 Task: Find connections with filter location La Libertad with filter topic #entrepreneurwith filter profile language Potuguese with filter current company Canada Immigration with filter school Jesus and Mary College with filter industry Dentists with filter service category Date Entry with filter keywords title Mental Health Counselor
Action: Mouse moved to (706, 94)
Screenshot: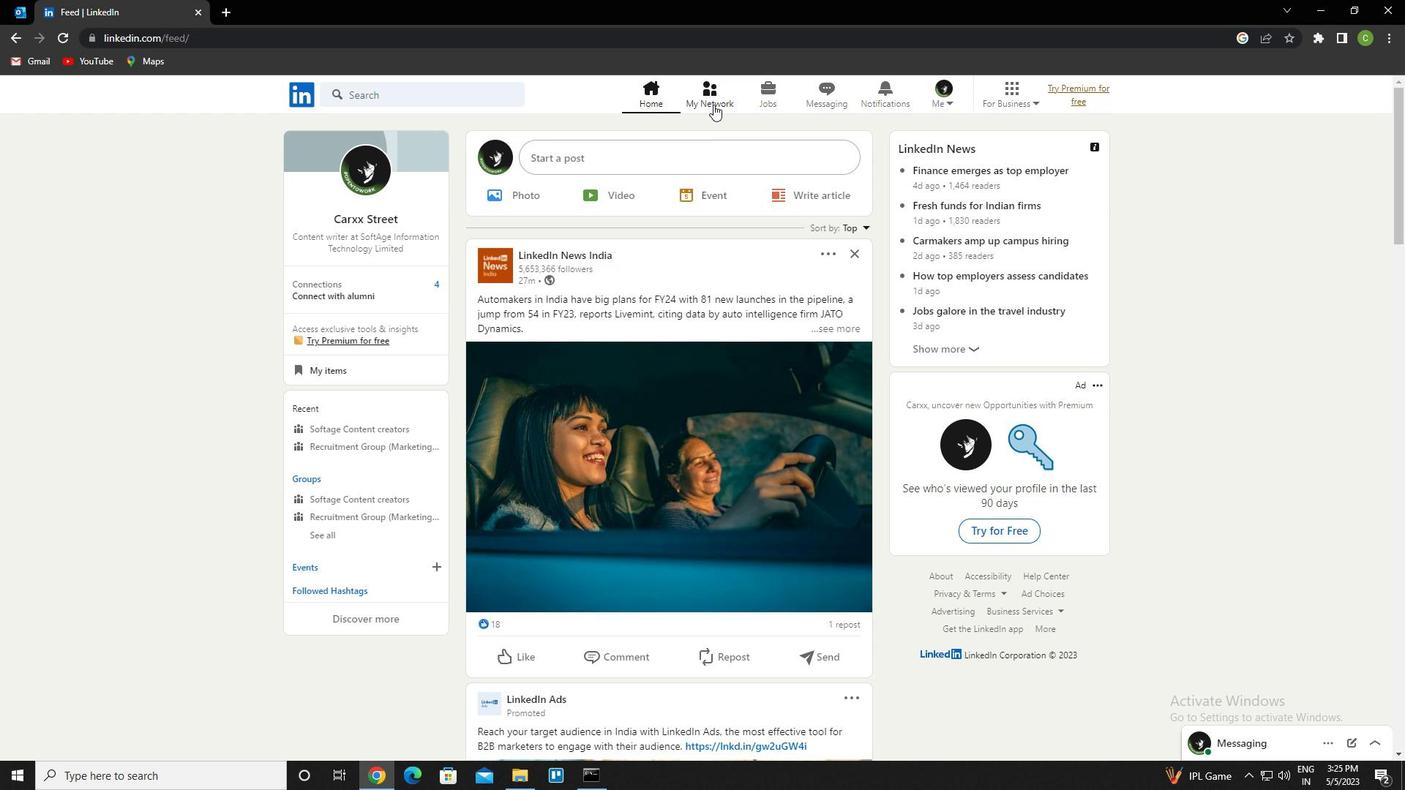 
Action: Mouse pressed left at (706, 94)
Screenshot: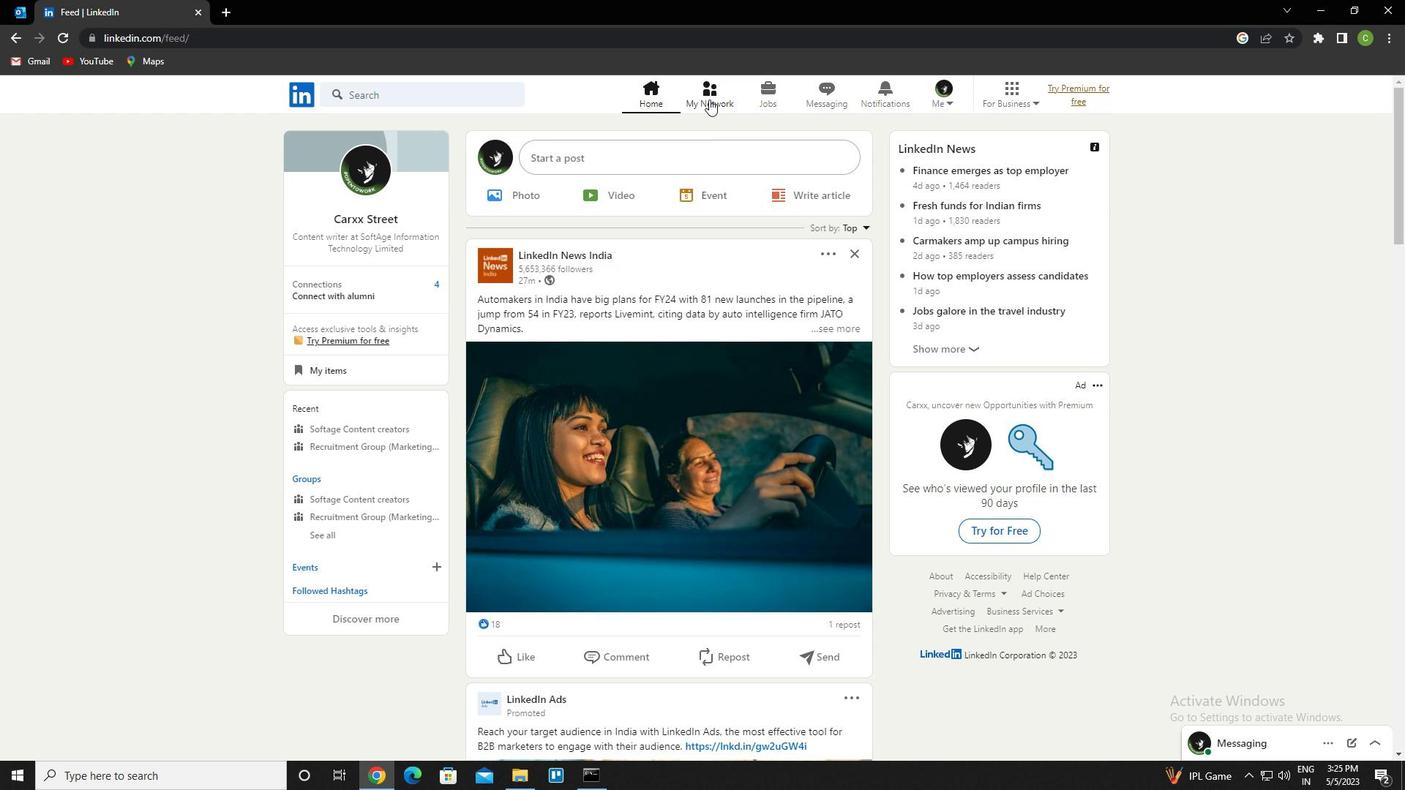 
Action: Mouse moved to (432, 168)
Screenshot: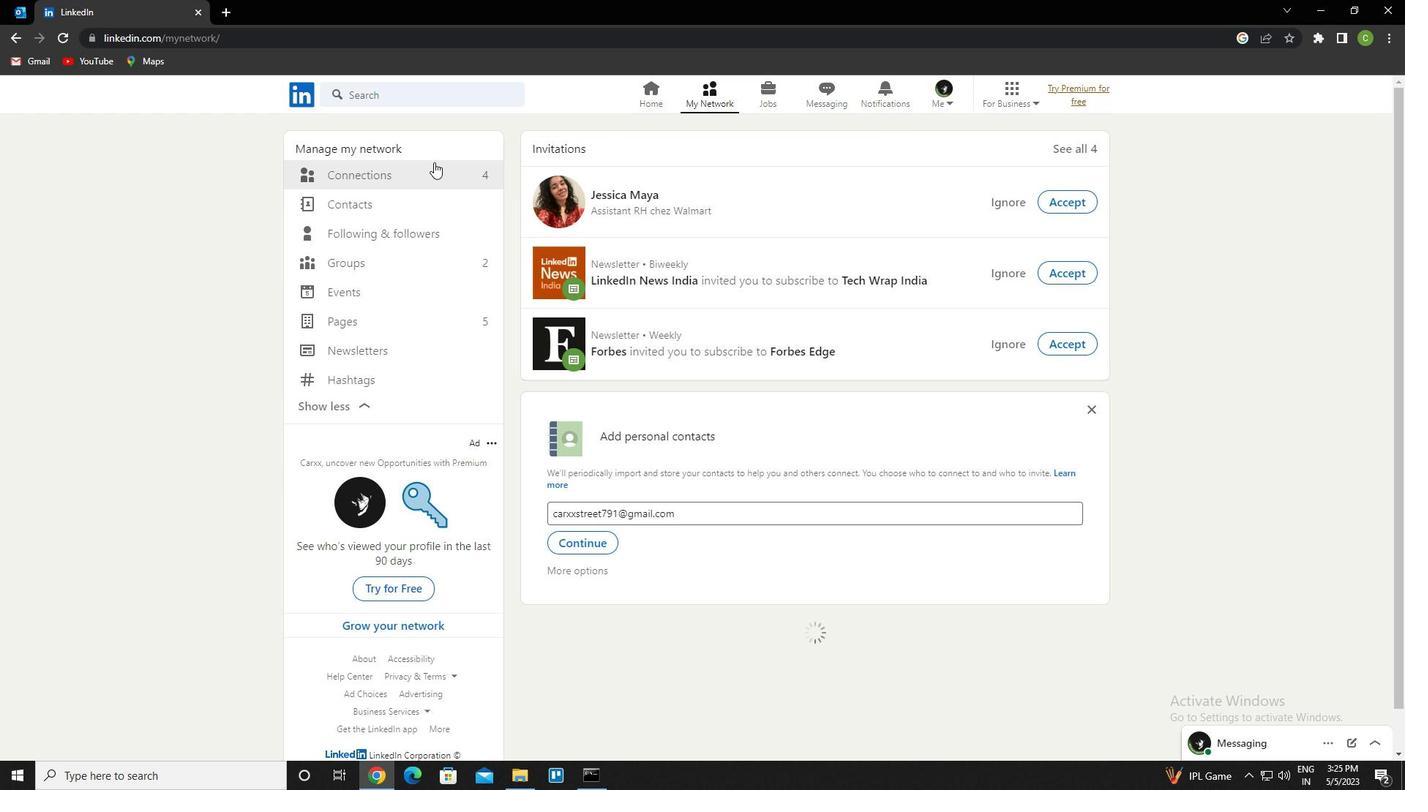 
Action: Mouse pressed left at (432, 168)
Screenshot: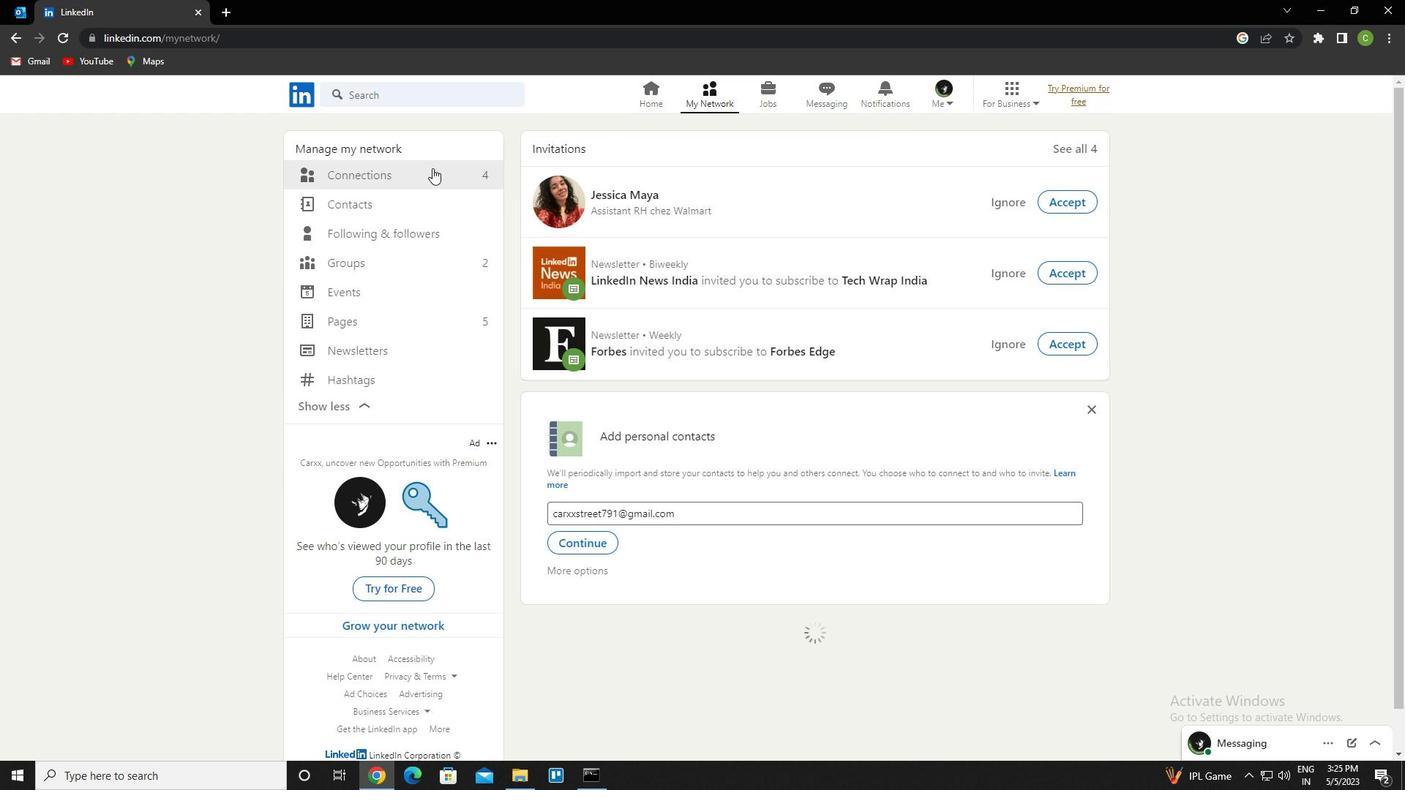 
Action: Mouse moved to (831, 174)
Screenshot: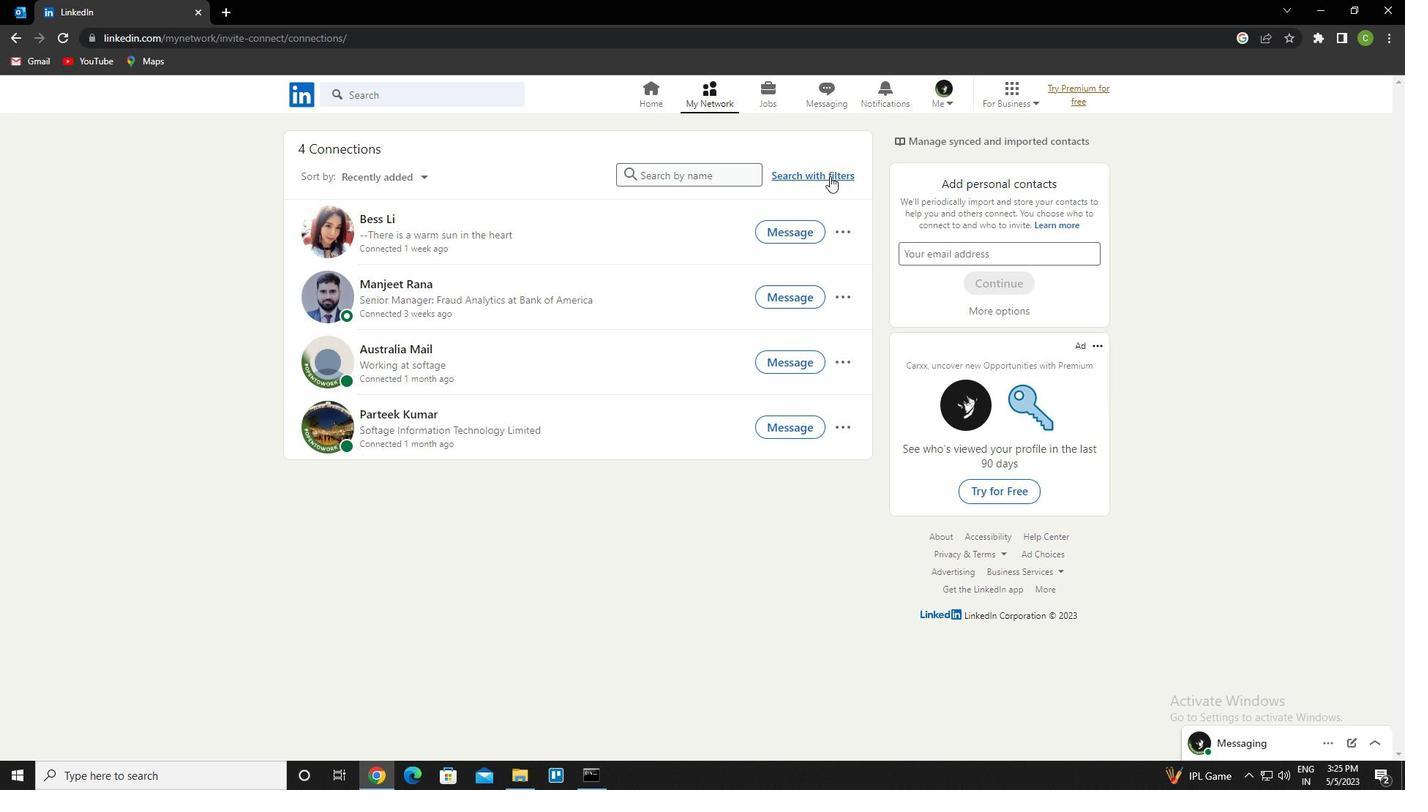 
Action: Mouse pressed left at (831, 174)
Screenshot: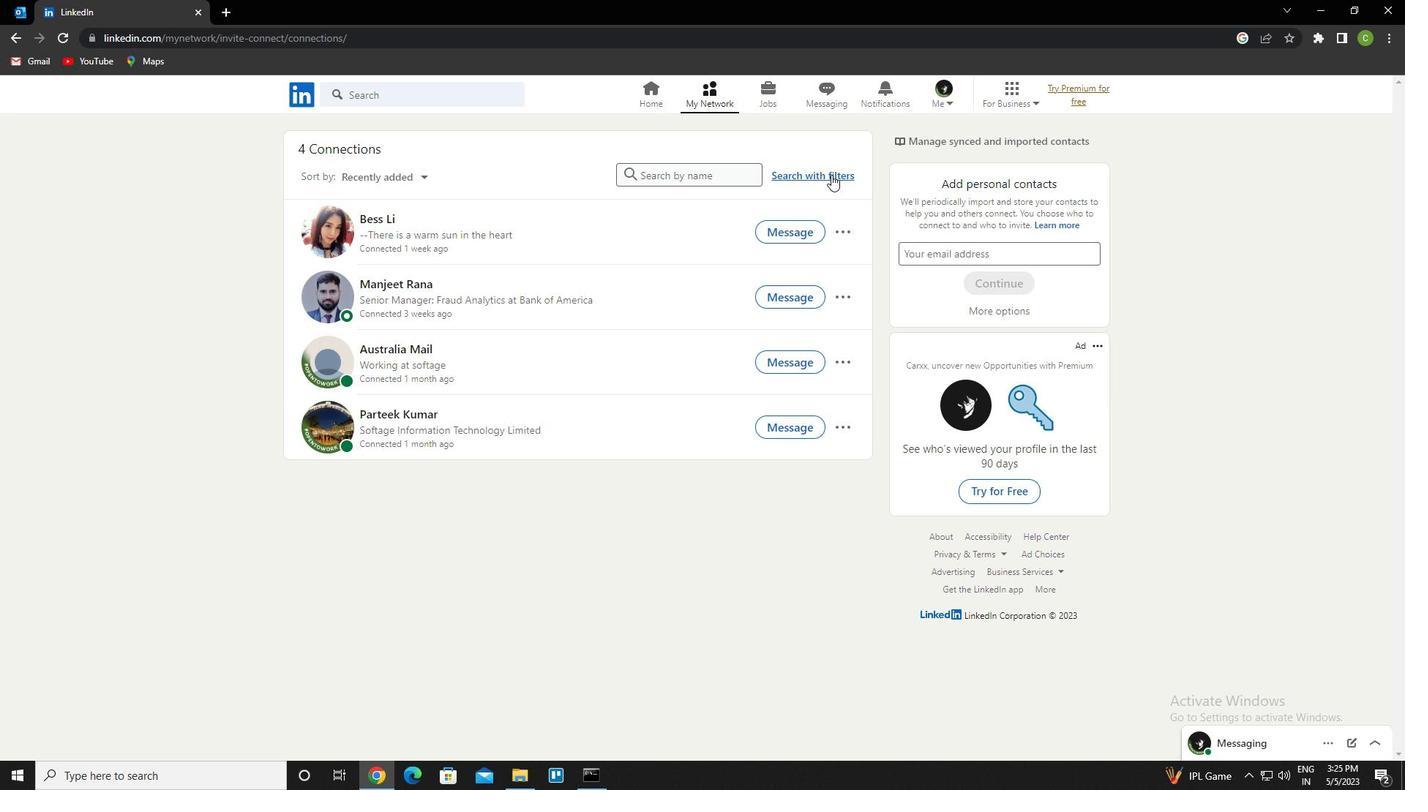 
Action: Mouse moved to (749, 142)
Screenshot: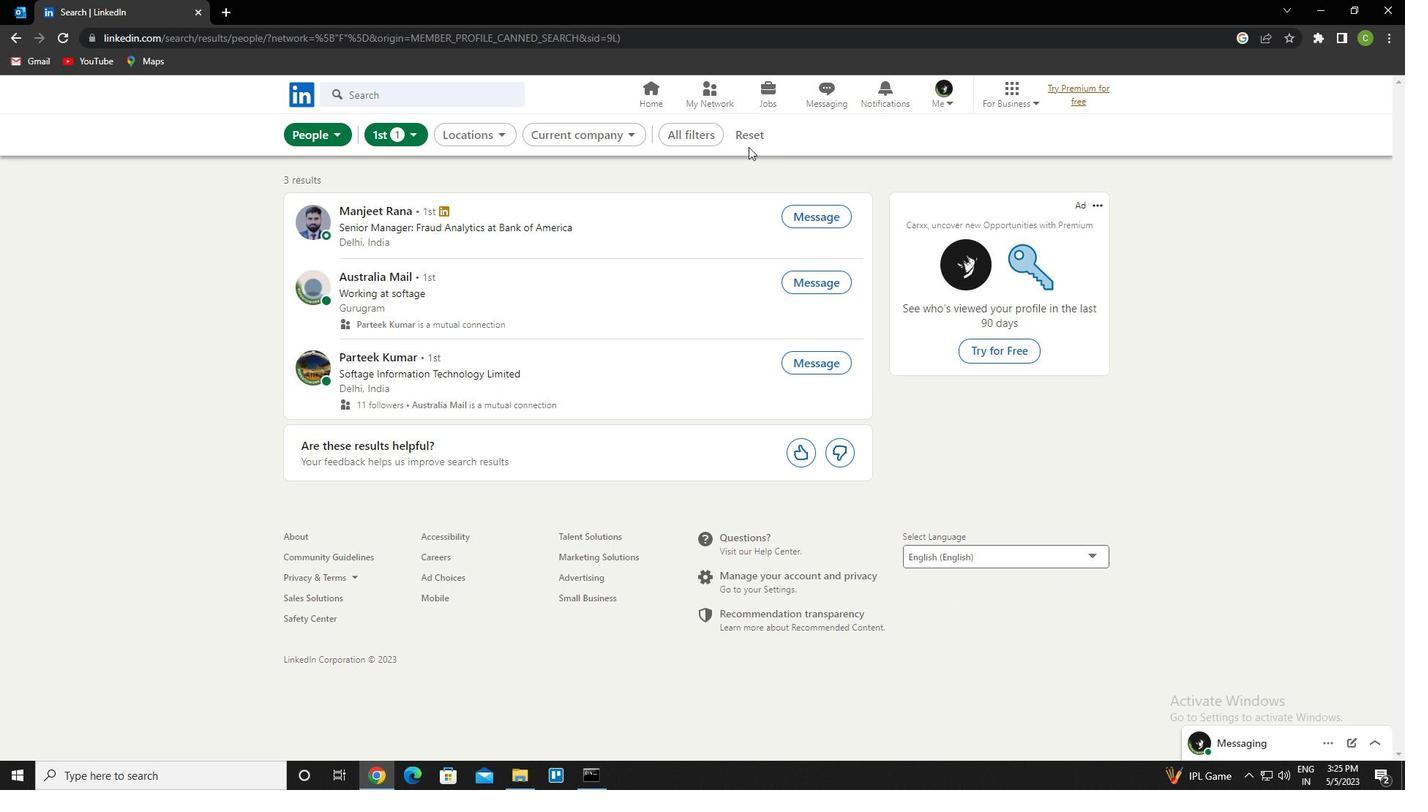 
Action: Mouse pressed left at (749, 142)
Screenshot: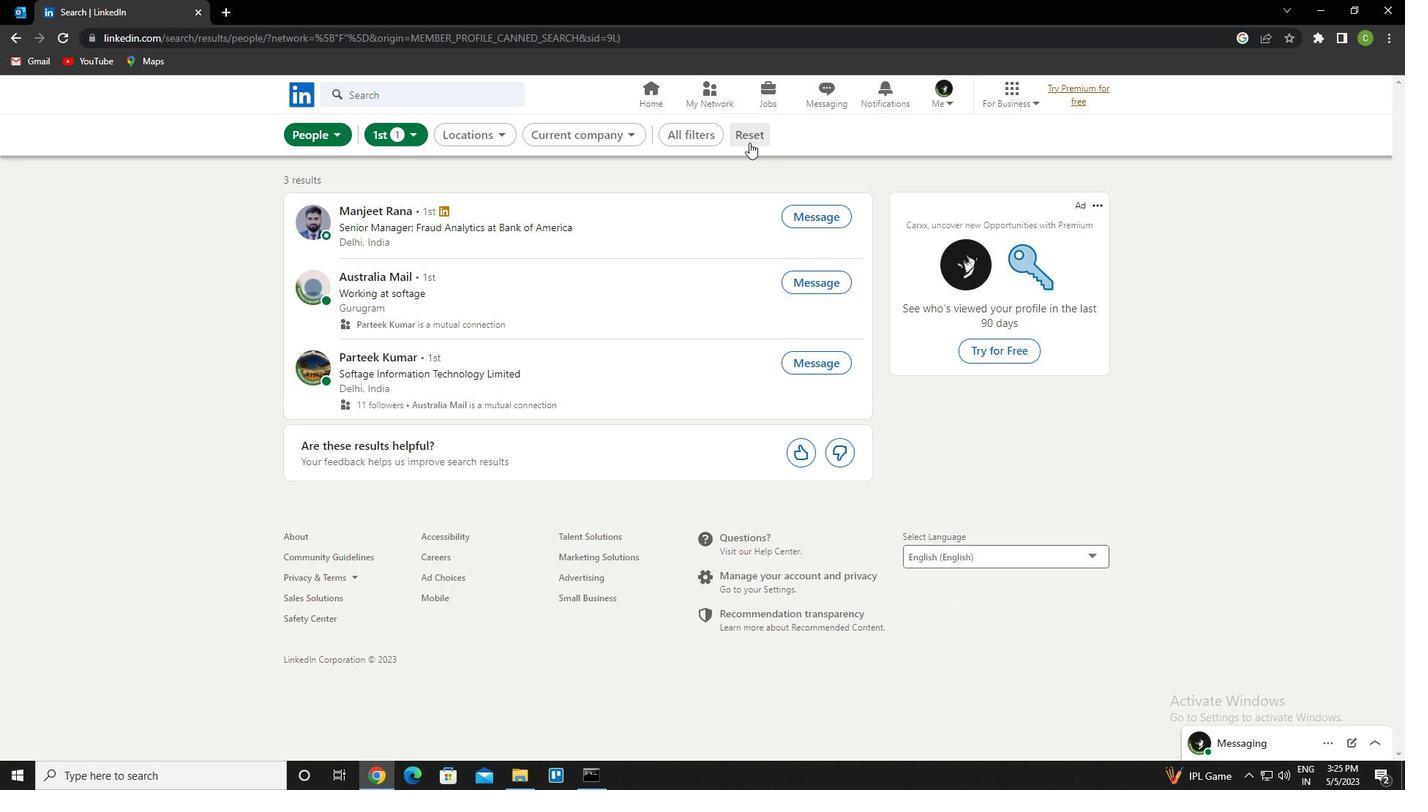 
Action: Mouse moved to (740, 140)
Screenshot: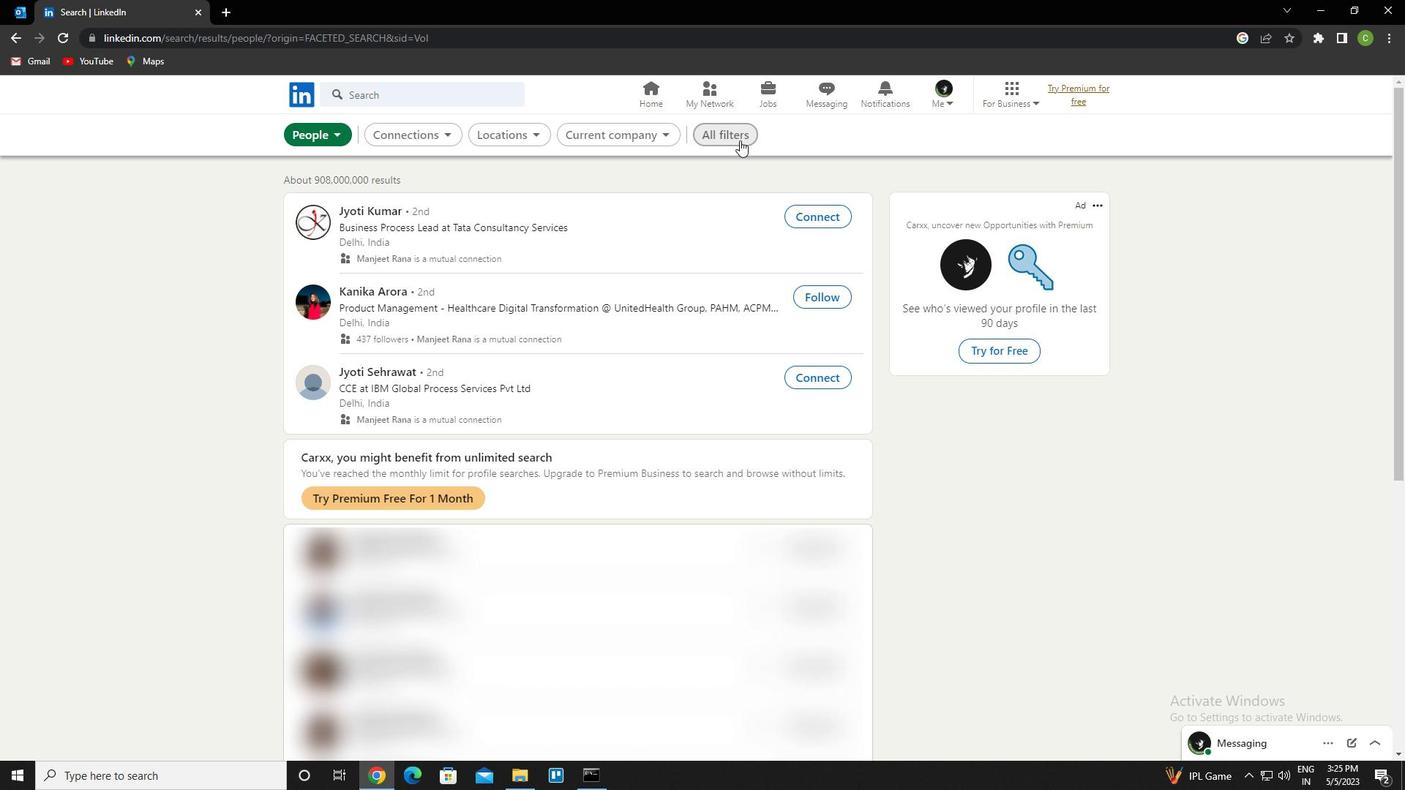 
Action: Mouse pressed left at (740, 140)
Screenshot: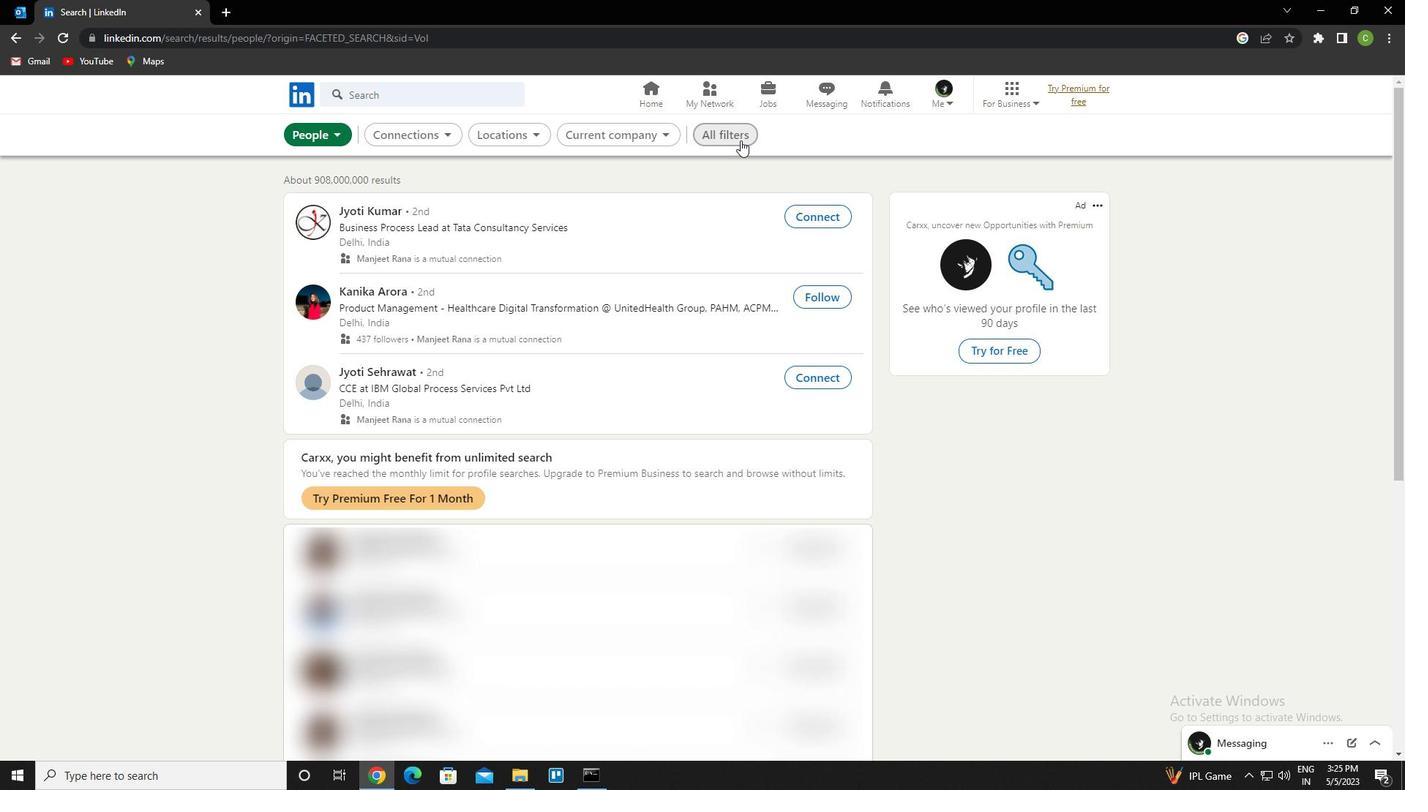
Action: Mouse moved to (1366, 409)
Screenshot: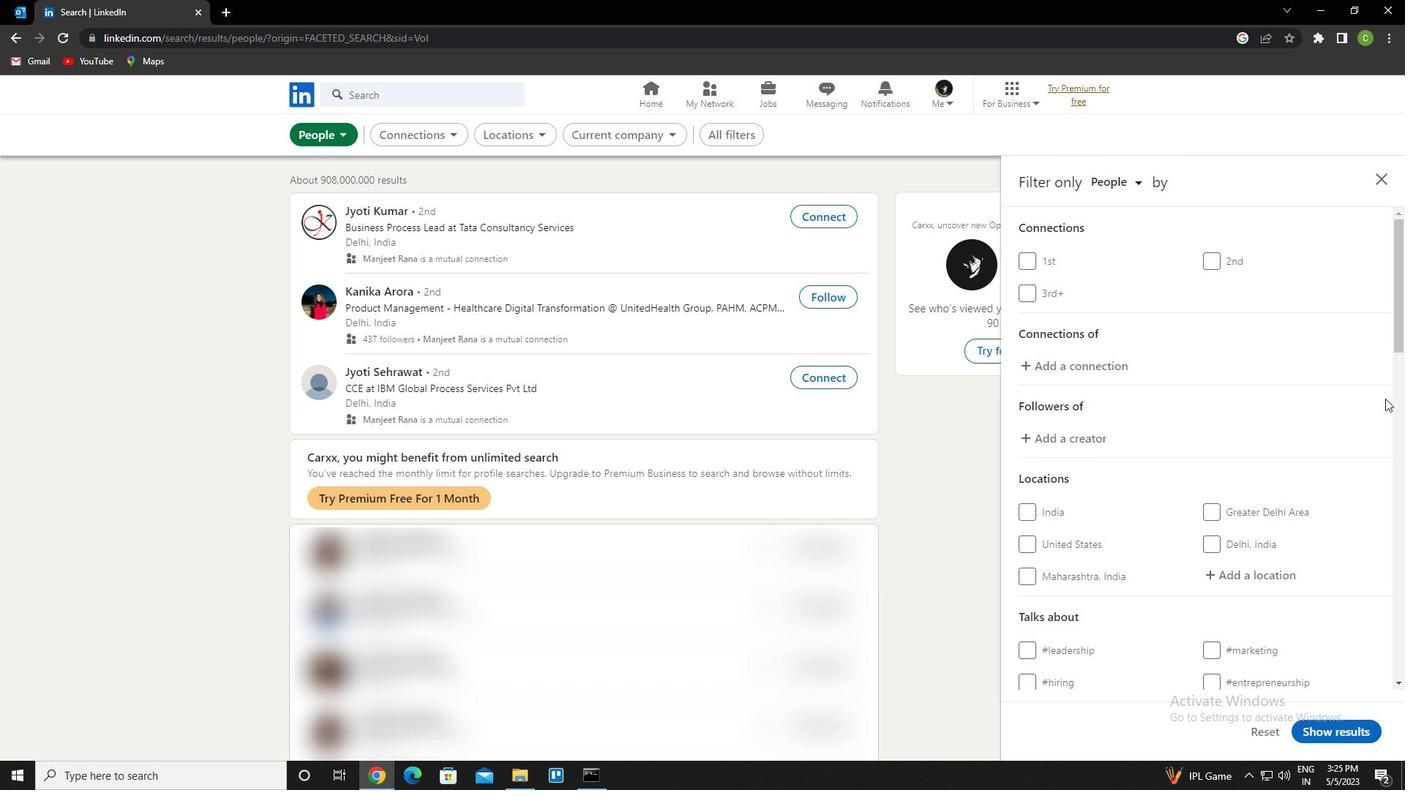 
Action: Mouse scrolled (1366, 408) with delta (0, 0)
Screenshot: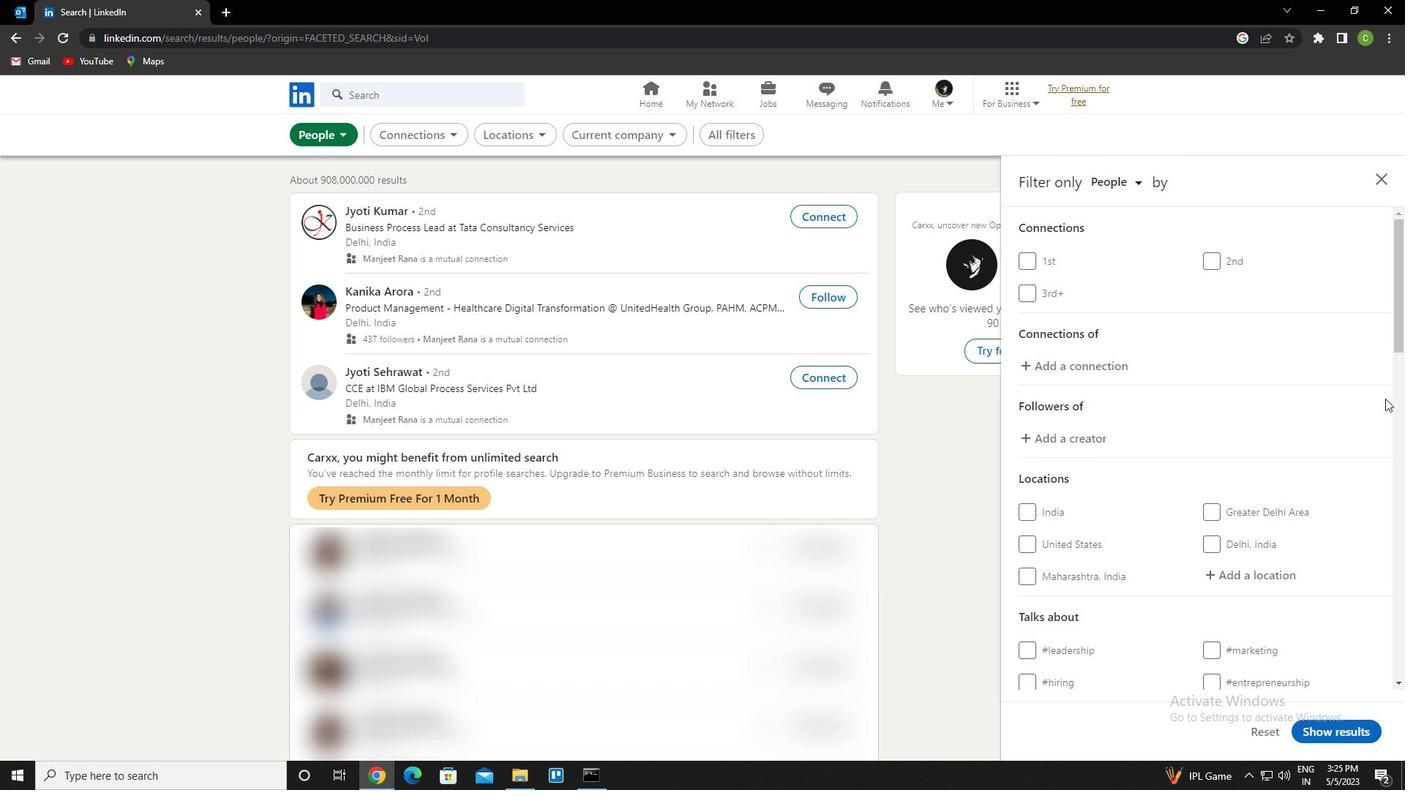 
Action: Mouse moved to (1247, 434)
Screenshot: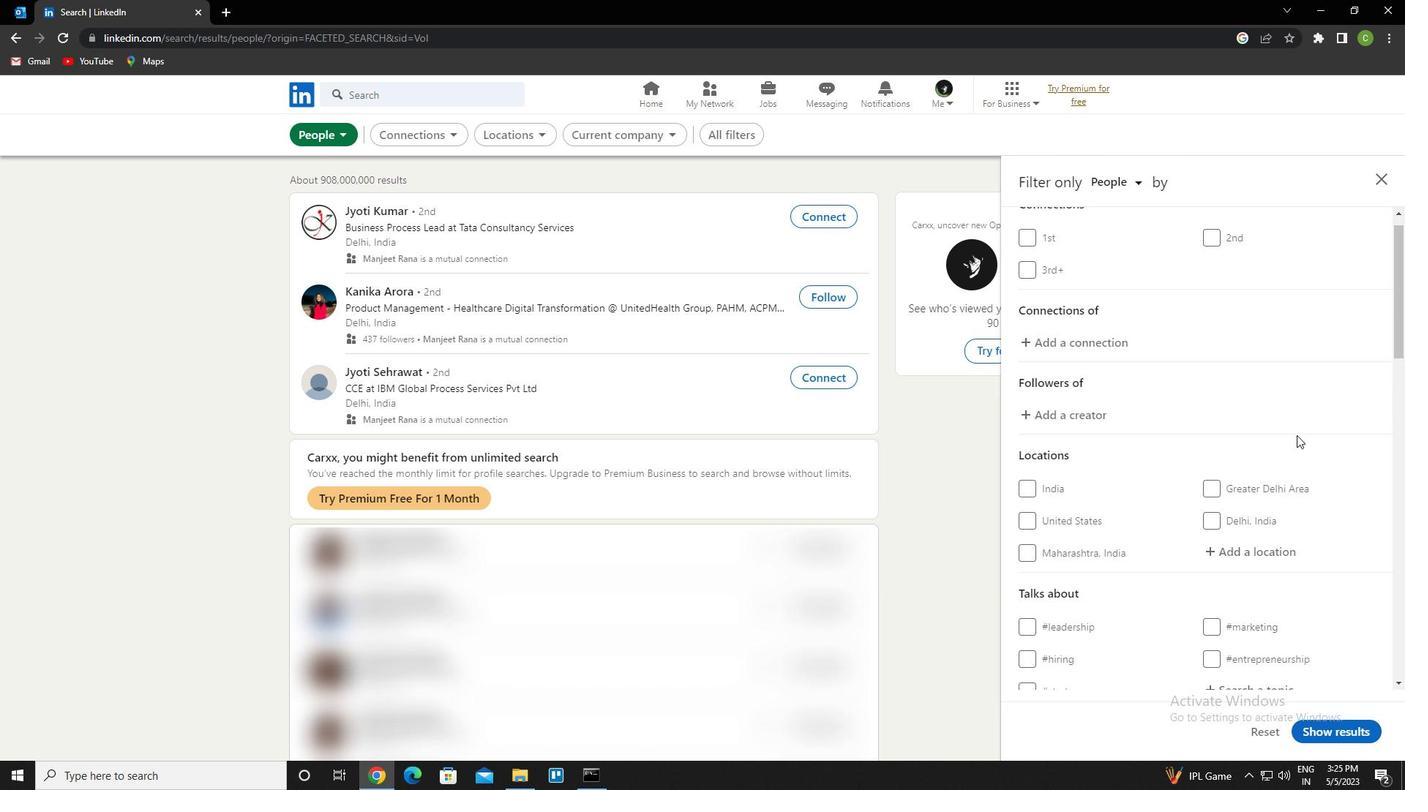 
Action: Mouse scrolled (1247, 433) with delta (0, 0)
Screenshot: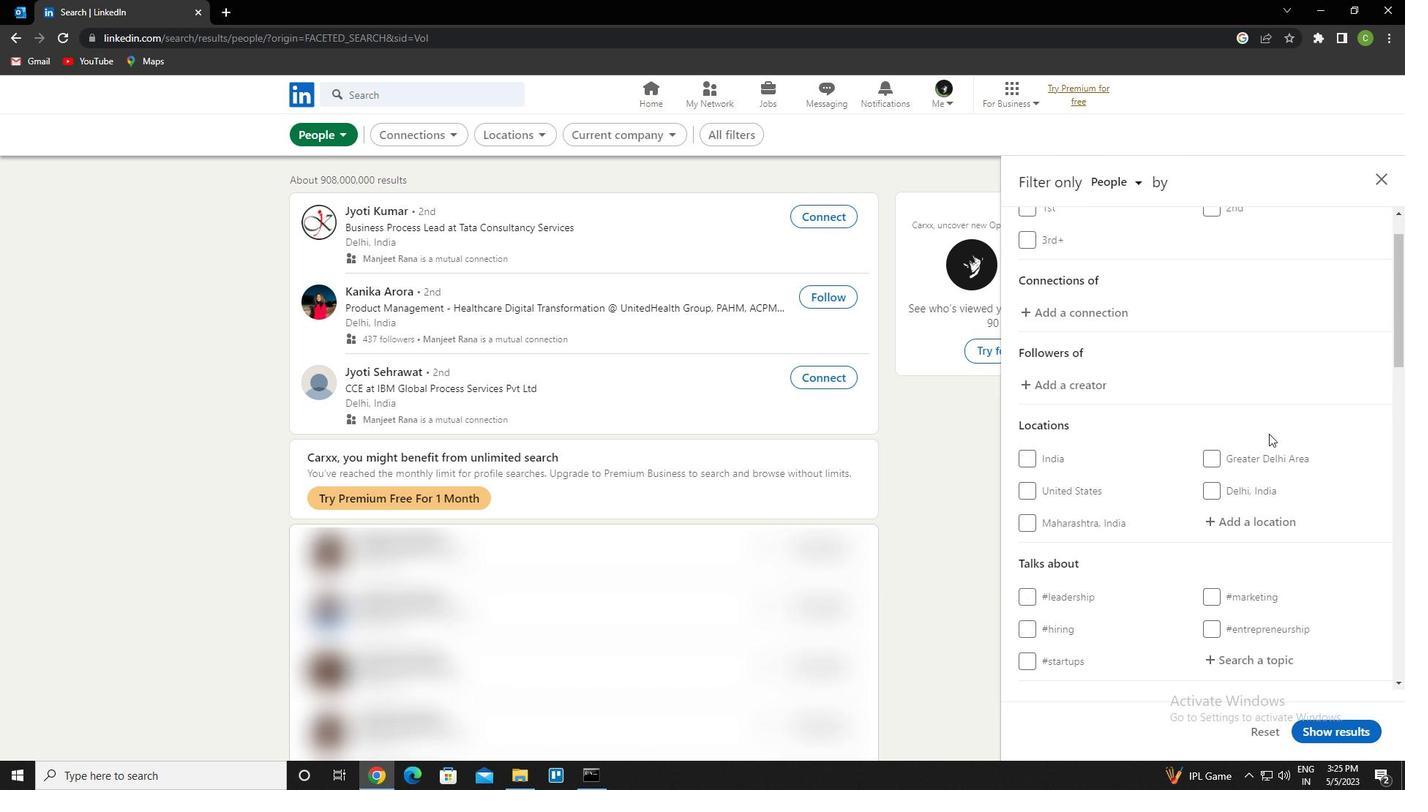 
Action: Mouse moved to (1266, 420)
Screenshot: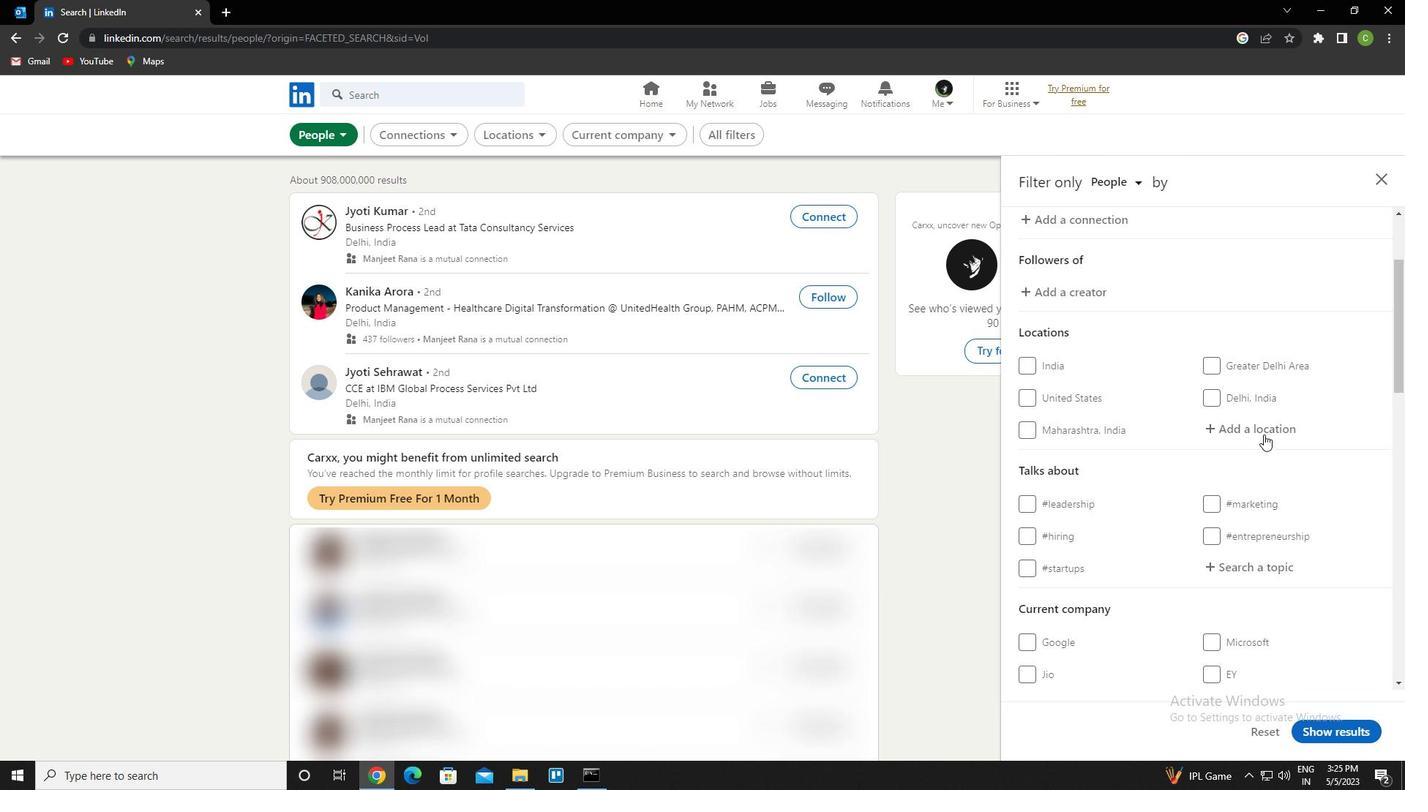 
Action: Mouse pressed left at (1266, 420)
Screenshot: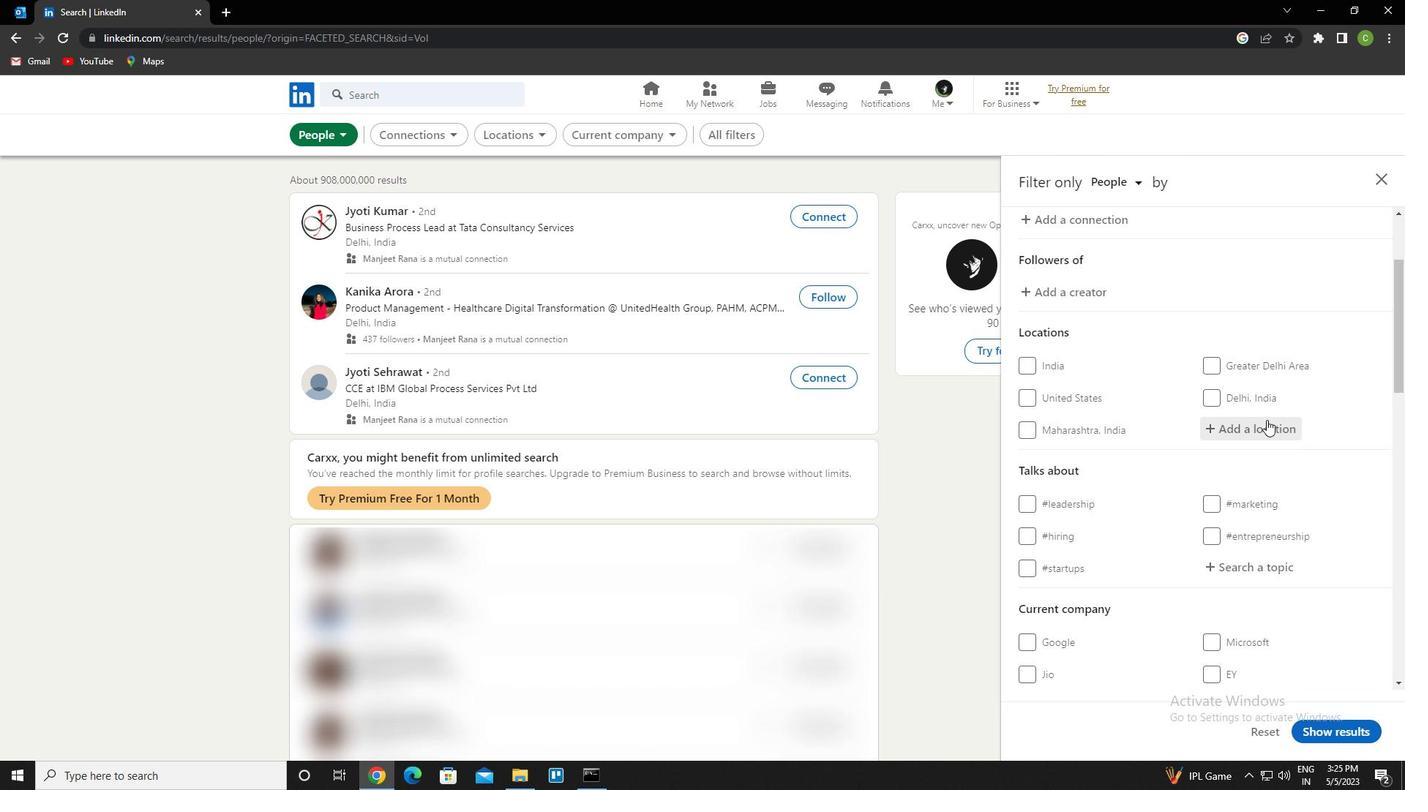 
Action: Key pressed <Key.caps_lock>l<Key.caps_lock>a<Key.space>libertad<Key.down><Key.enter>
Screenshot: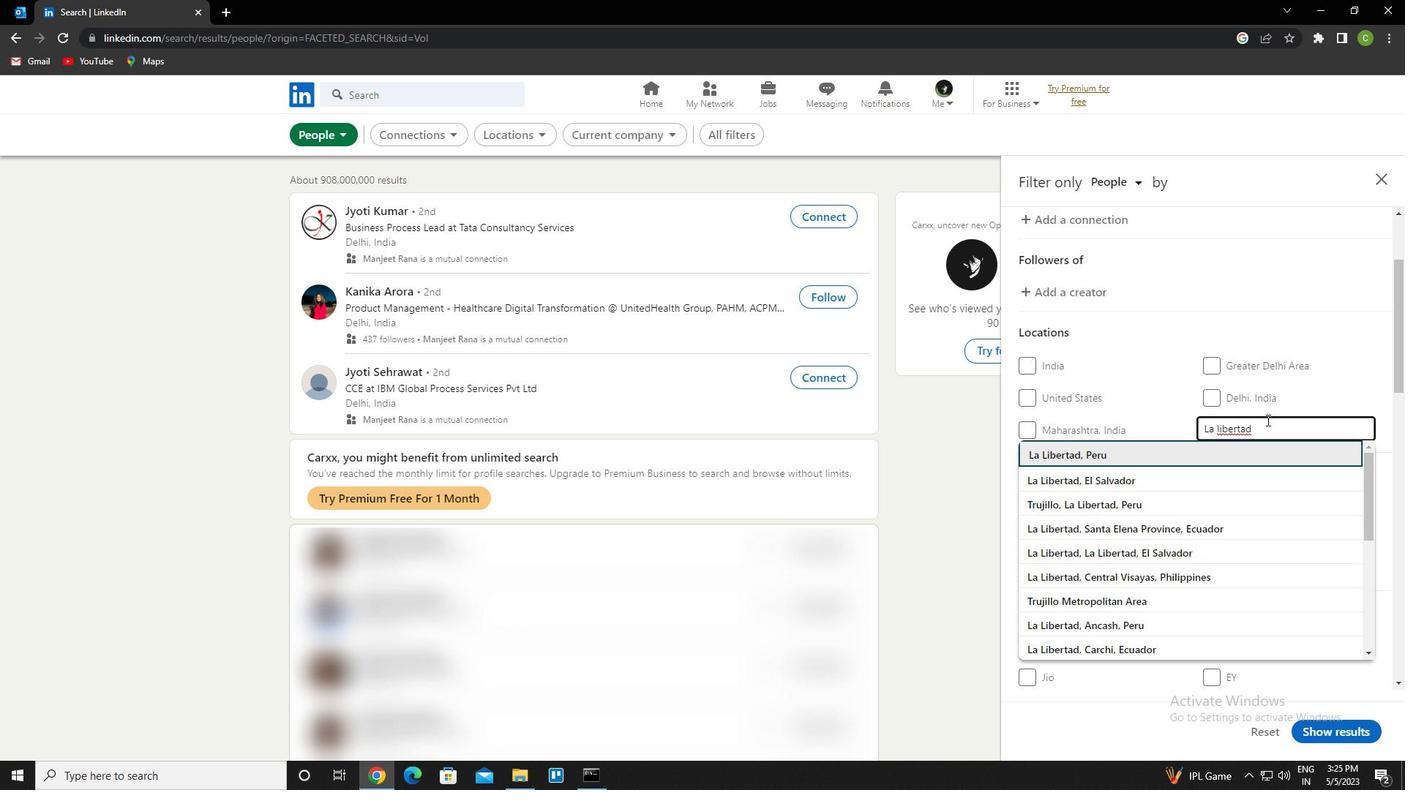 
Action: Mouse scrolled (1266, 419) with delta (0, 0)
Screenshot: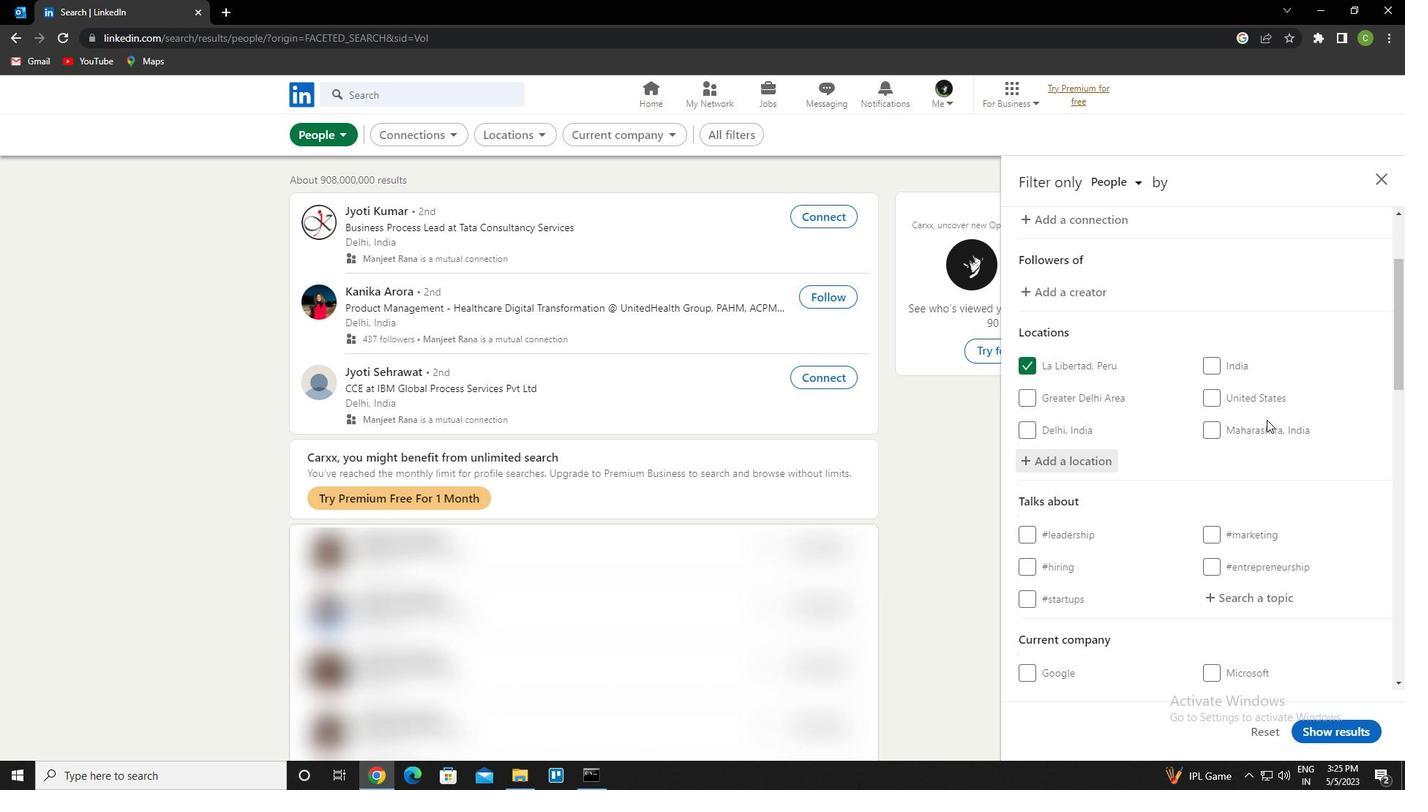 
Action: Mouse scrolled (1266, 419) with delta (0, 0)
Screenshot: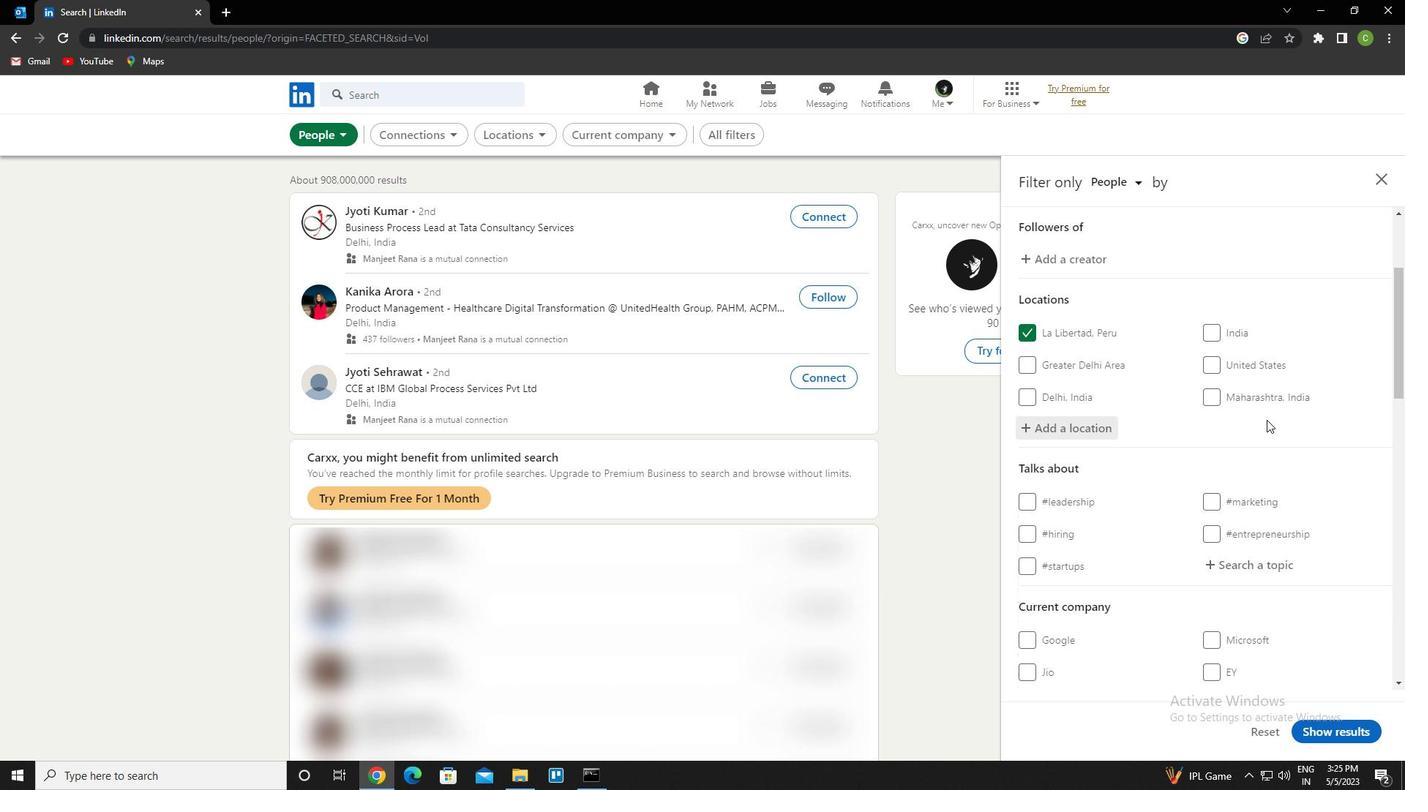 
Action: Mouse moved to (1240, 454)
Screenshot: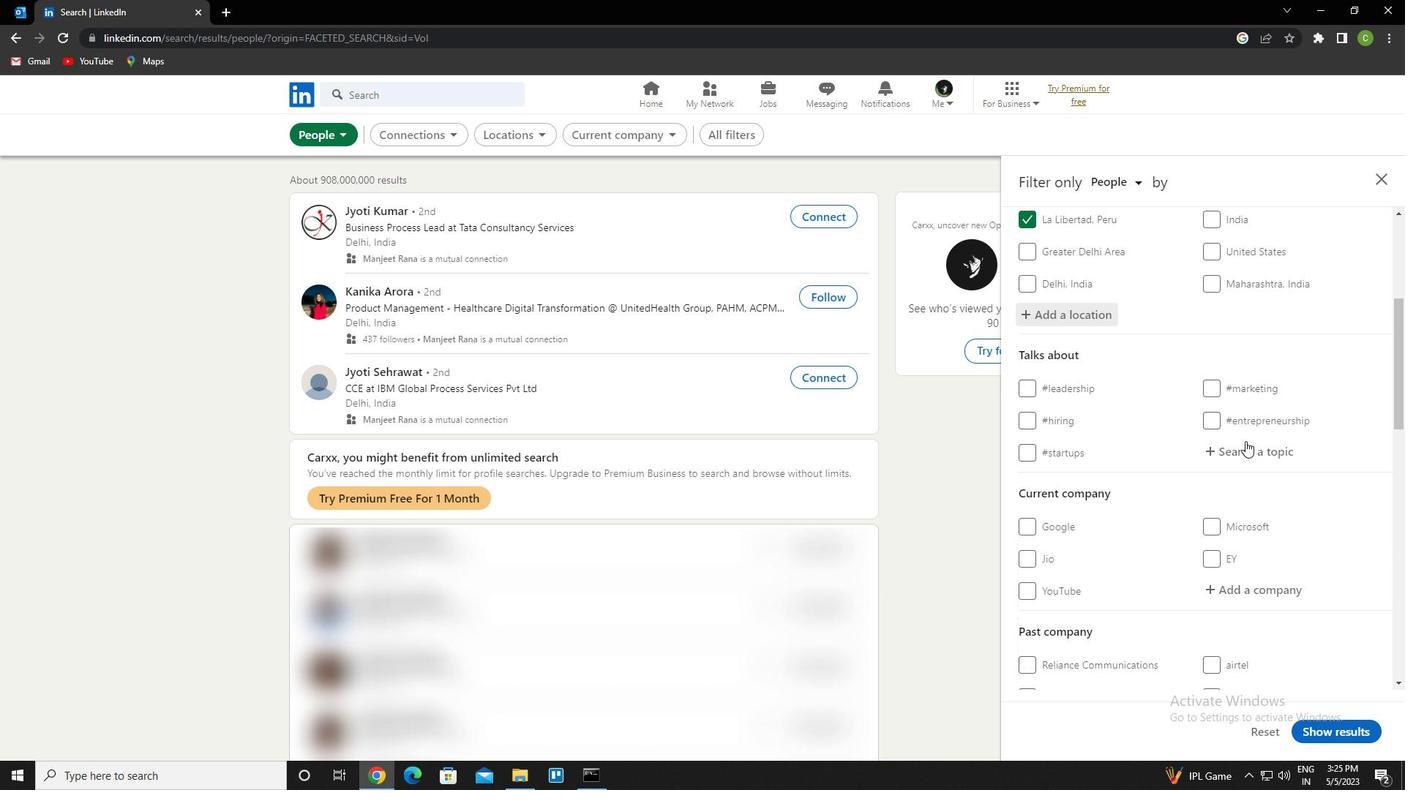 
Action: Mouse pressed left at (1240, 454)
Screenshot: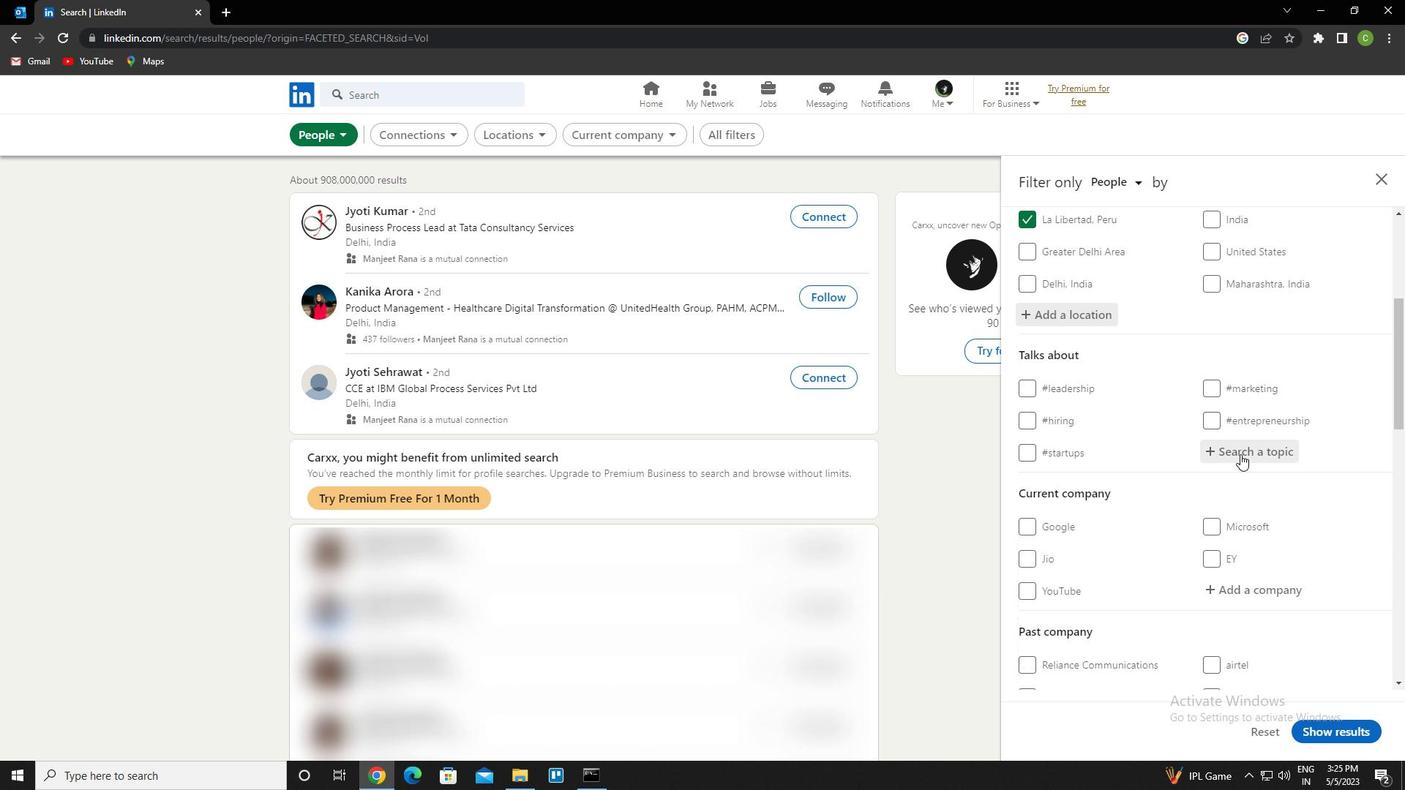 
Action: Key pressed entrepreneur<Key.down><Key.enter>
Screenshot: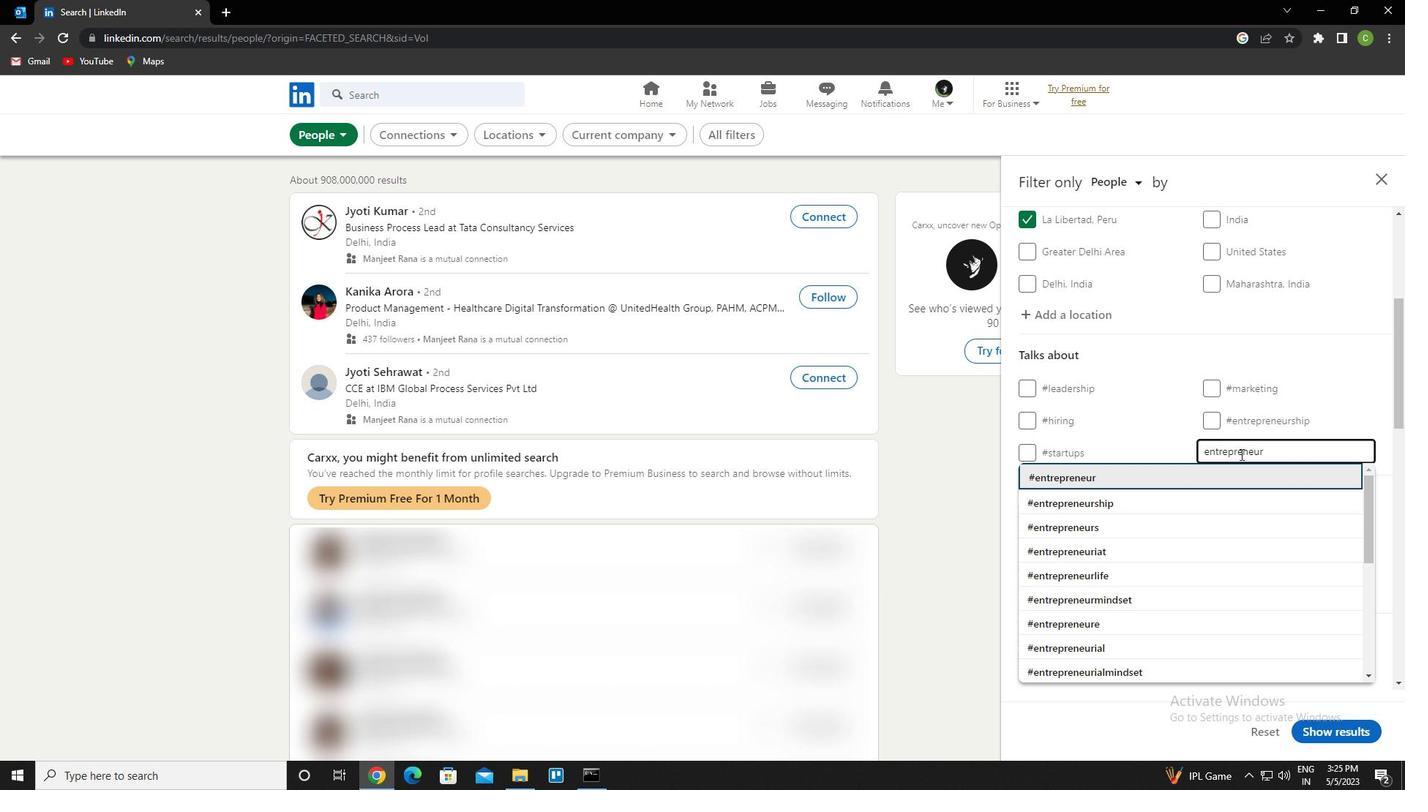 
Action: Mouse moved to (1225, 463)
Screenshot: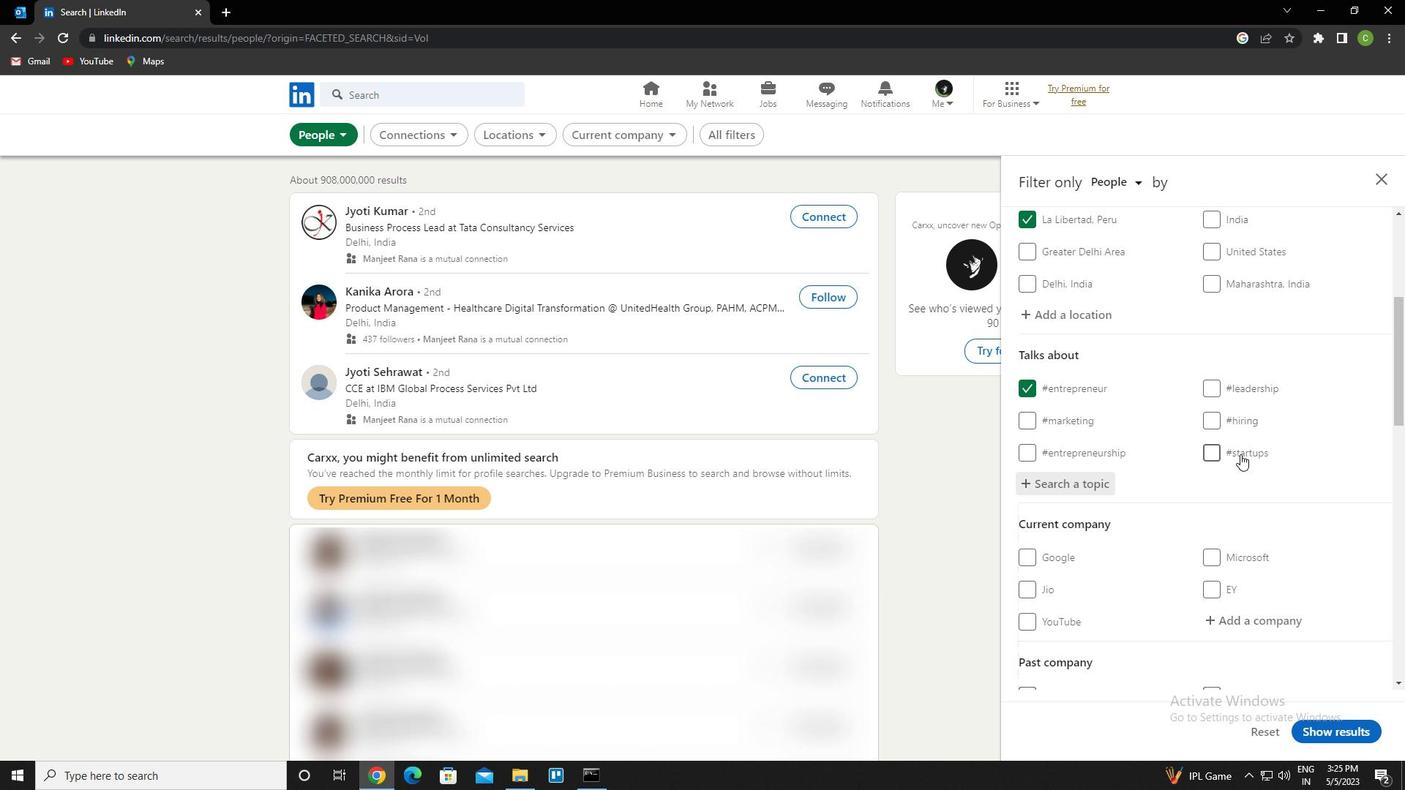 
Action: Mouse scrolled (1225, 463) with delta (0, 0)
Screenshot: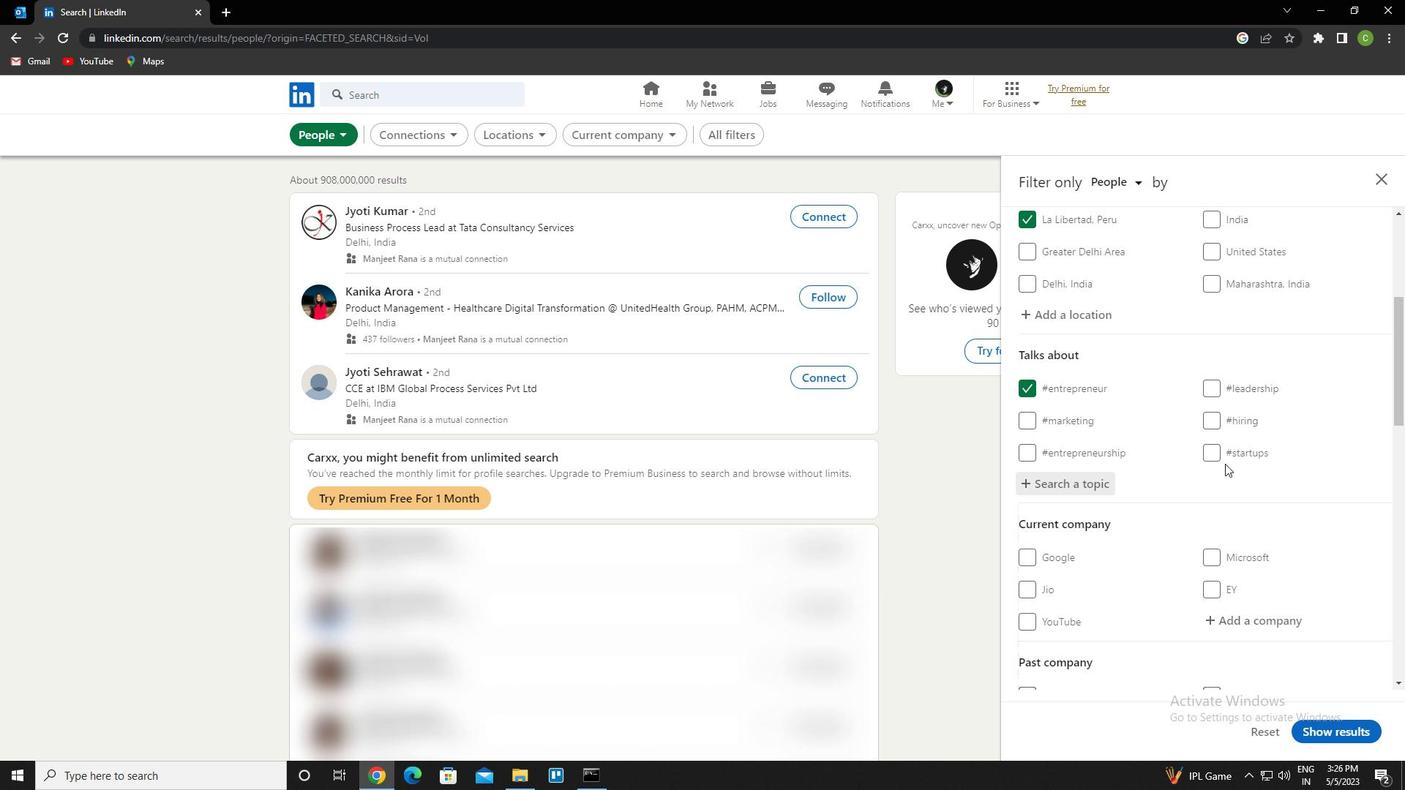 
Action: Mouse moved to (1225, 463)
Screenshot: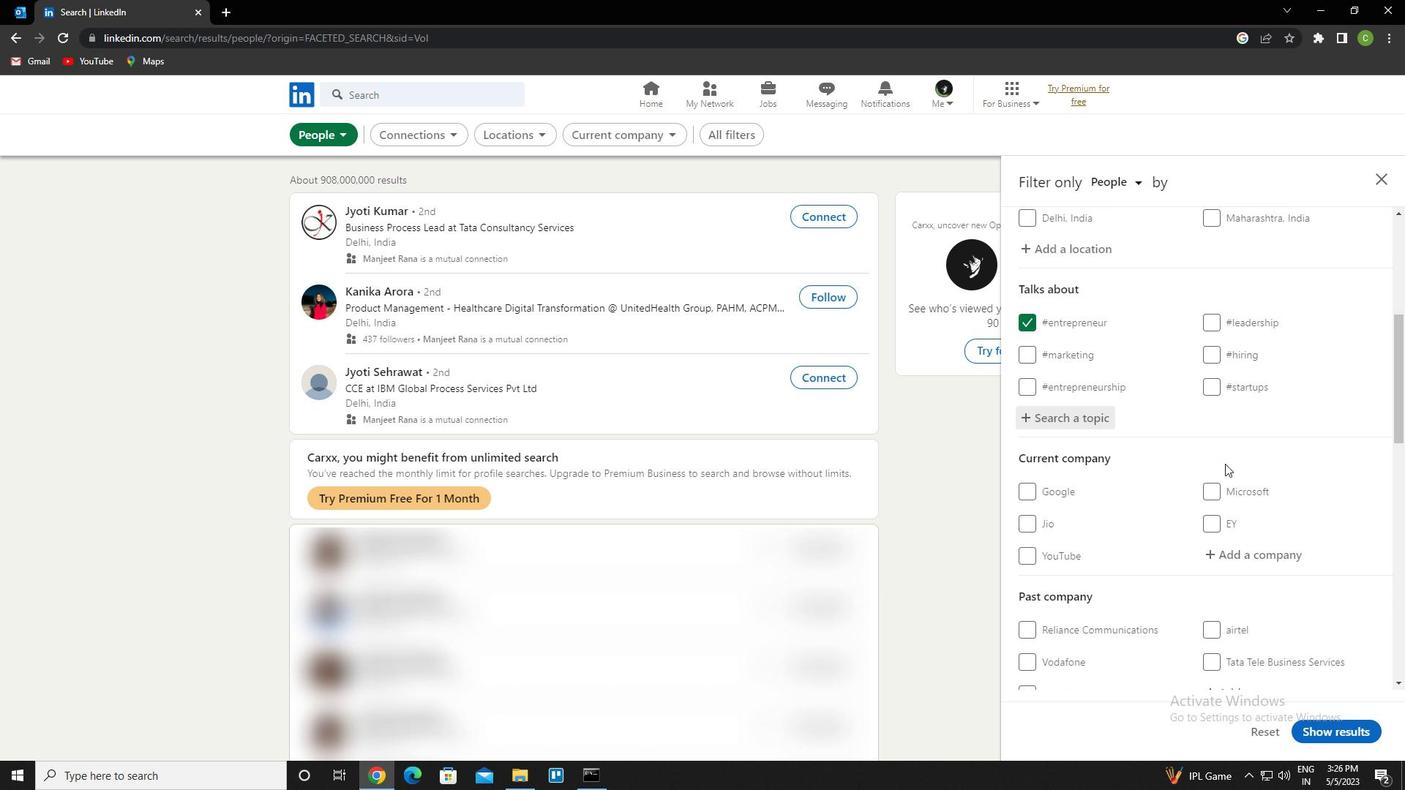 
Action: Mouse scrolled (1225, 463) with delta (0, 0)
Screenshot: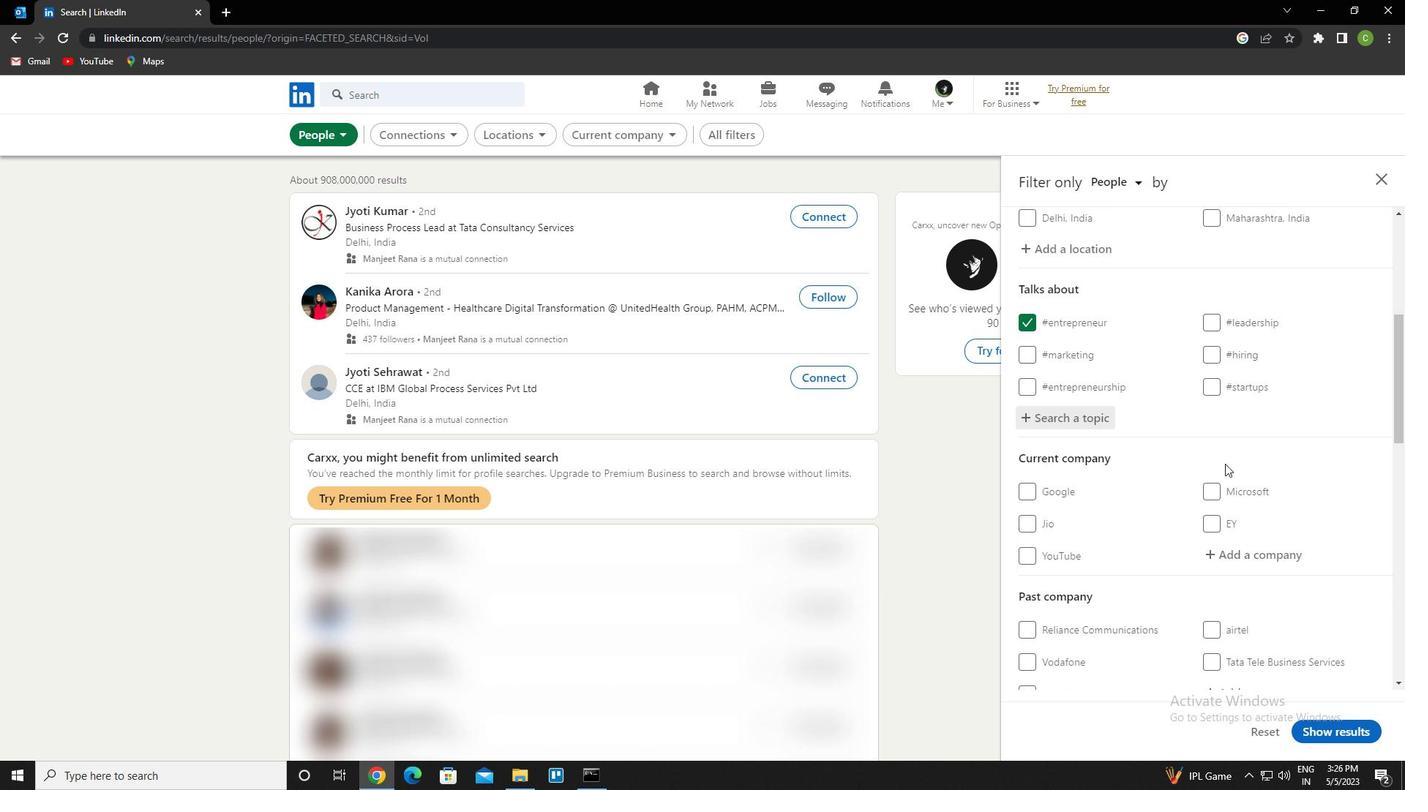 
Action: Mouse scrolled (1225, 463) with delta (0, 0)
Screenshot: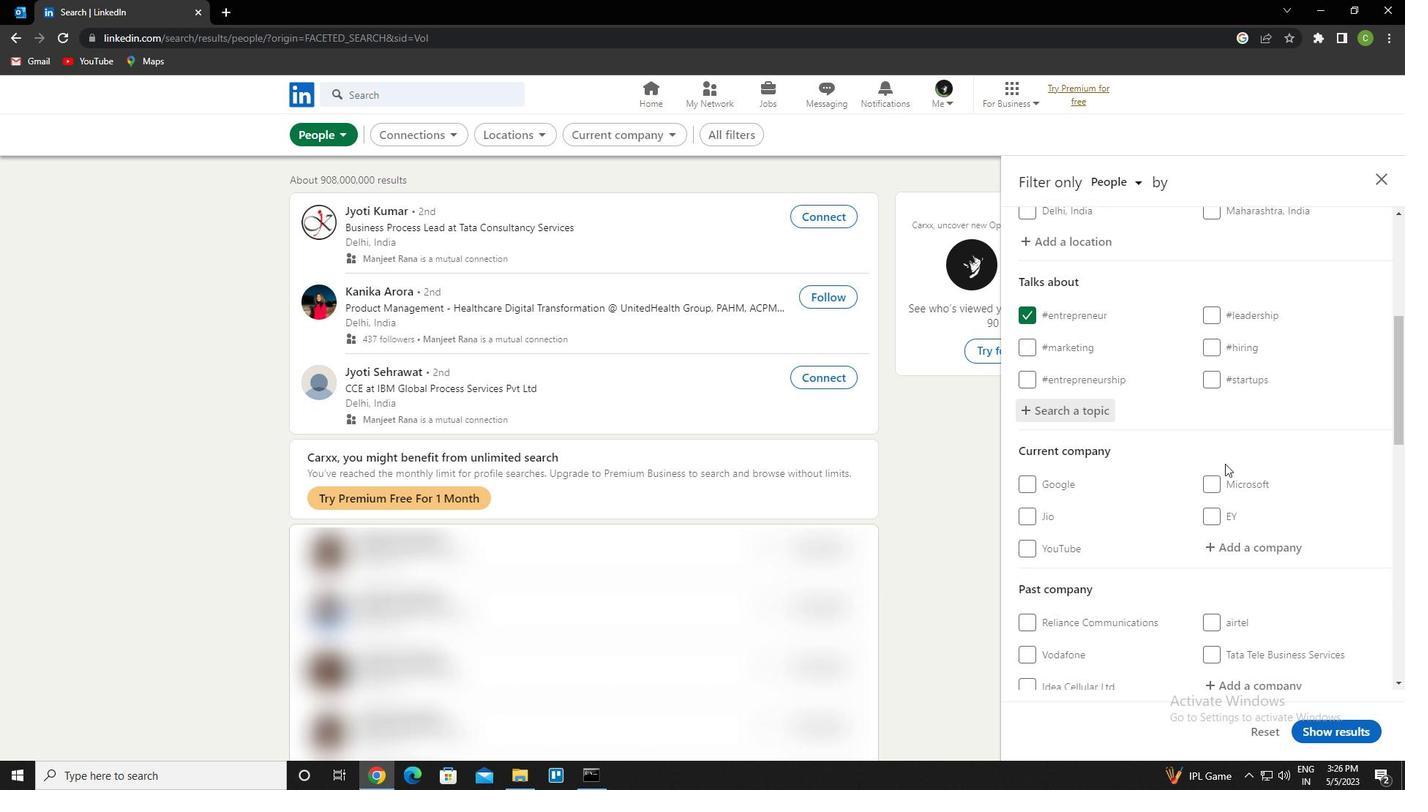 
Action: Mouse scrolled (1225, 463) with delta (0, 0)
Screenshot: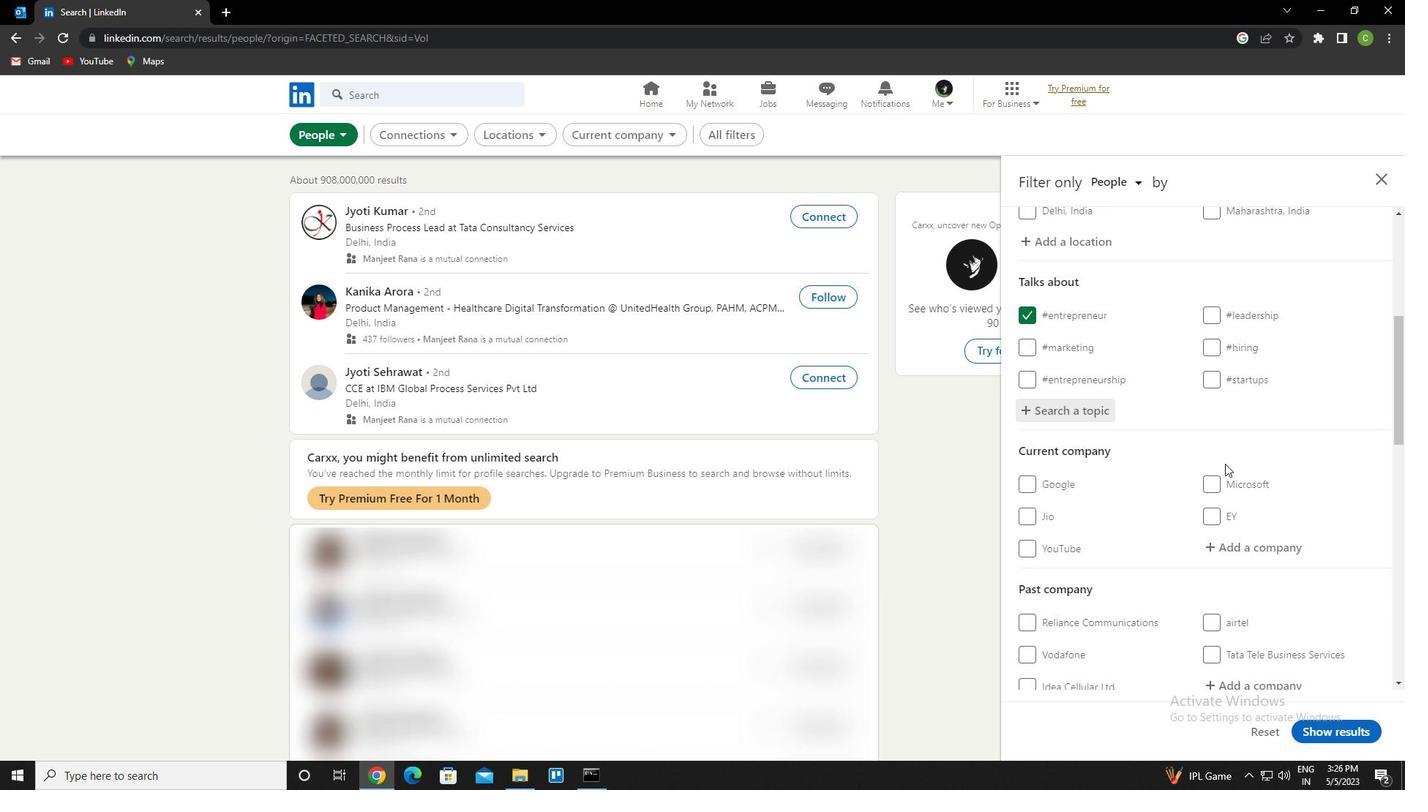 
Action: Mouse scrolled (1225, 463) with delta (0, 0)
Screenshot: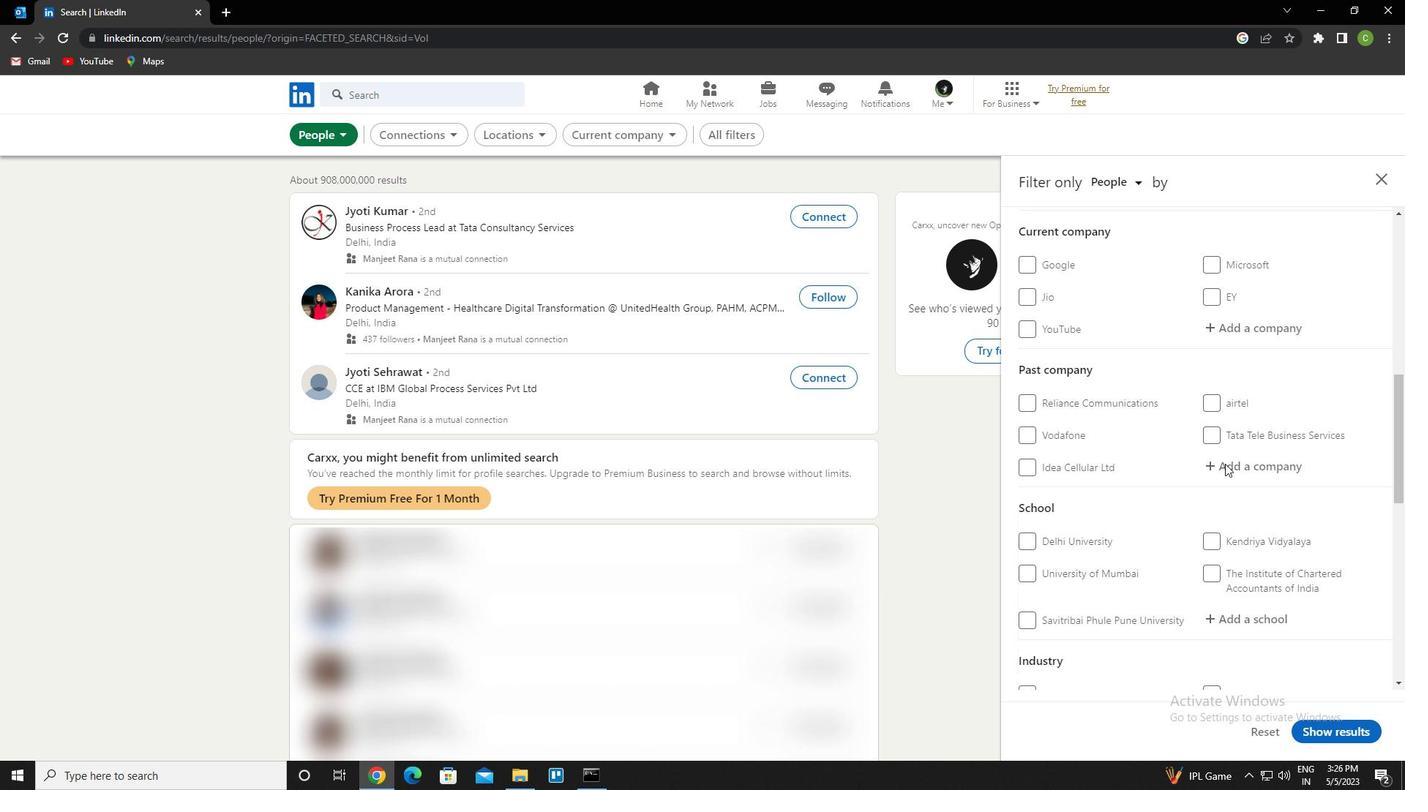 
Action: Mouse scrolled (1225, 463) with delta (0, 0)
Screenshot: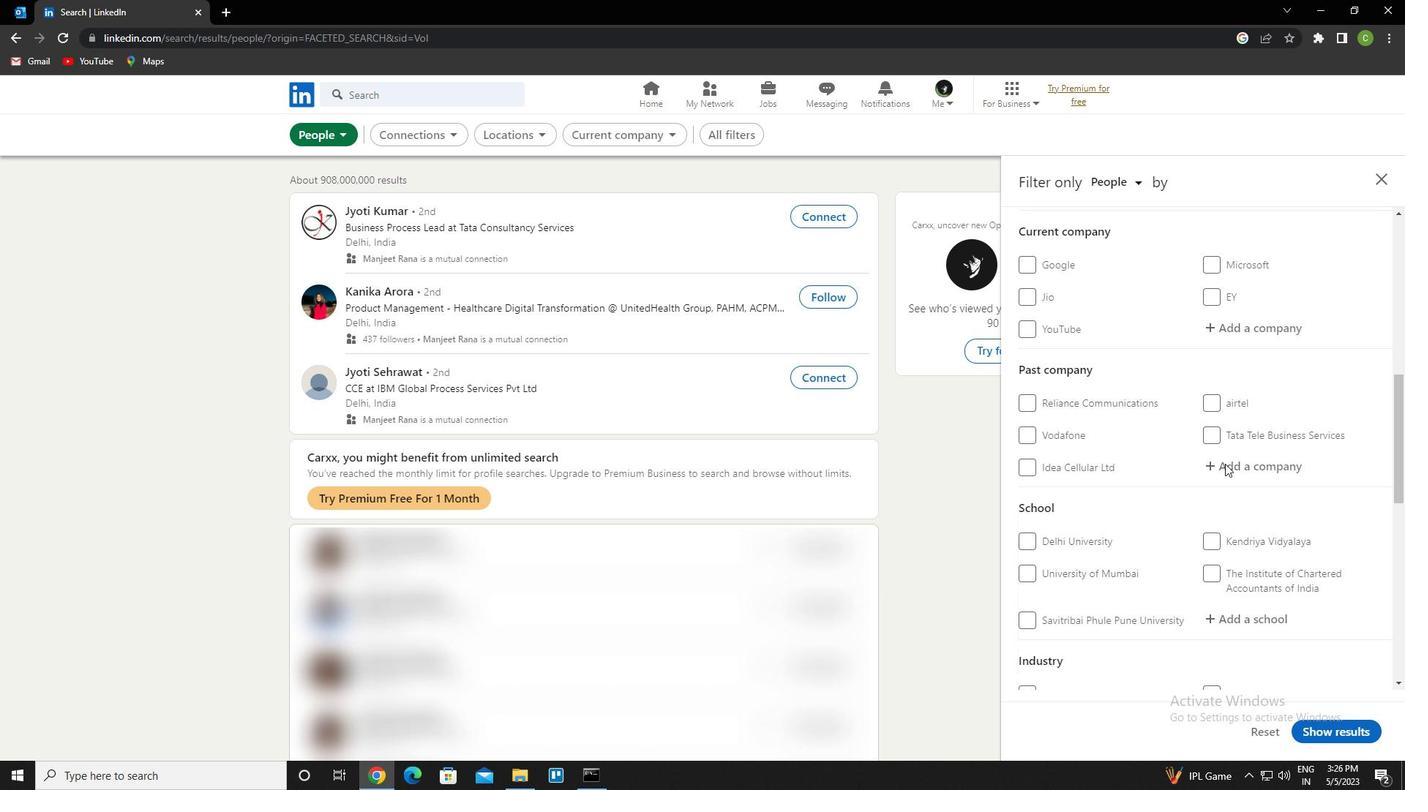 
Action: Mouse moved to (1224, 469)
Screenshot: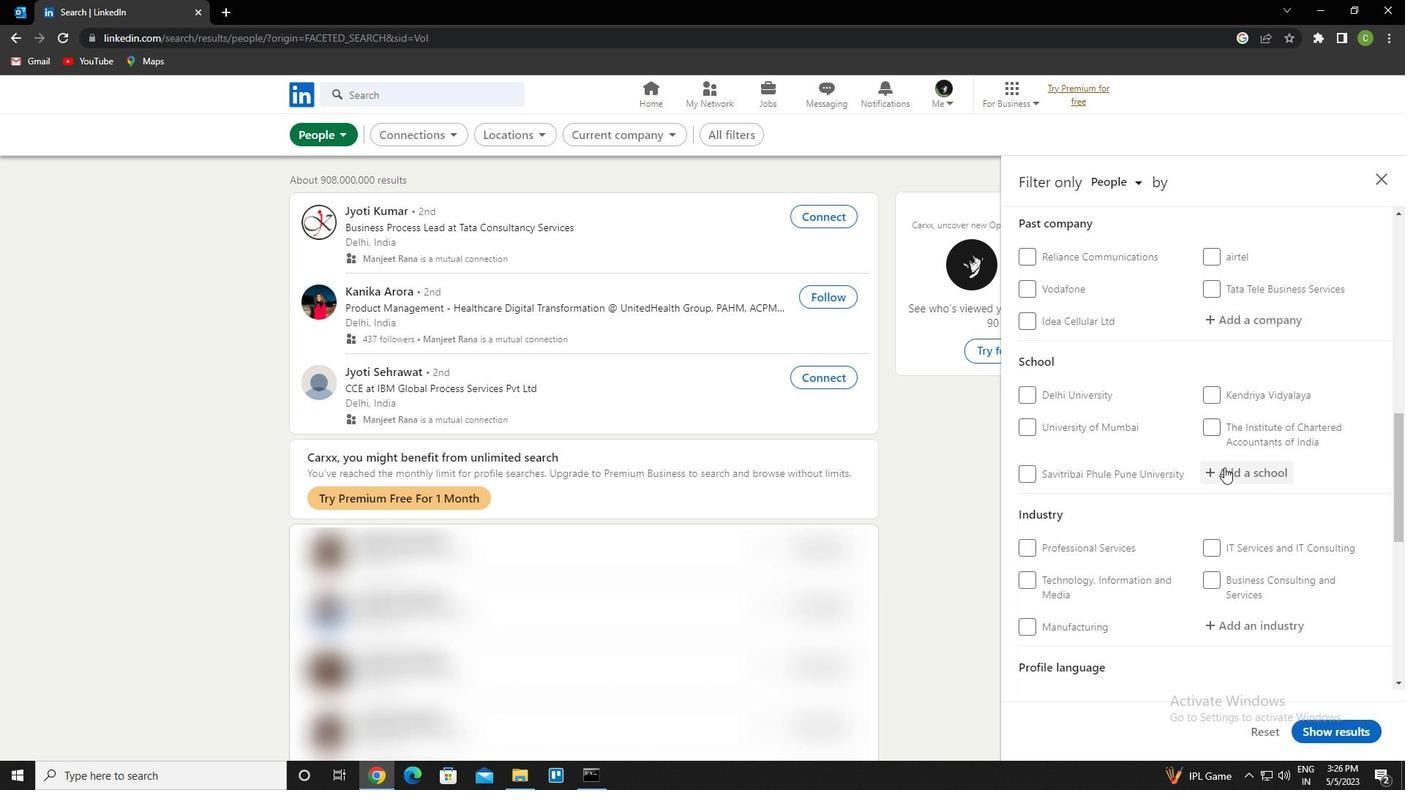 
Action: Mouse scrolled (1224, 468) with delta (0, 0)
Screenshot: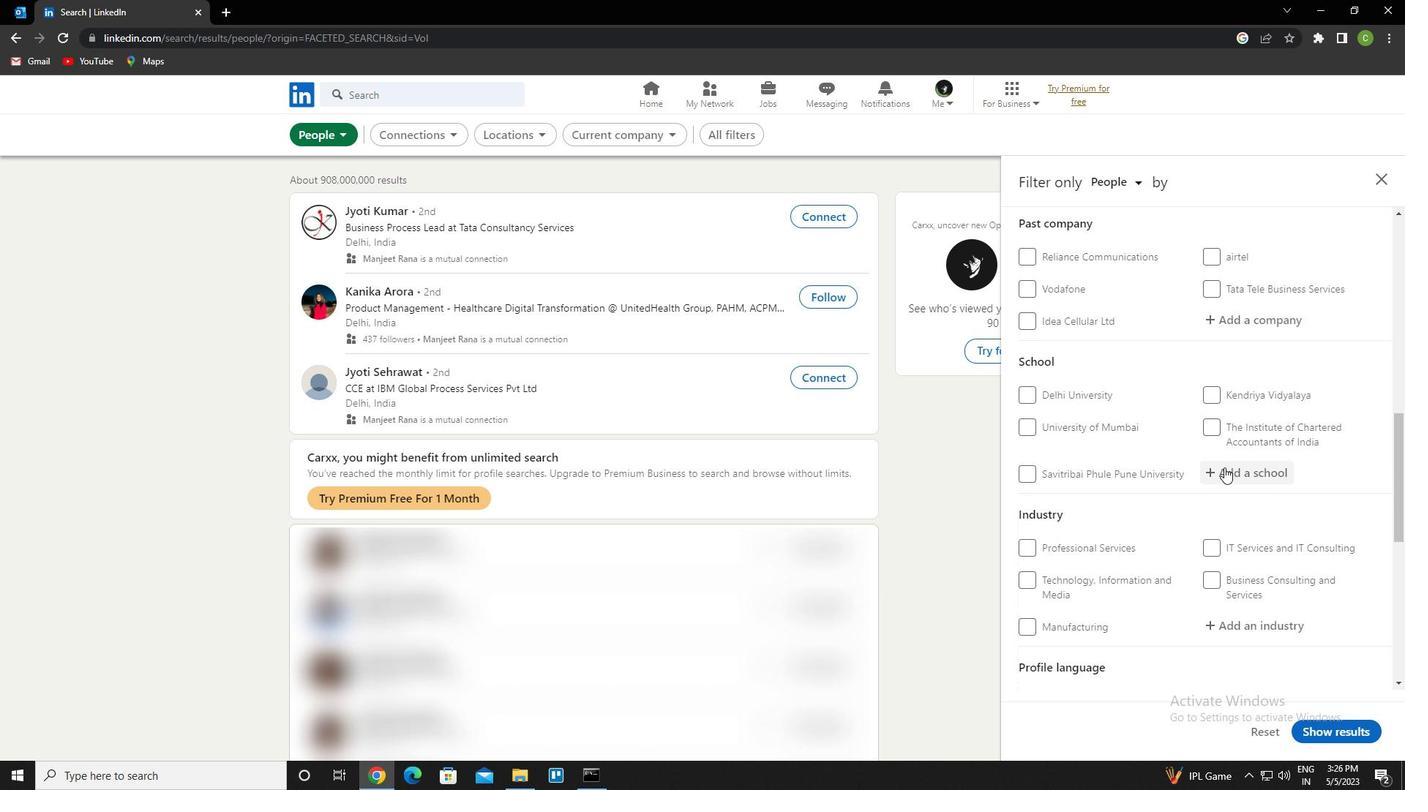 
Action: Mouse moved to (1224, 469)
Screenshot: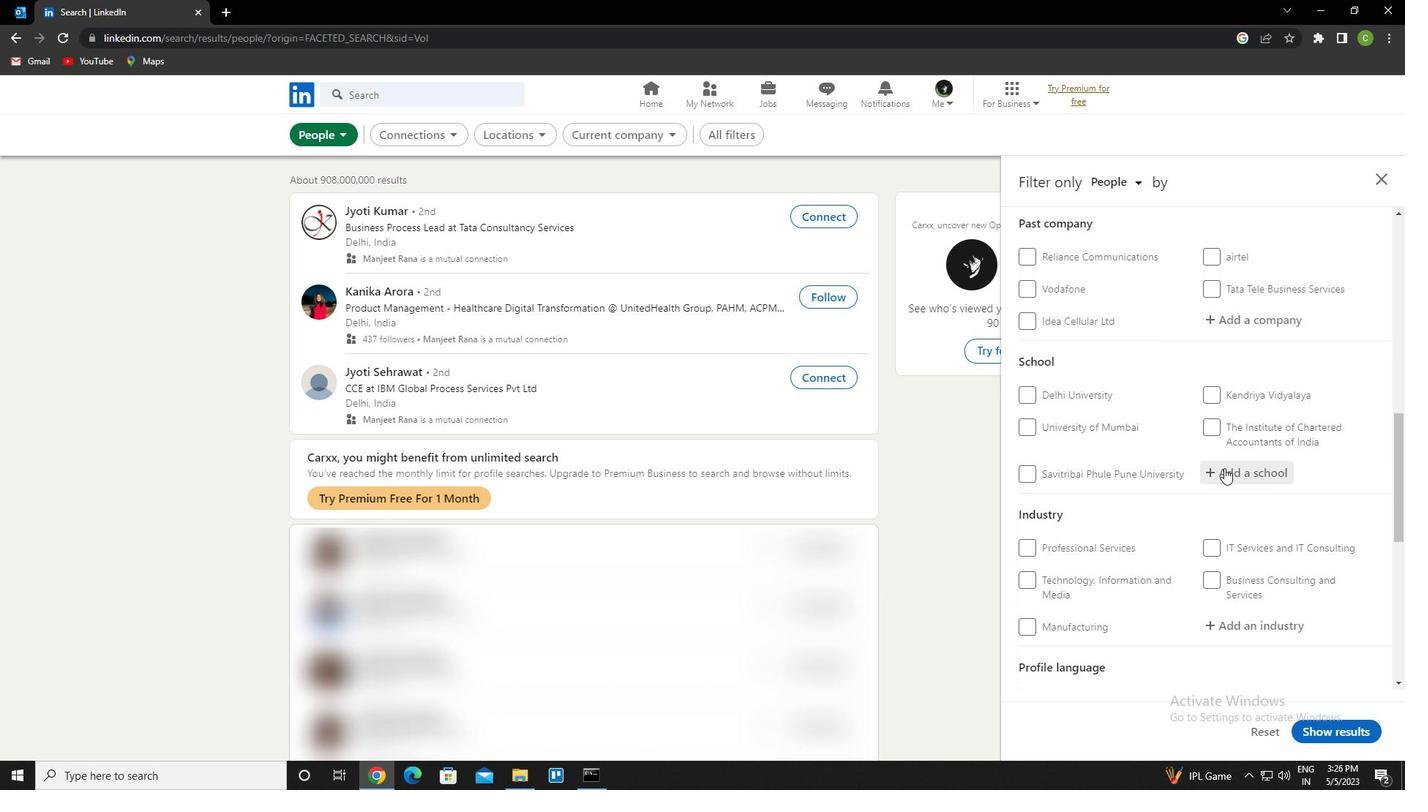 
Action: Mouse scrolled (1224, 468) with delta (0, 0)
Screenshot: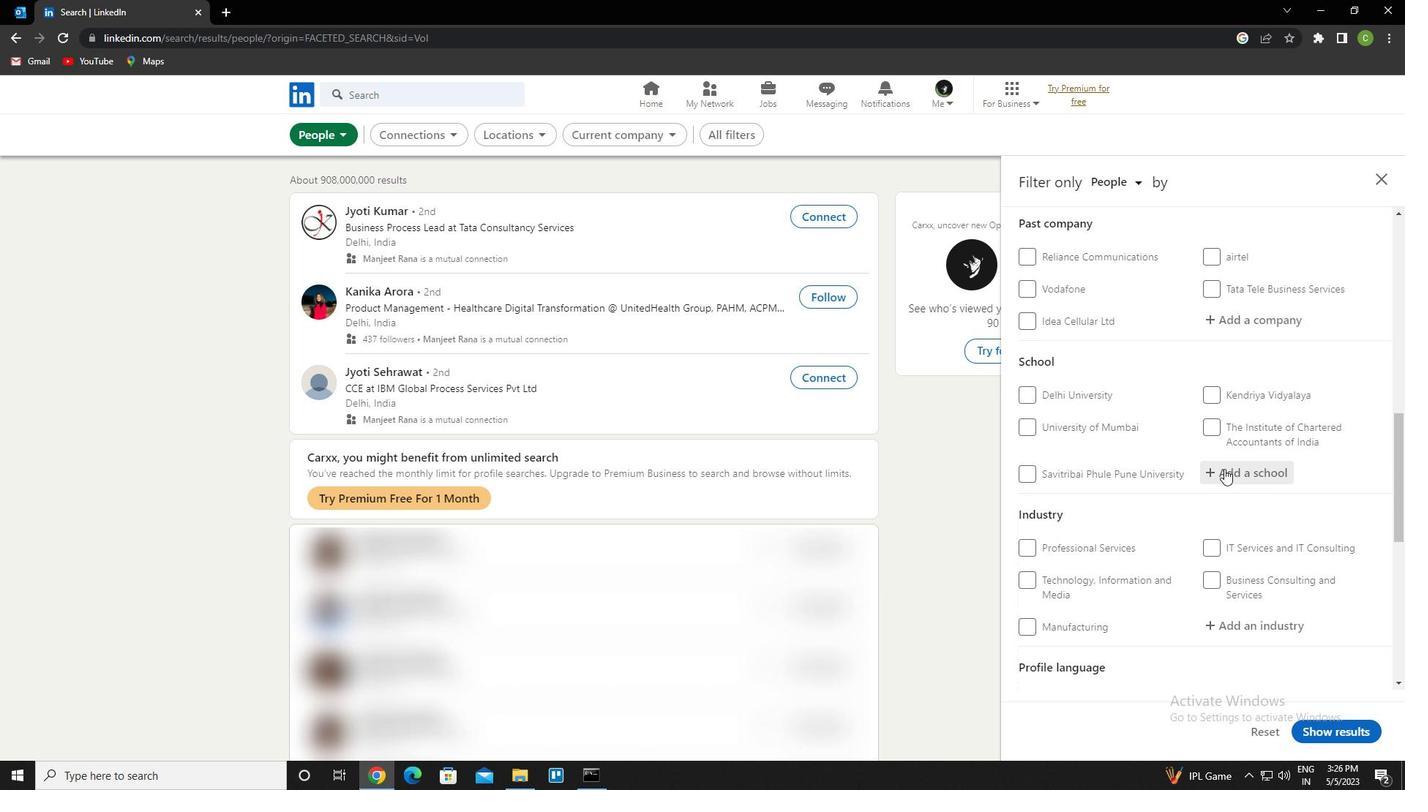 
Action: Mouse scrolled (1224, 468) with delta (0, 0)
Screenshot: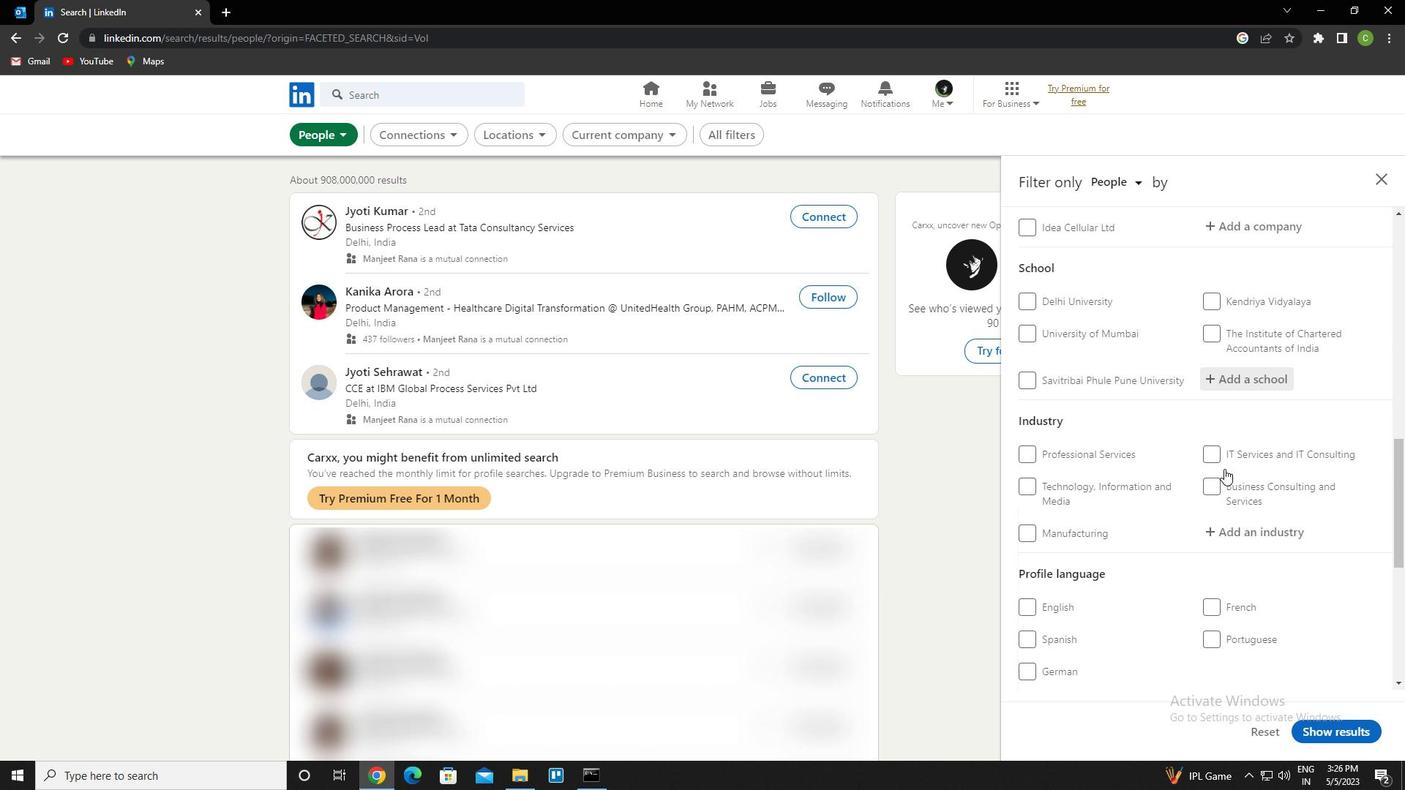 
Action: Mouse scrolled (1224, 468) with delta (0, 0)
Screenshot: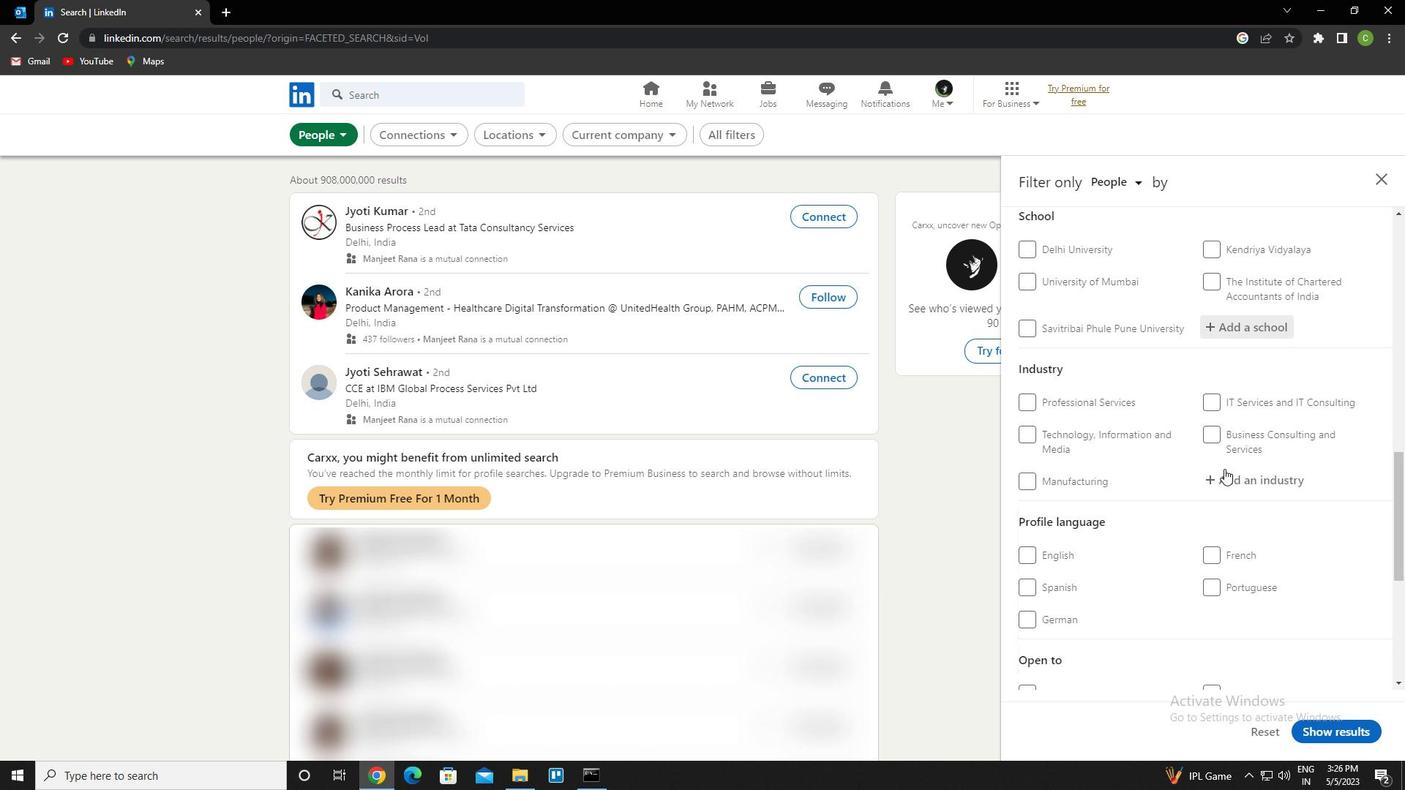 
Action: Mouse moved to (1215, 447)
Screenshot: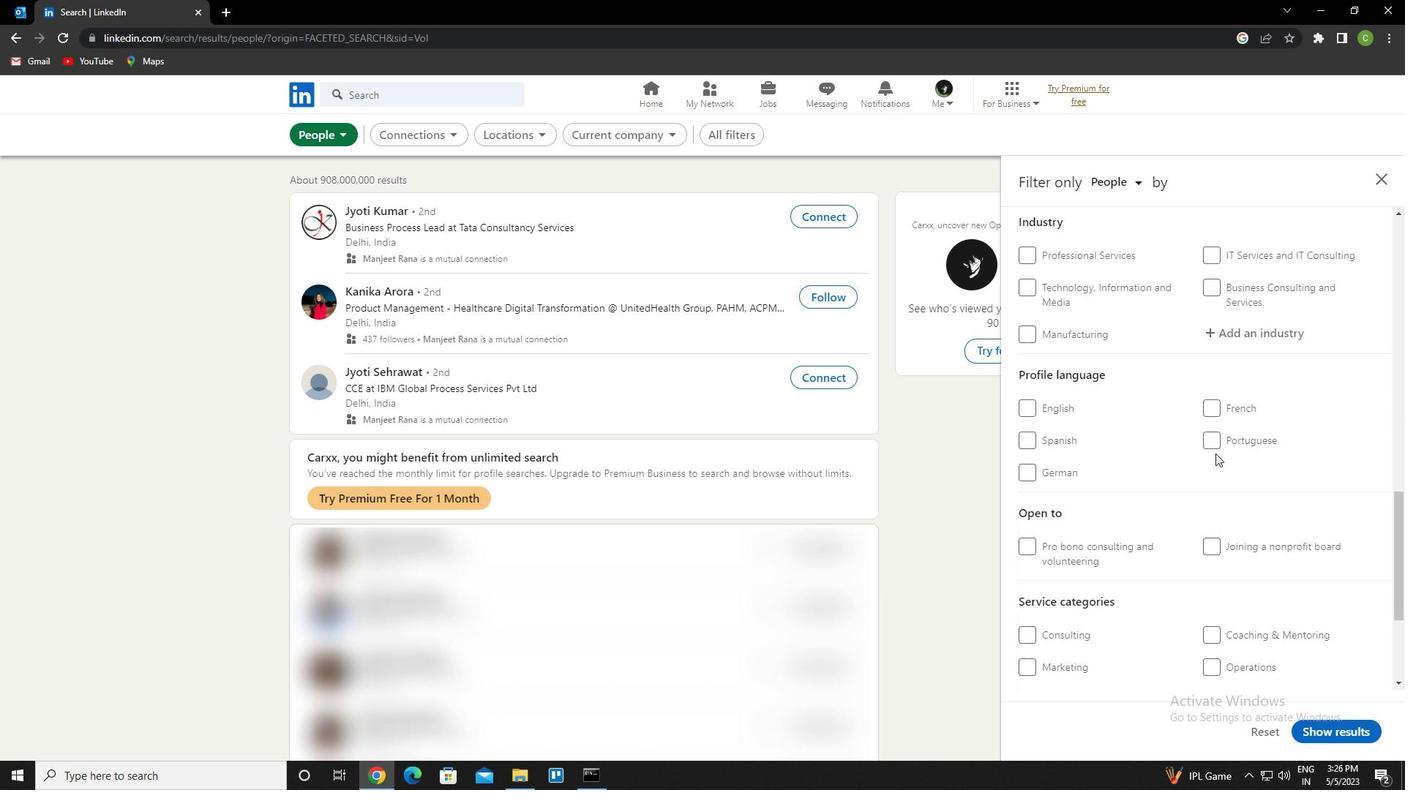
Action: Mouse pressed left at (1215, 447)
Screenshot: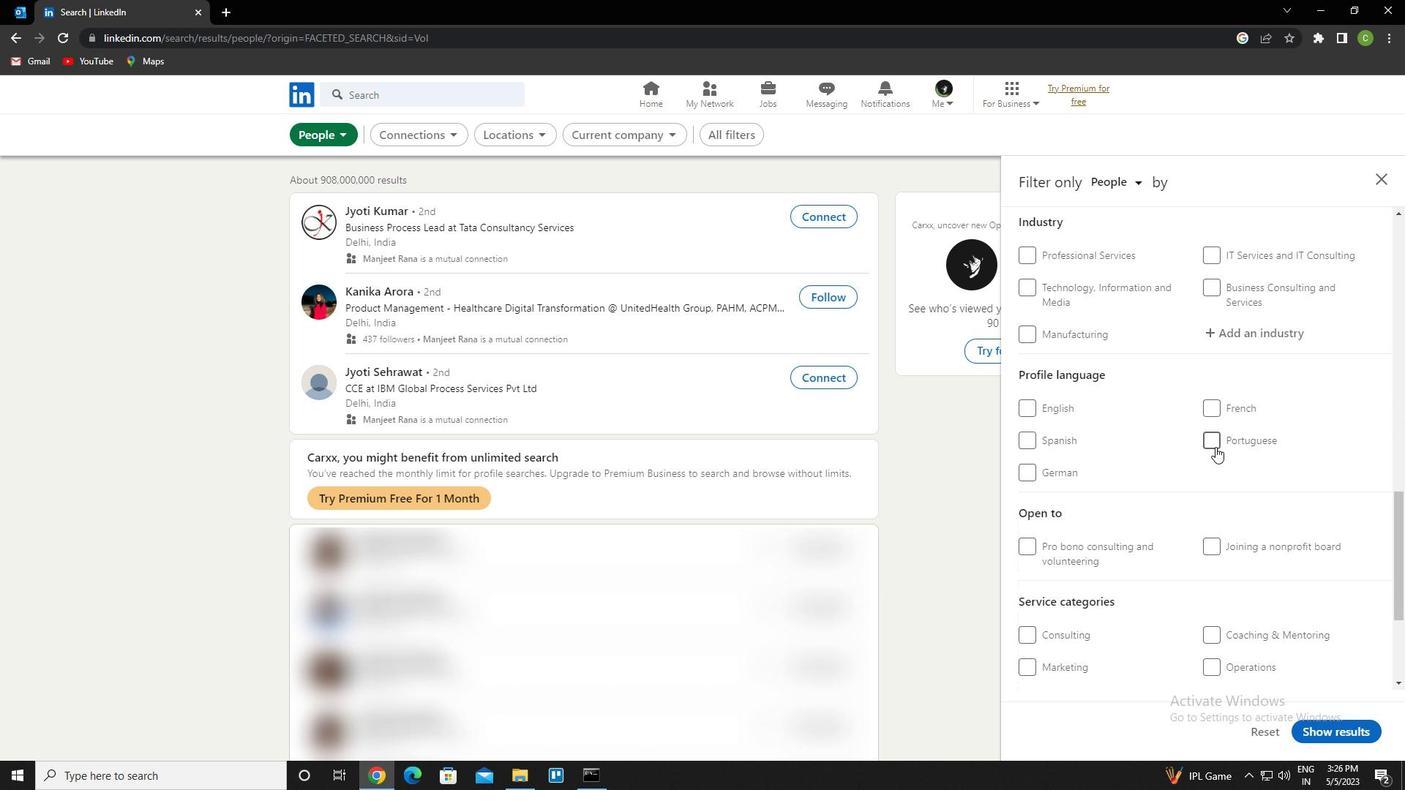 
Action: Mouse moved to (1166, 439)
Screenshot: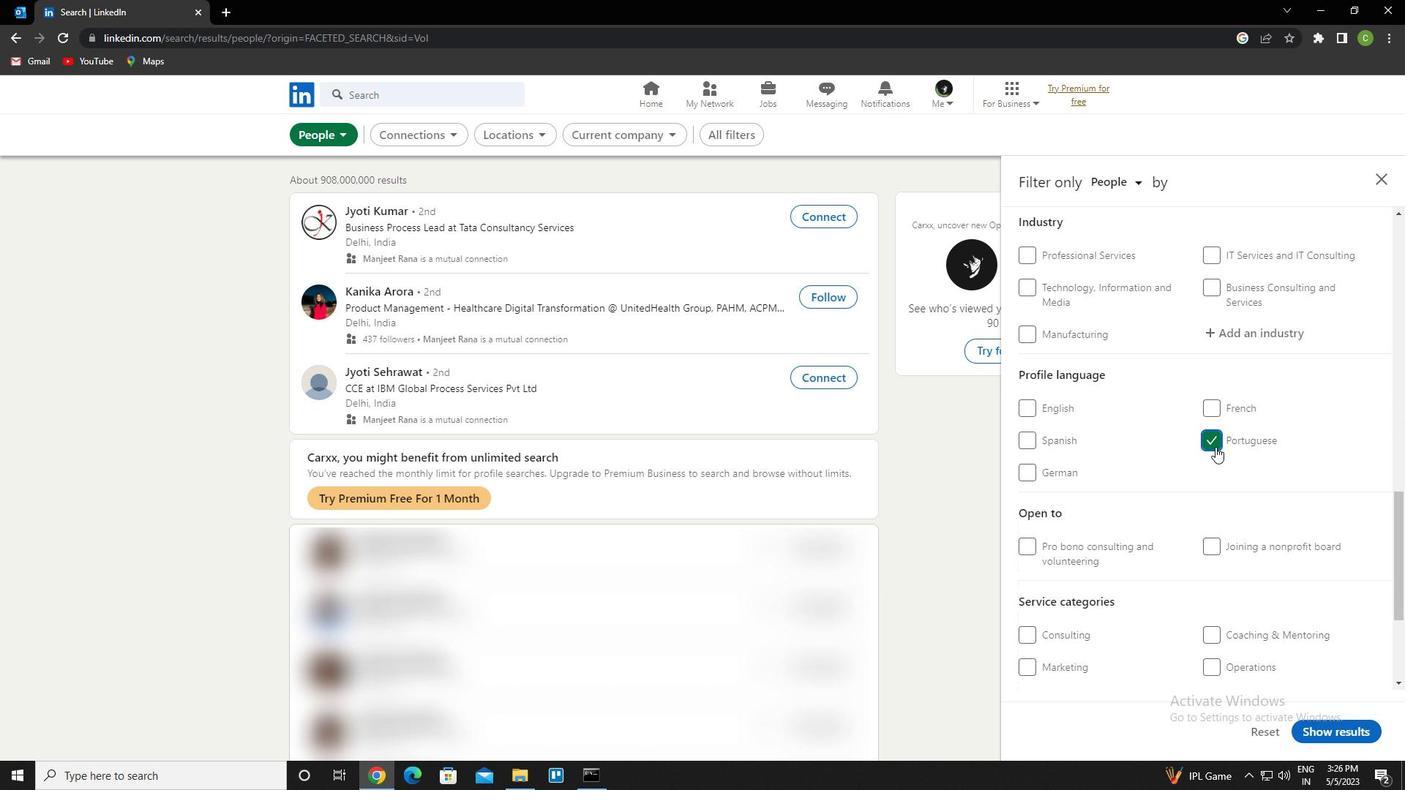 
Action: Mouse scrolled (1166, 440) with delta (0, 0)
Screenshot: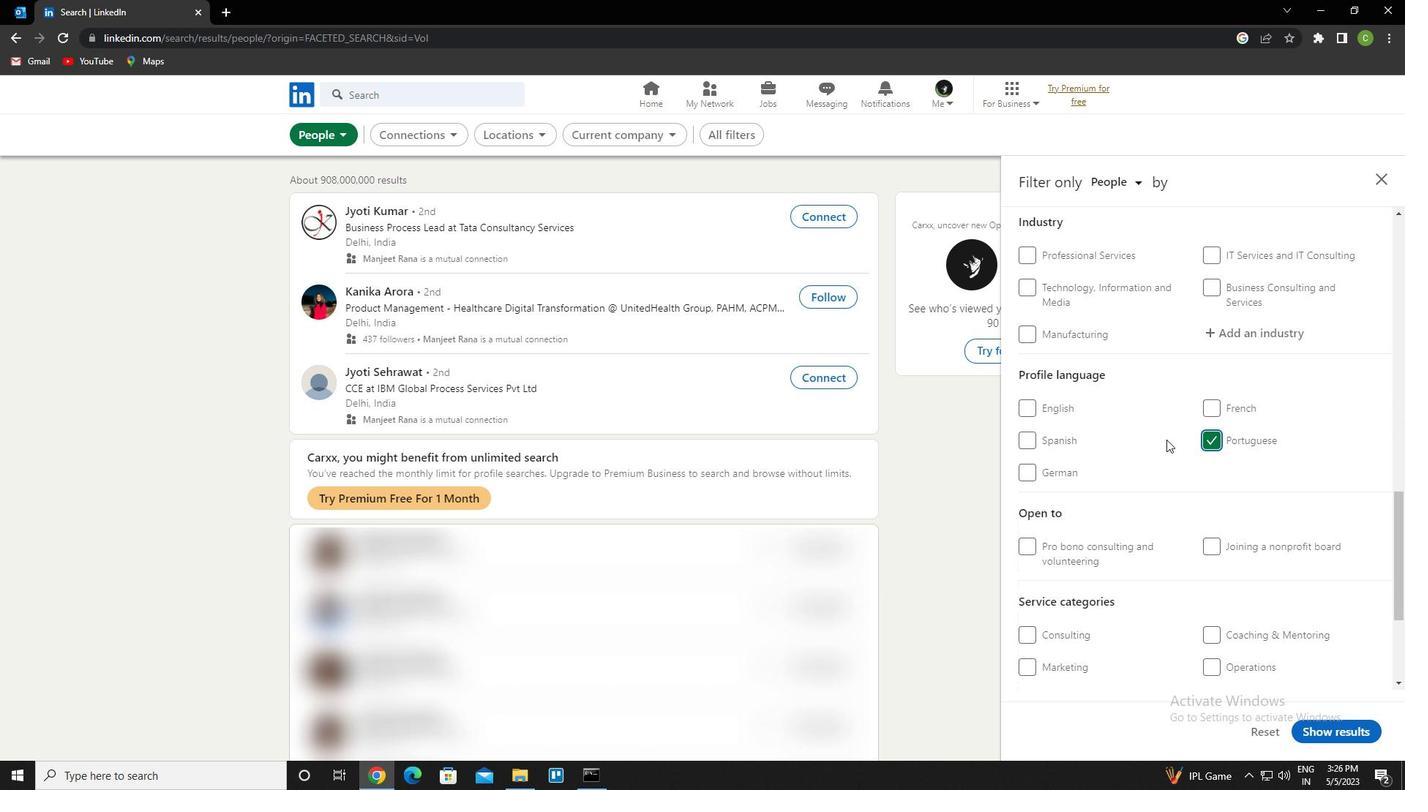 
Action: Mouse scrolled (1166, 440) with delta (0, 0)
Screenshot: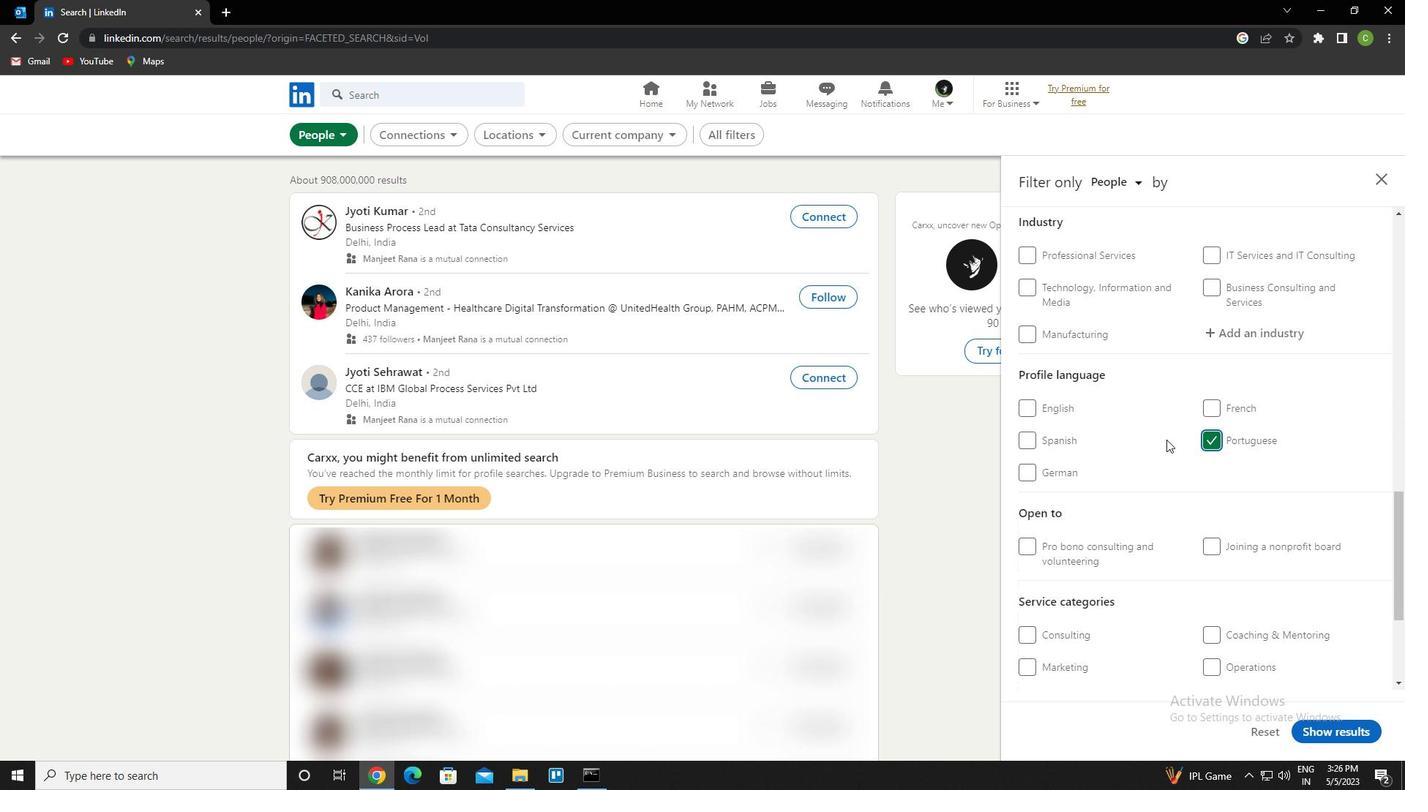 
Action: Mouse scrolled (1166, 440) with delta (0, 0)
Screenshot: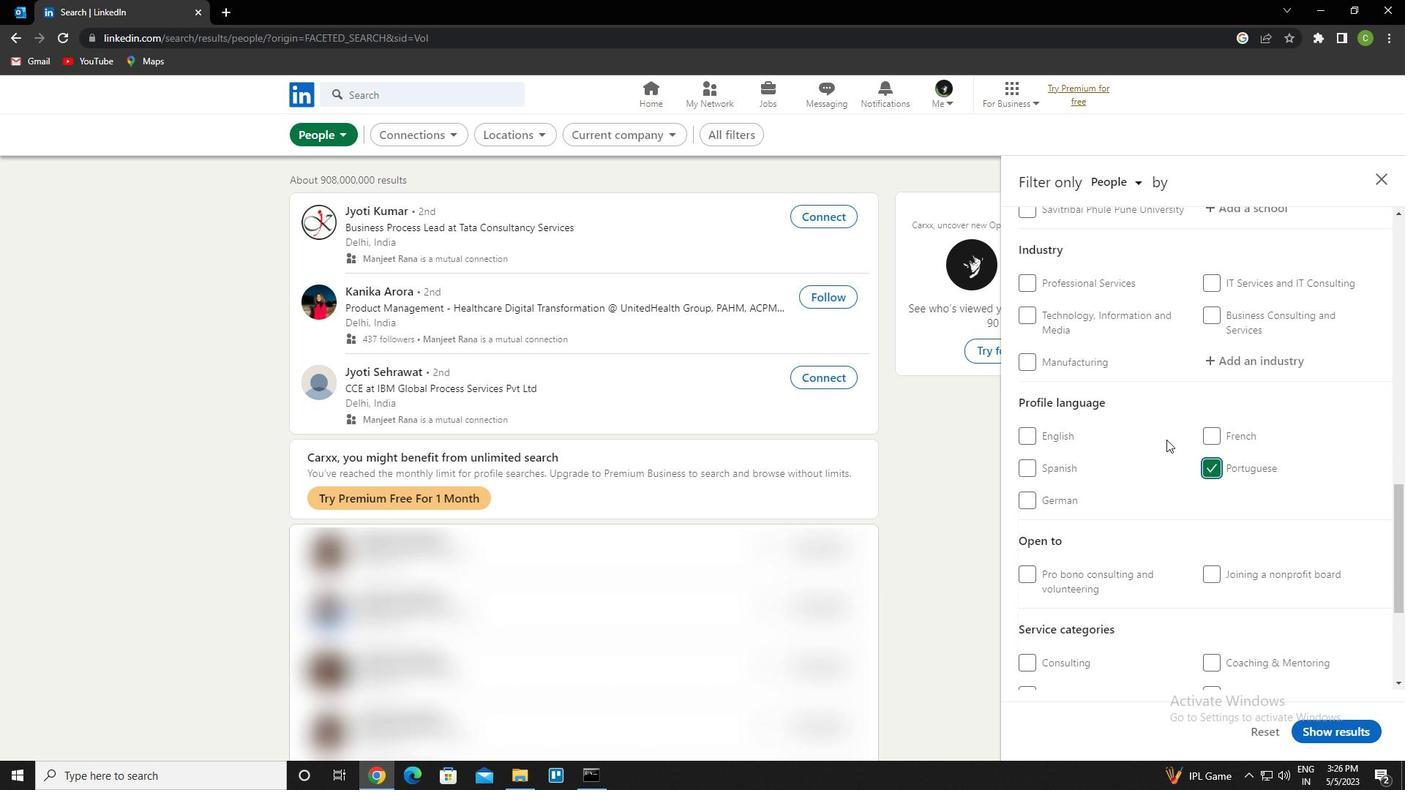 
Action: Mouse scrolled (1166, 440) with delta (0, 0)
Screenshot: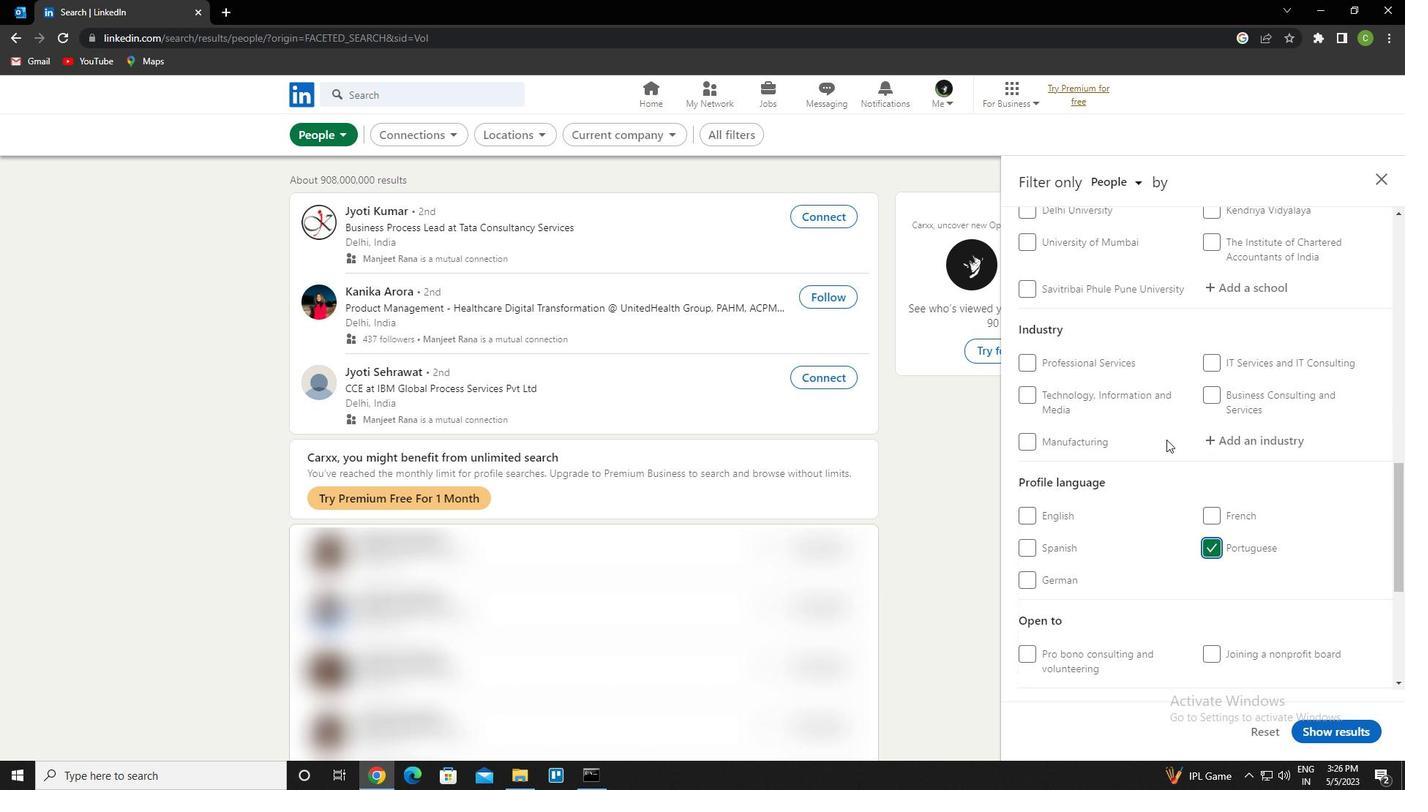 
Action: Mouse moved to (1160, 425)
Screenshot: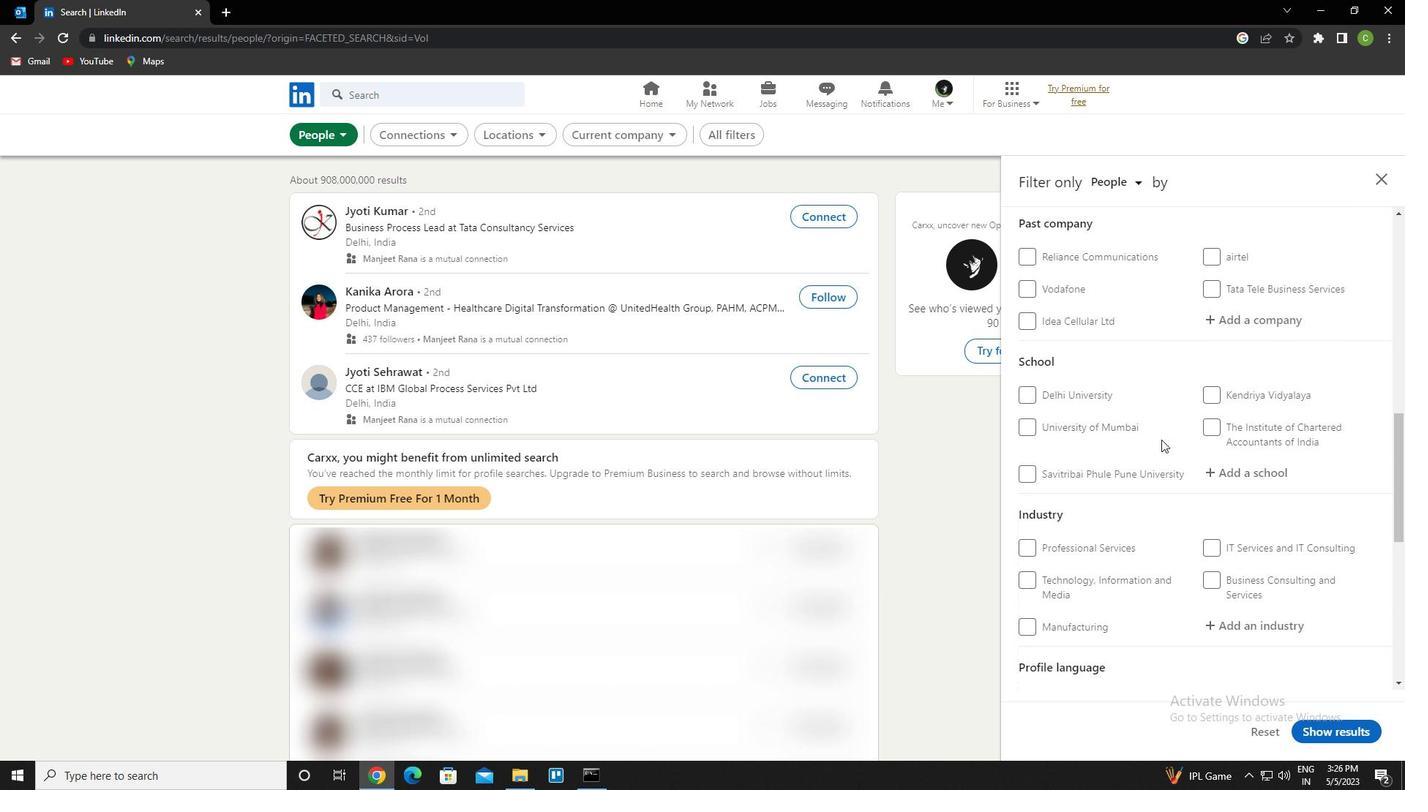 
Action: Mouse scrolled (1160, 425) with delta (0, 0)
Screenshot: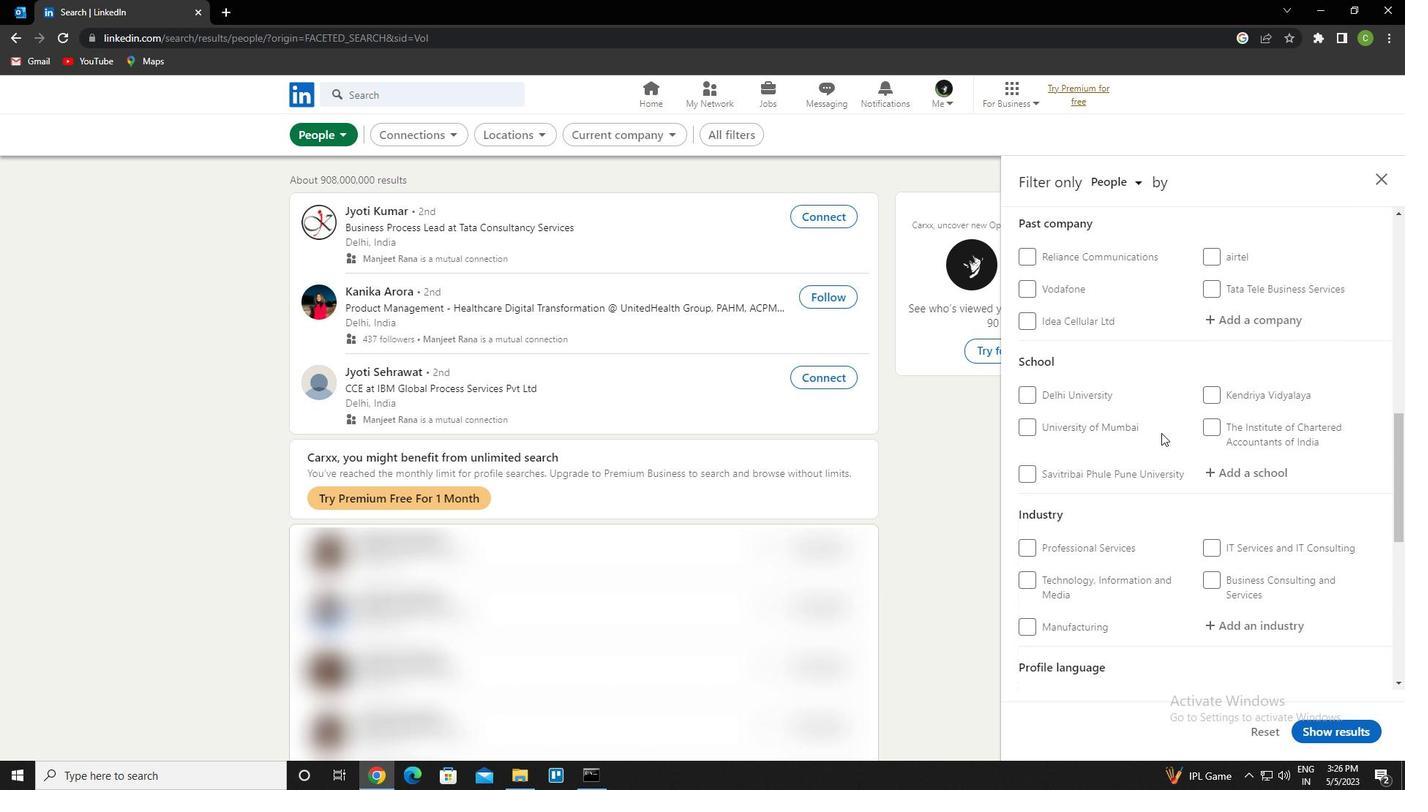 
Action: Mouse moved to (1161, 422)
Screenshot: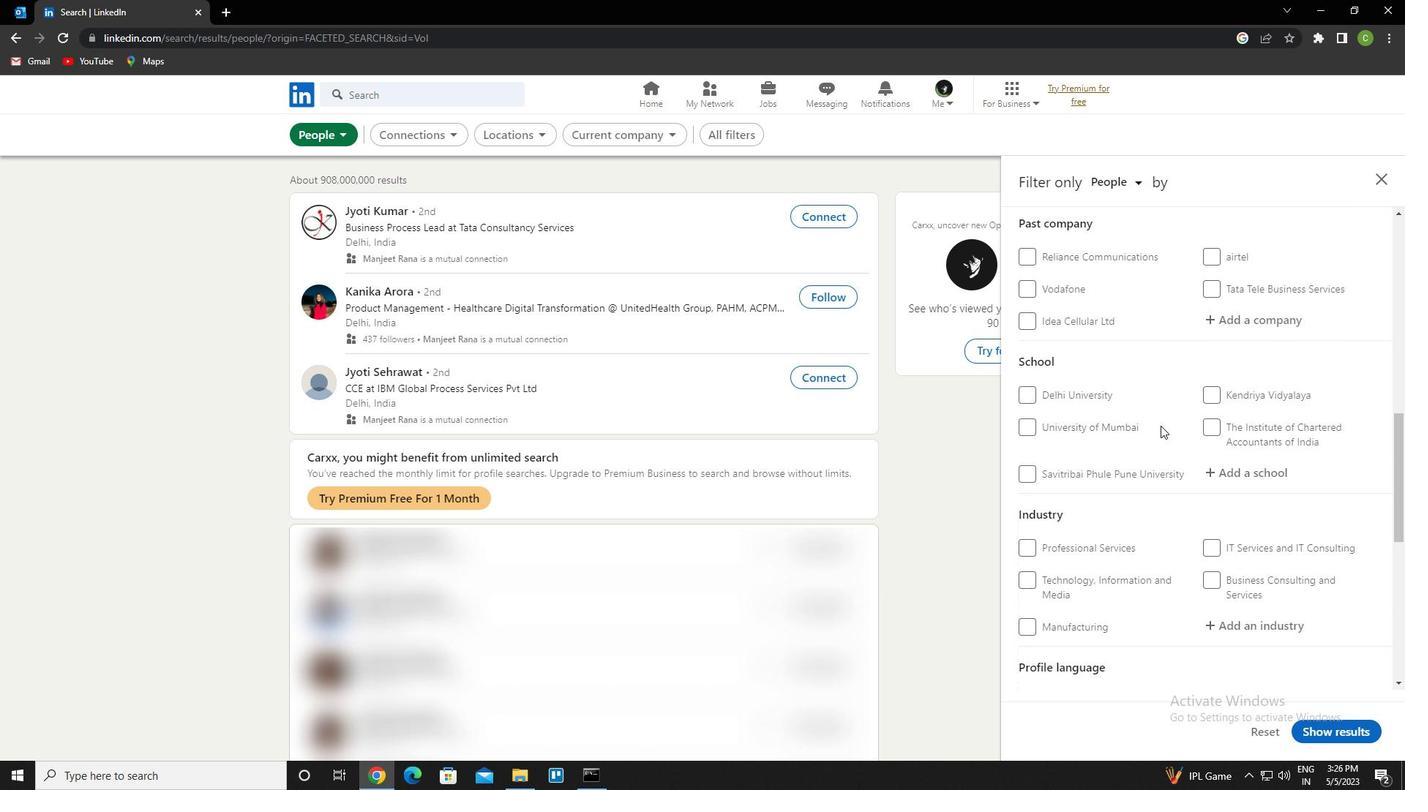 
Action: Mouse scrolled (1161, 423) with delta (0, 0)
Screenshot: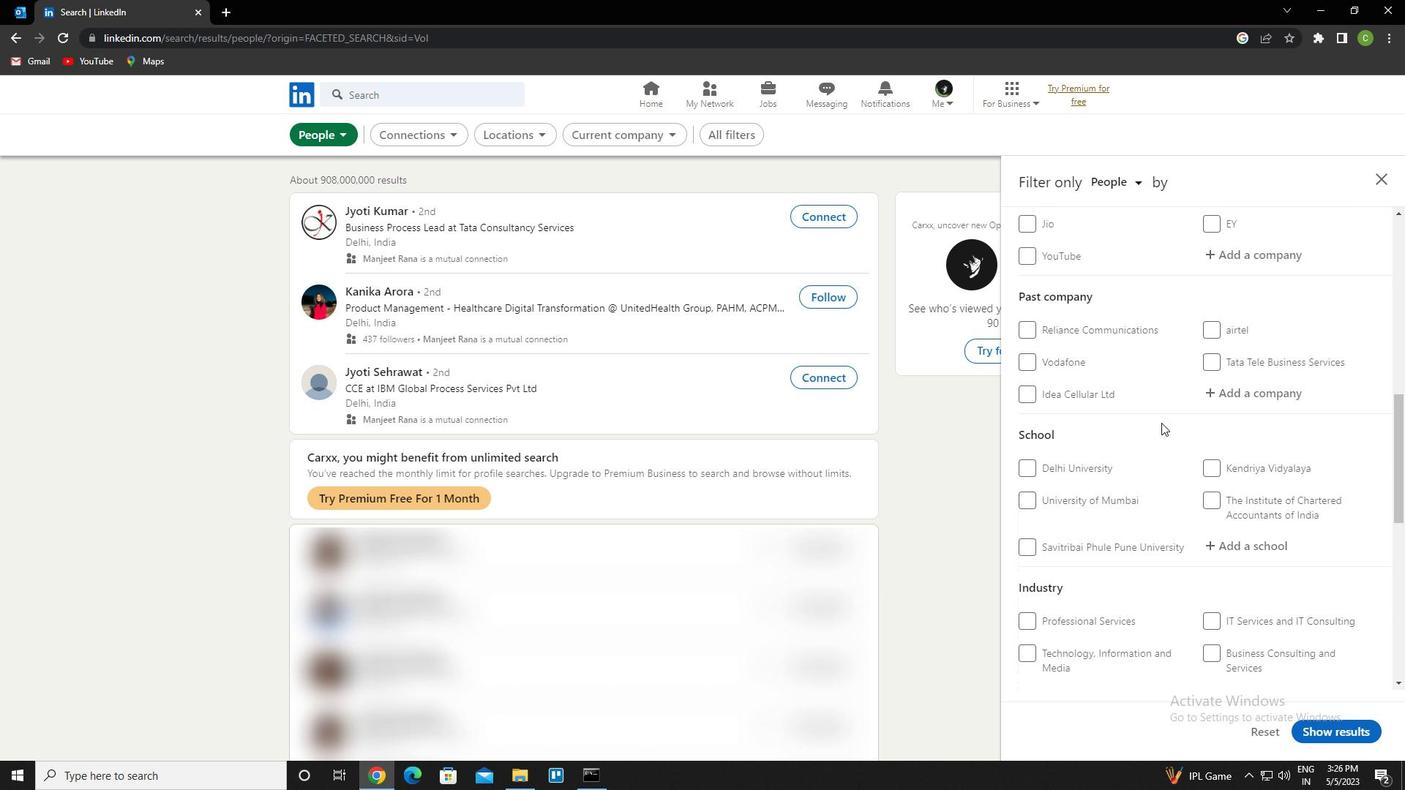 
Action: Mouse scrolled (1161, 423) with delta (0, 0)
Screenshot: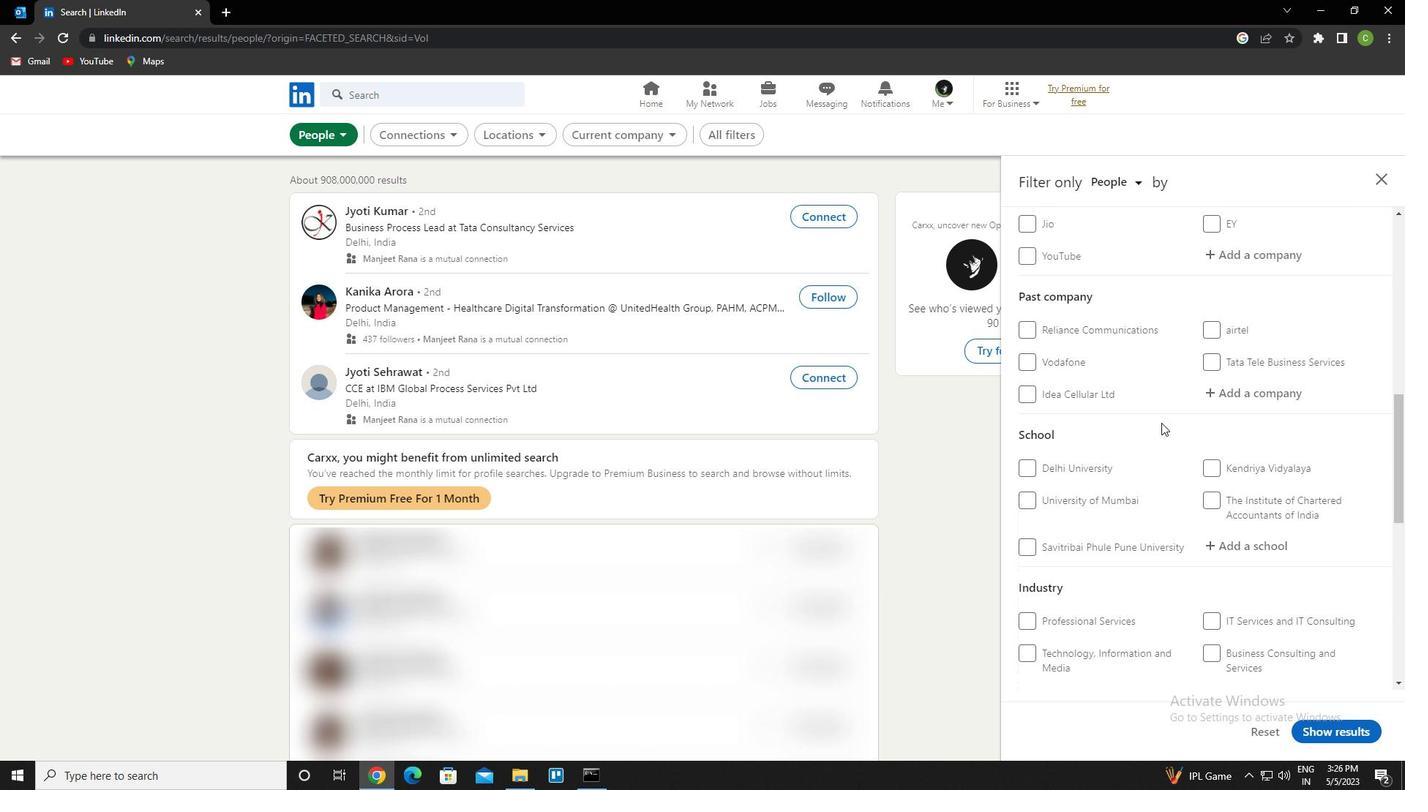 
Action: Mouse moved to (1228, 398)
Screenshot: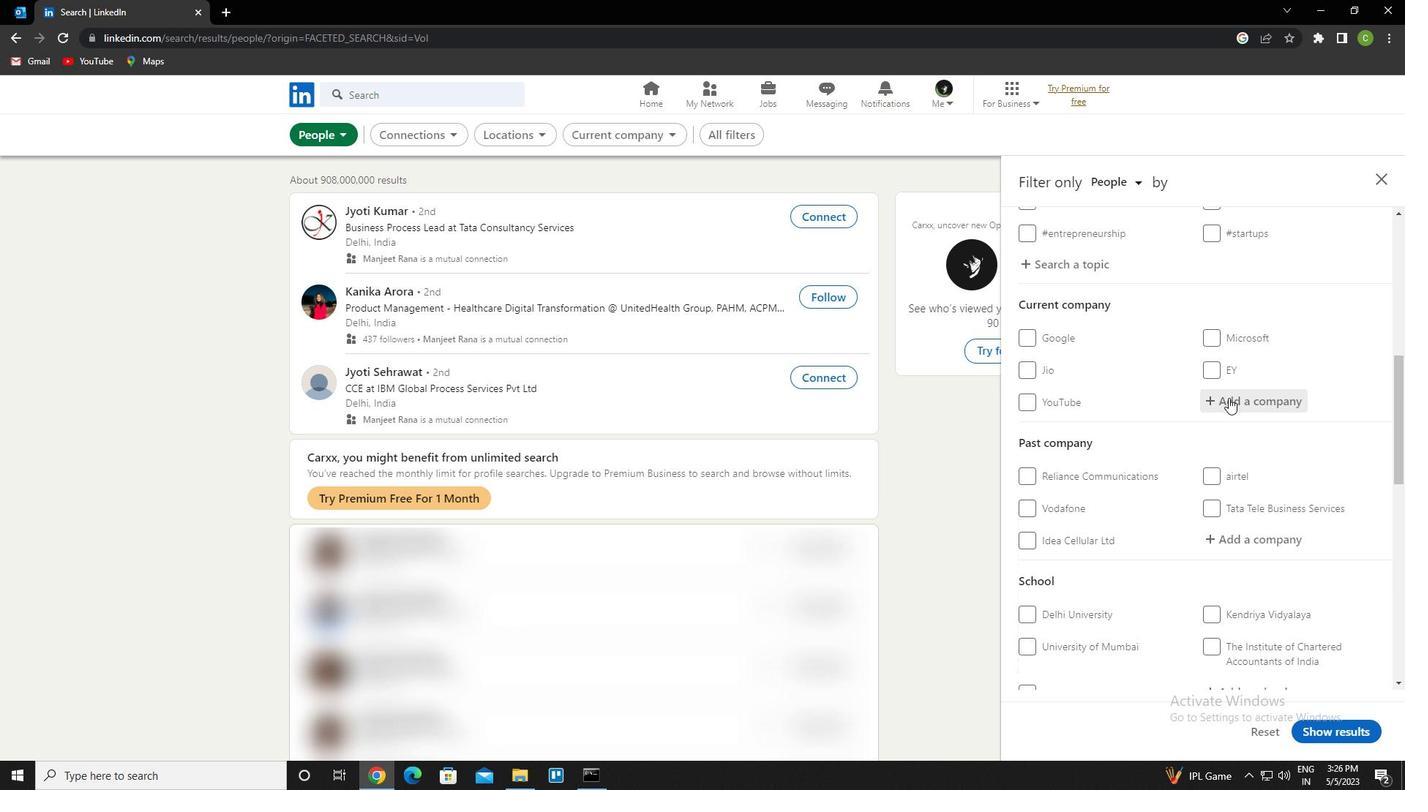 
Action: Mouse pressed left at (1228, 398)
Screenshot: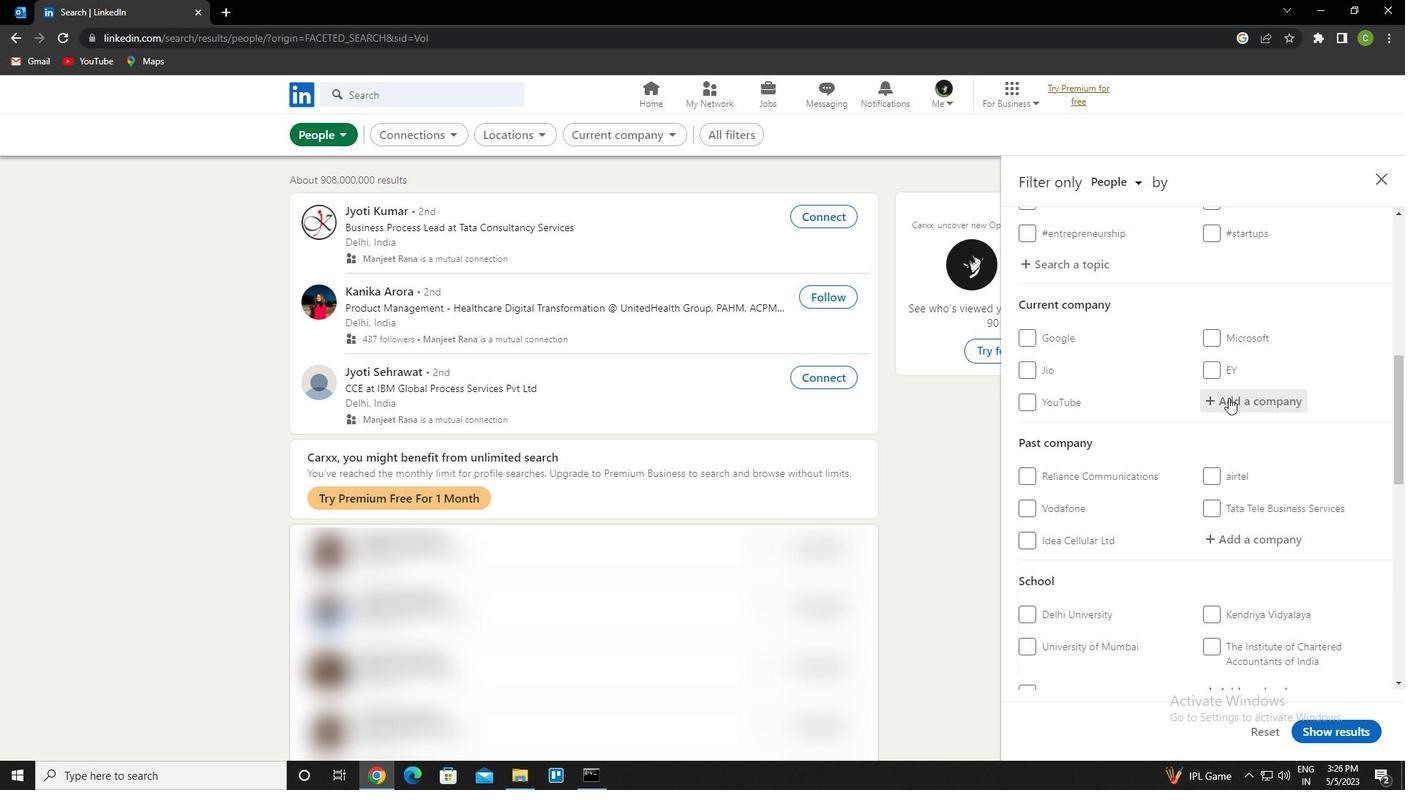 
Action: Mouse moved to (1226, 401)
Screenshot: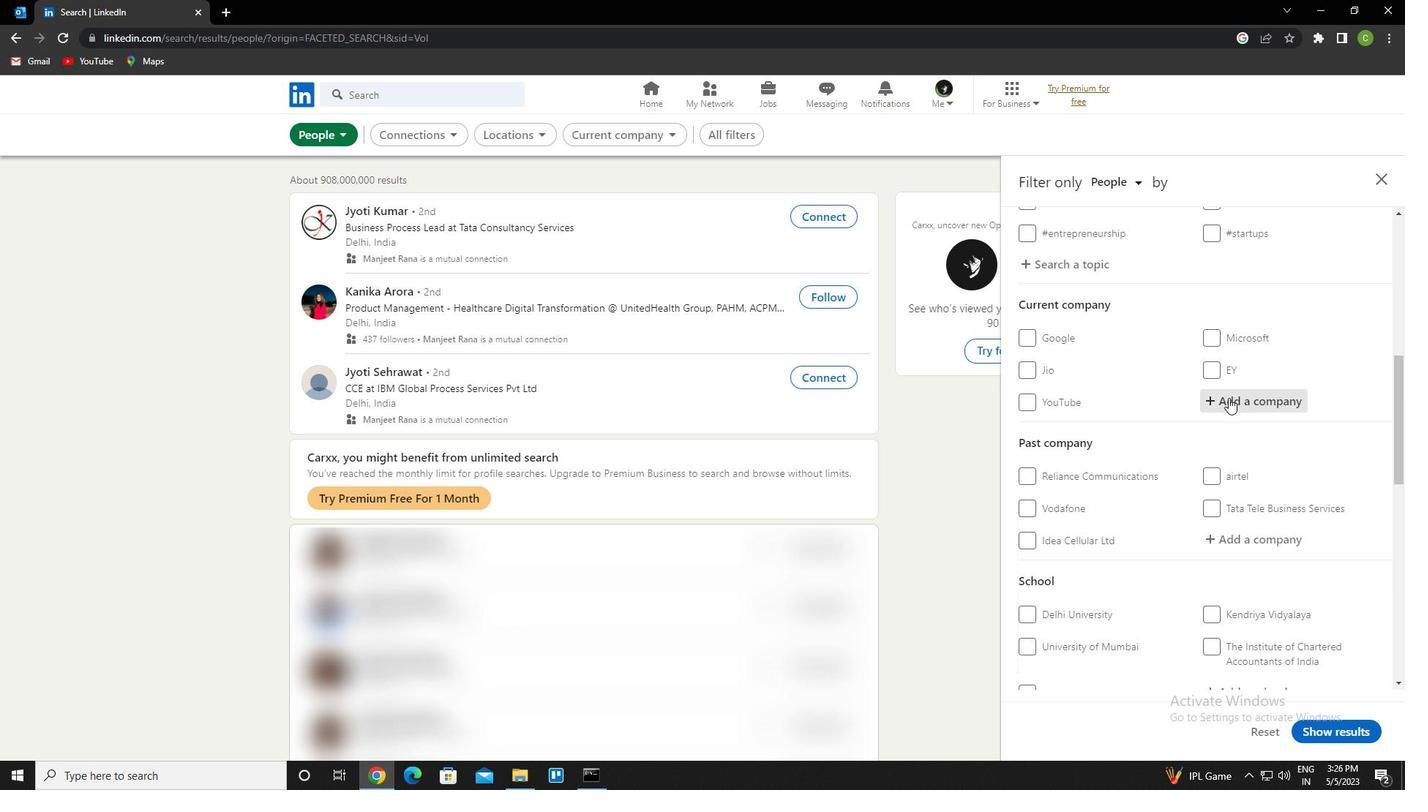 
Action: Key pressed <Key.caps_lock>c<Key.caps_lock>anada<Key.space>in<Key.backspace>mmigration<Key.down><Key.down><Key.enter>
Screenshot: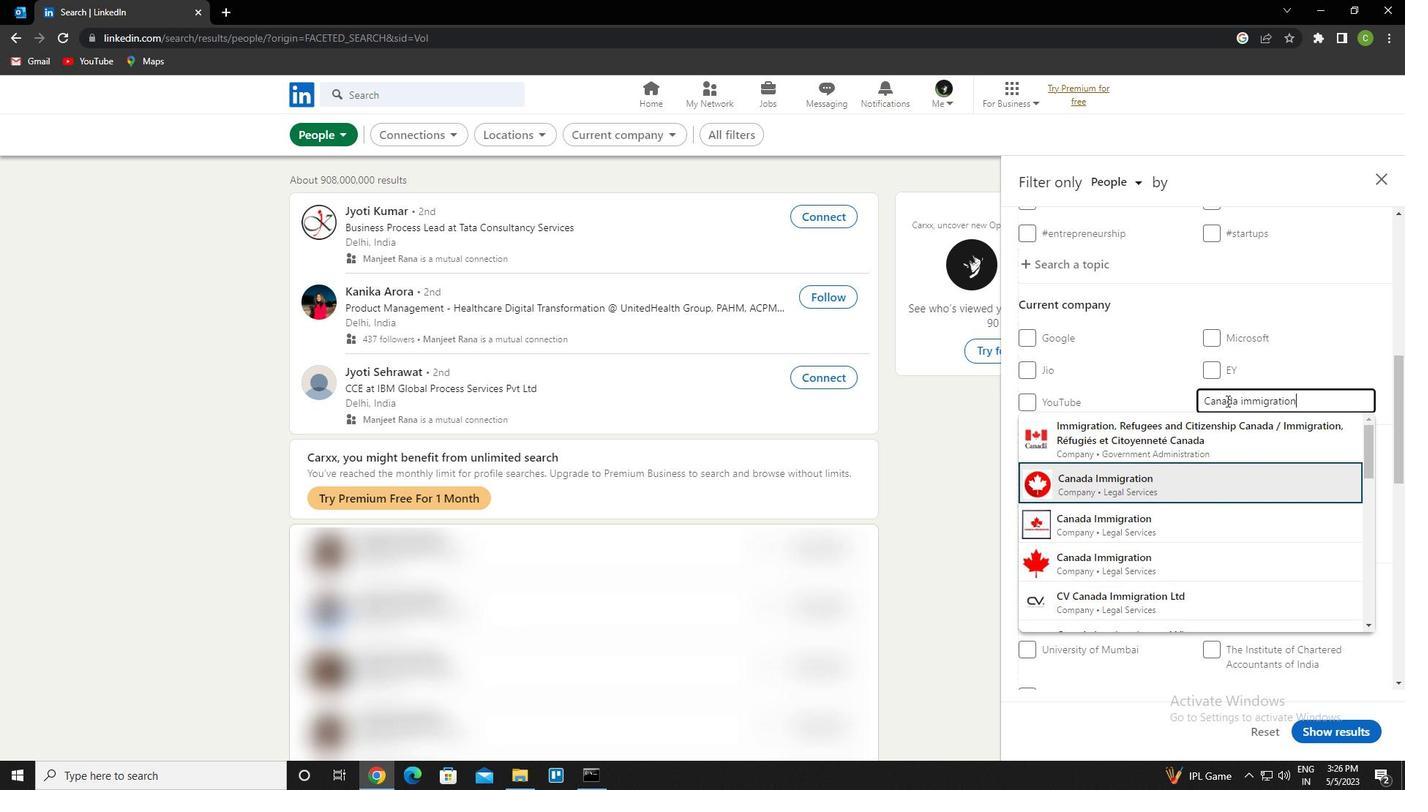 
Action: Mouse scrolled (1226, 400) with delta (0, 0)
Screenshot: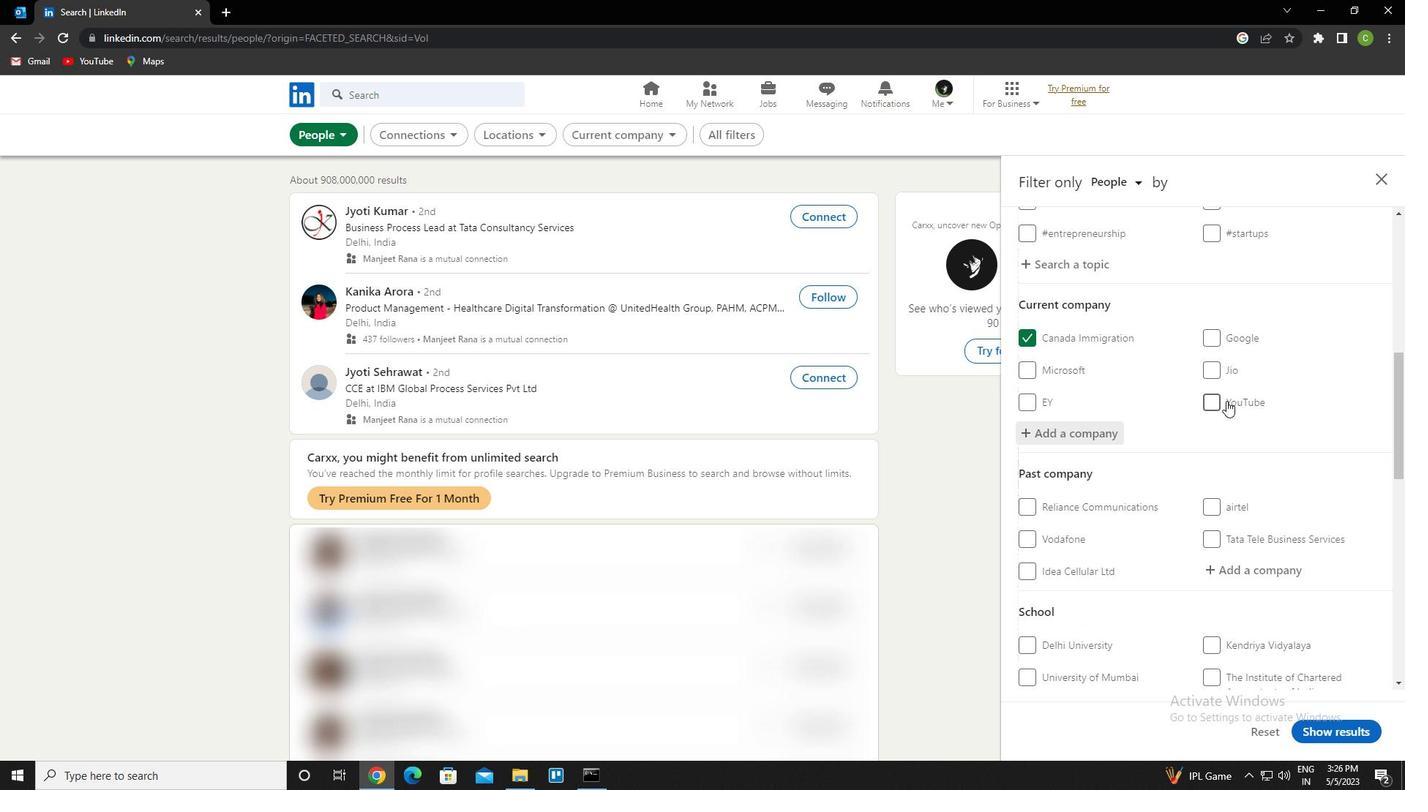 
Action: Mouse scrolled (1226, 400) with delta (0, 0)
Screenshot: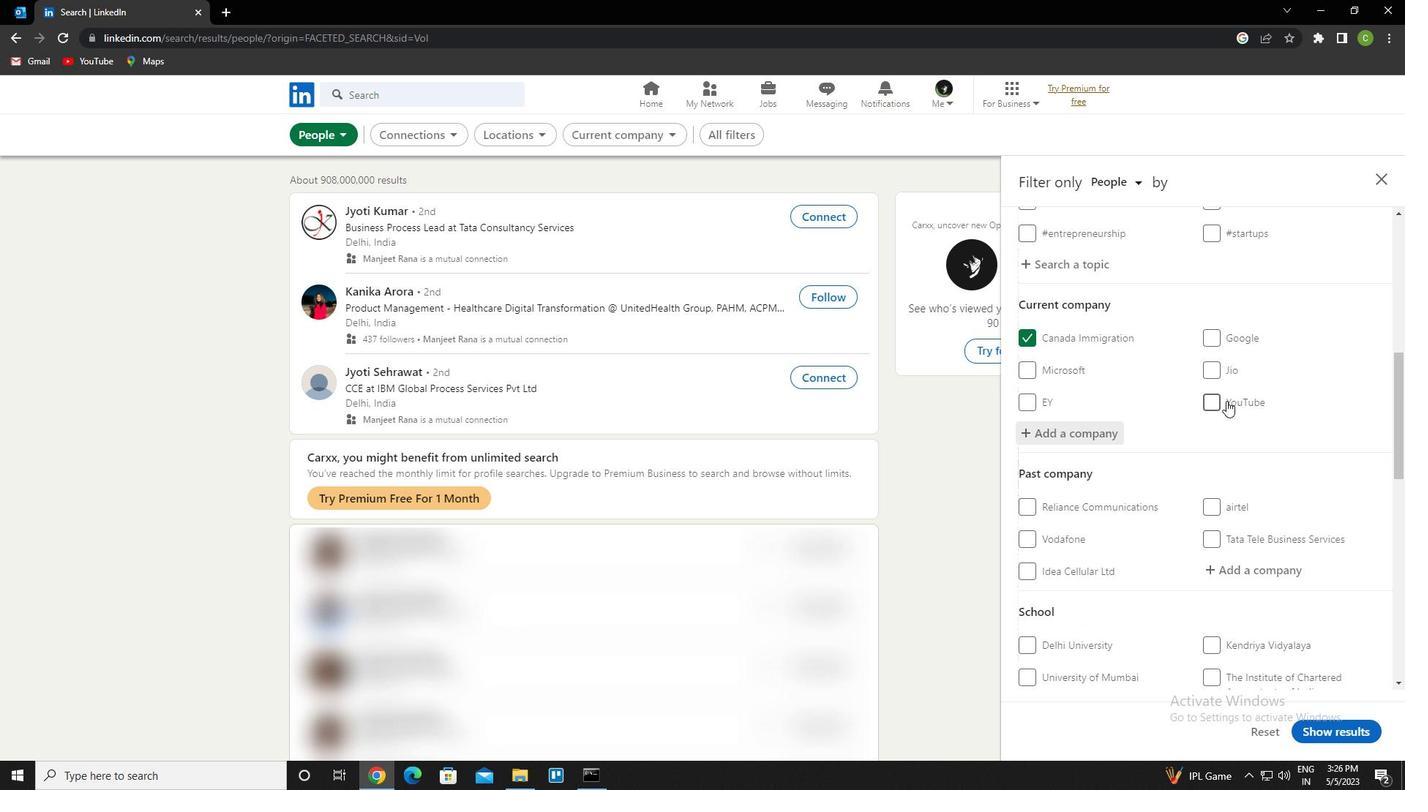 
Action: Mouse scrolled (1226, 400) with delta (0, 0)
Screenshot: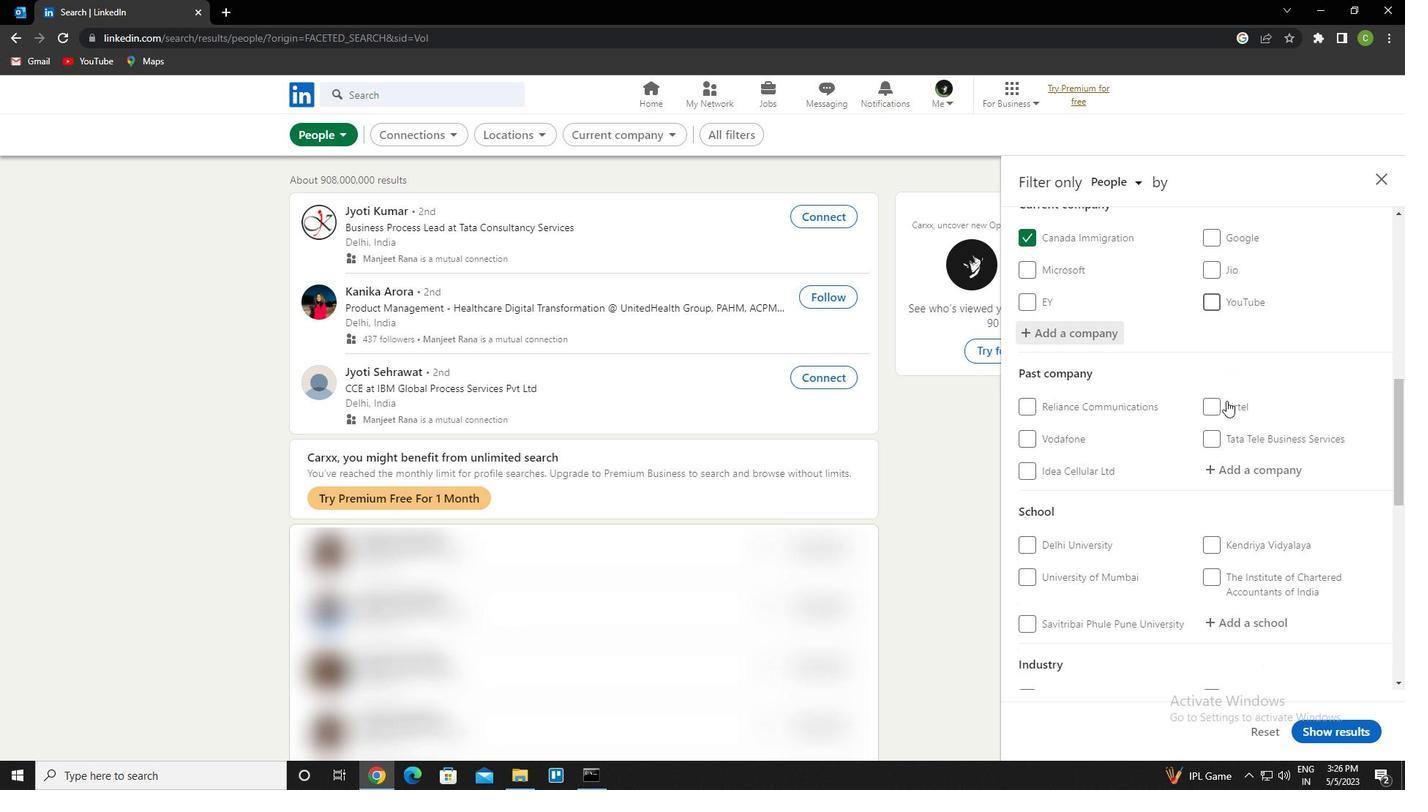 
Action: Mouse scrolled (1226, 400) with delta (0, 0)
Screenshot: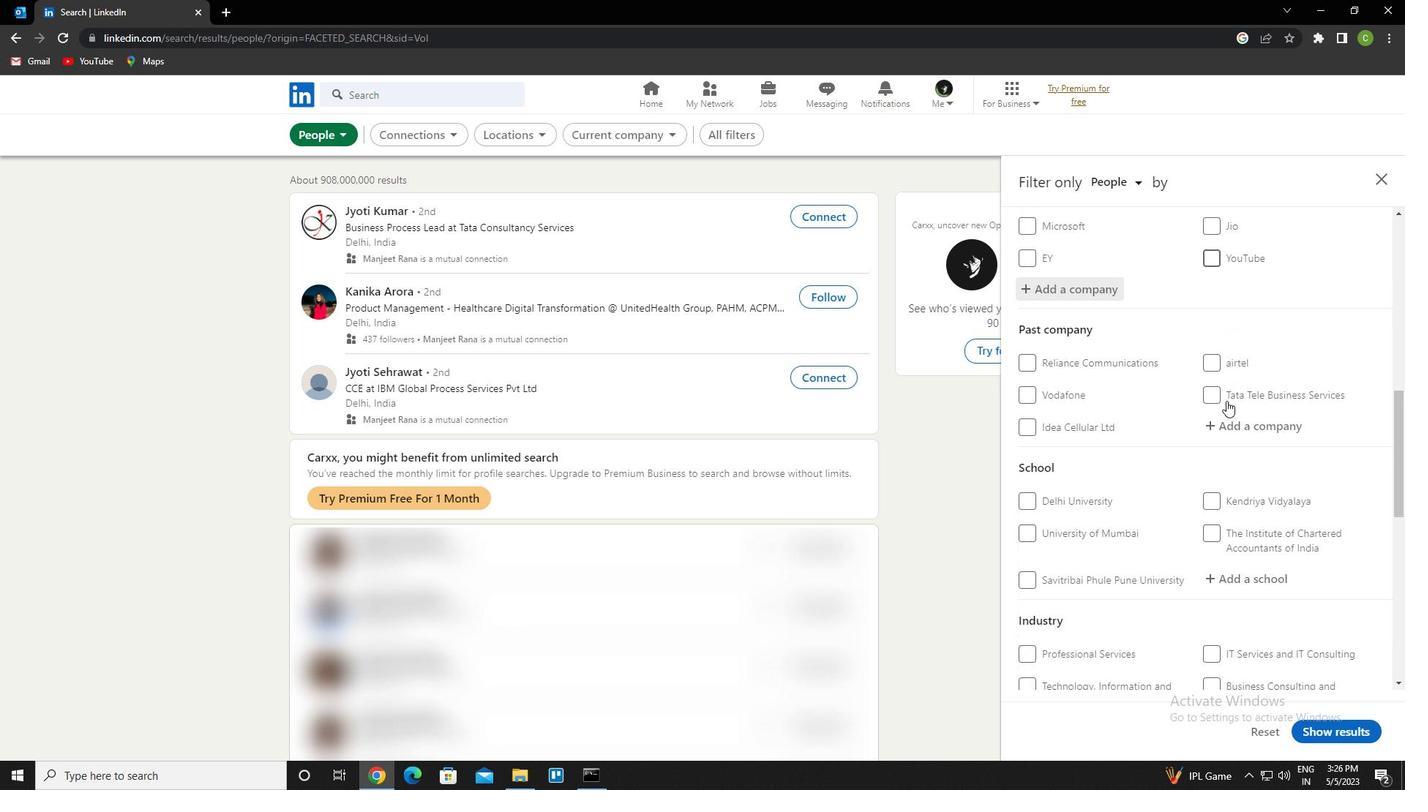 
Action: Mouse moved to (1248, 426)
Screenshot: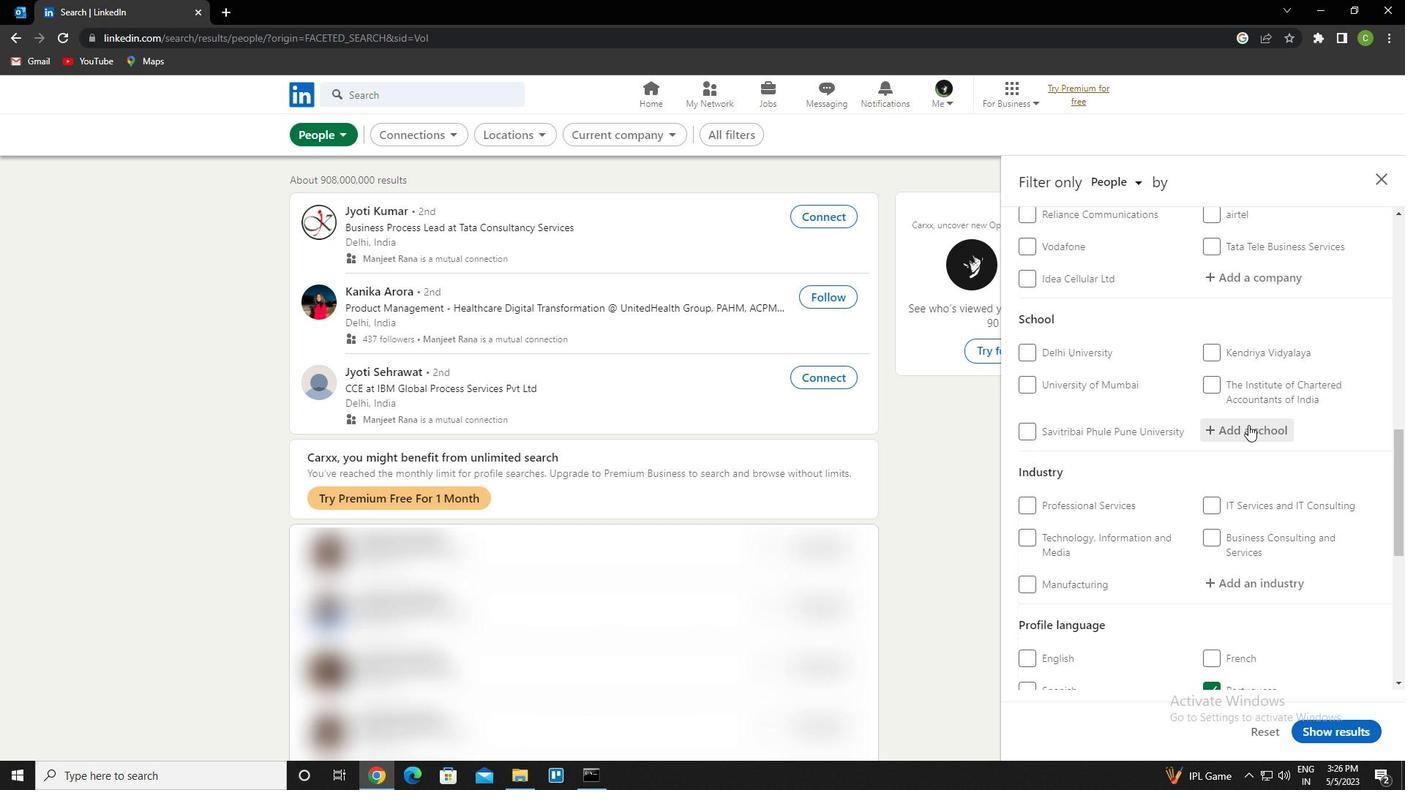 
Action: Mouse pressed left at (1248, 426)
Screenshot: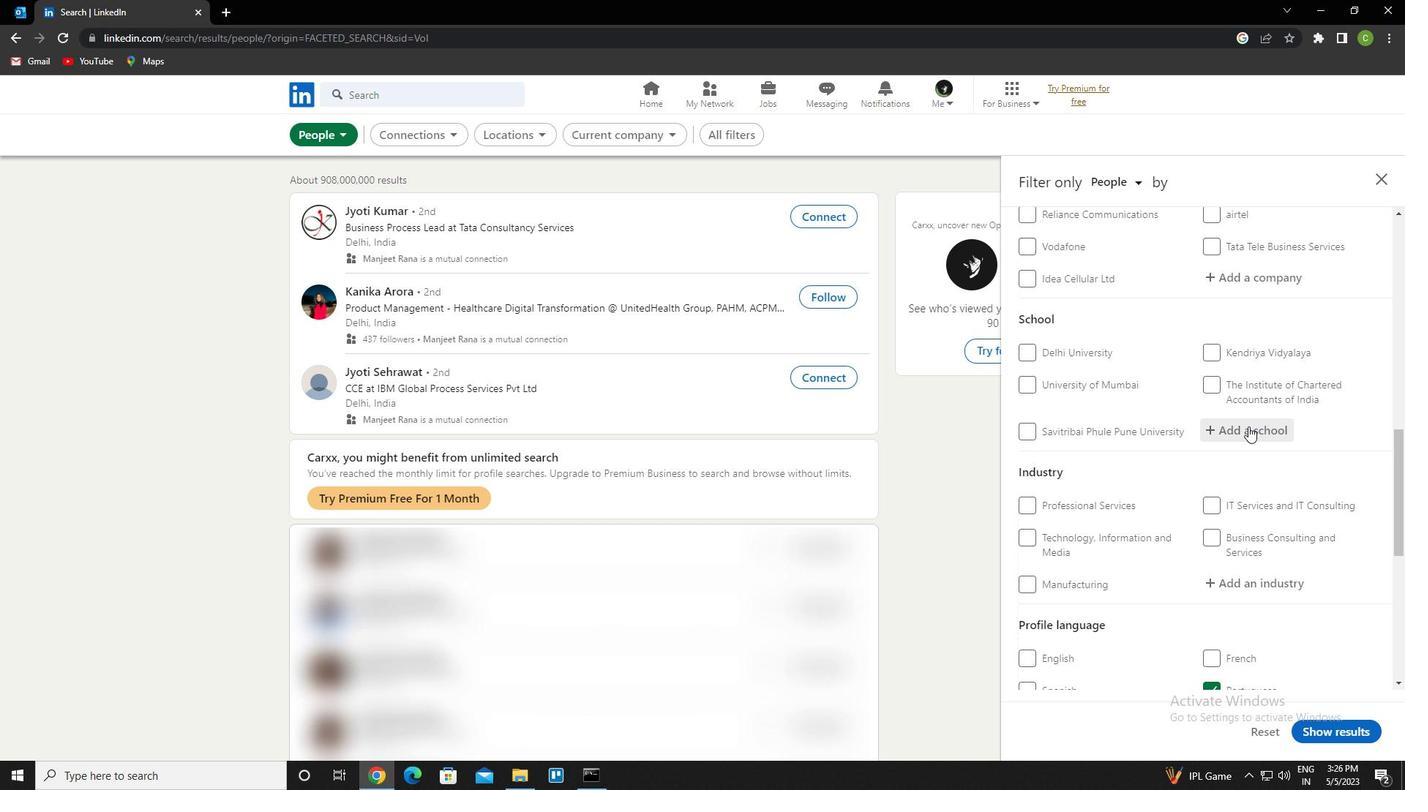
Action: Key pressed jesus<Key.space>and<Key.space>mary<Key.space>college<Key.down><Key.enter>
Screenshot: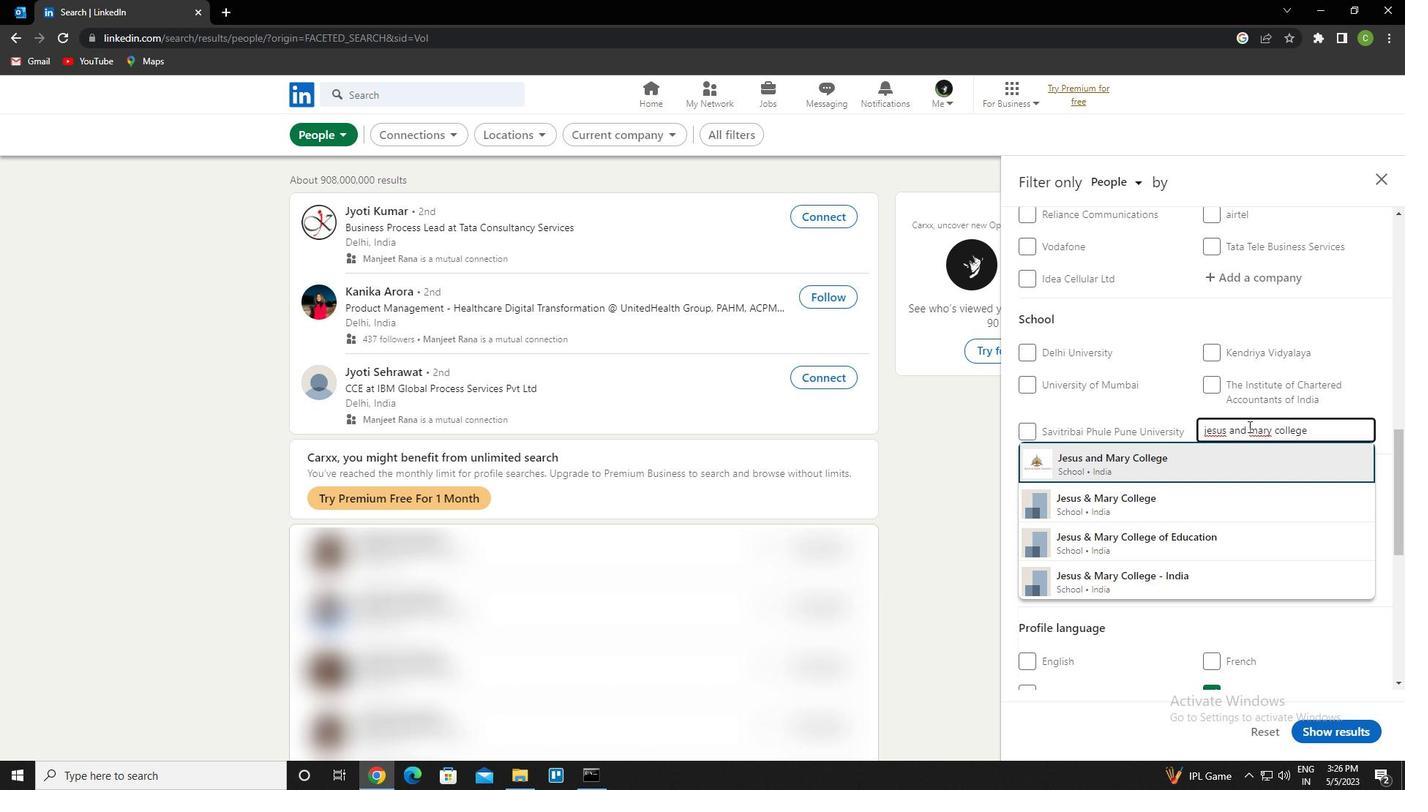 
Action: Mouse moved to (1291, 403)
Screenshot: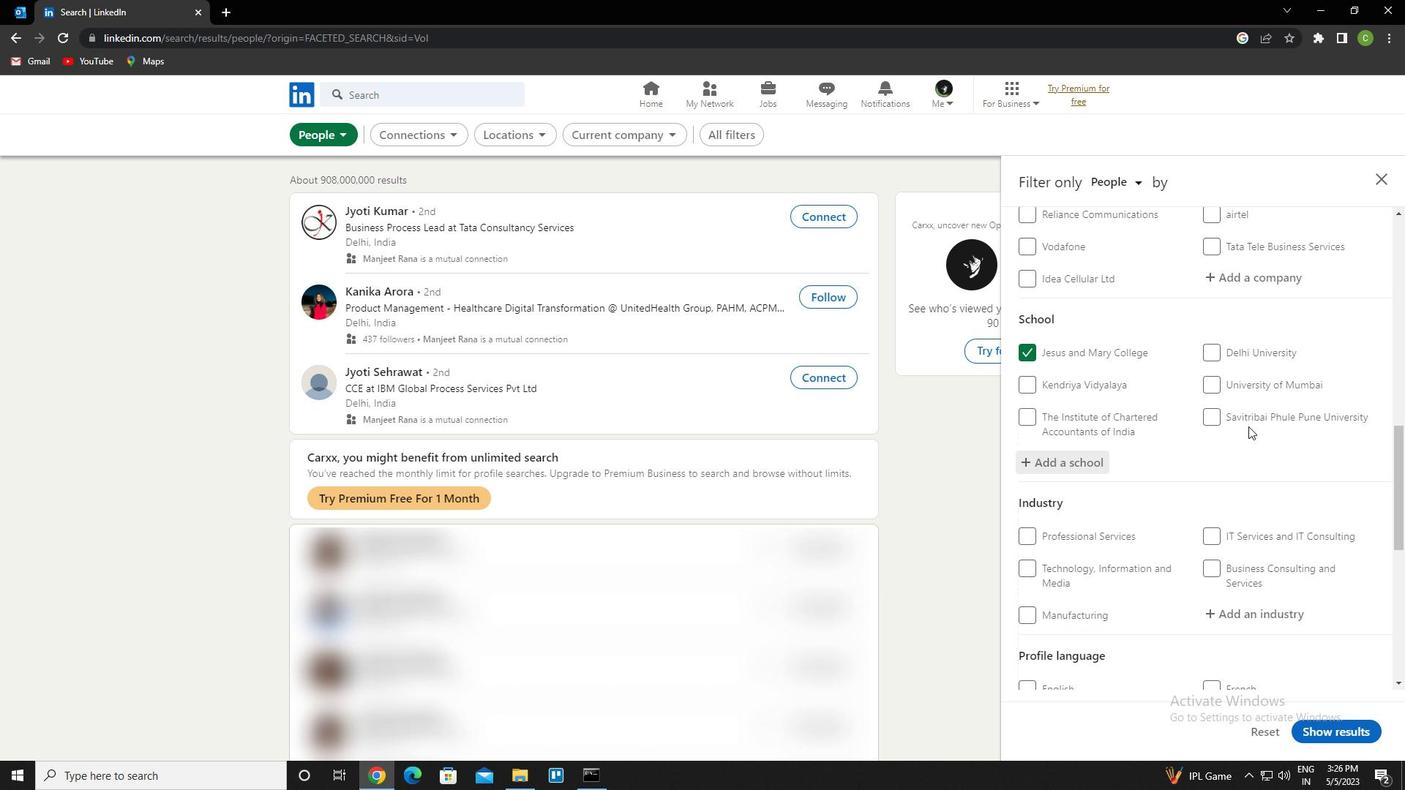 
Action: Mouse scrolled (1291, 402) with delta (0, 0)
Screenshot: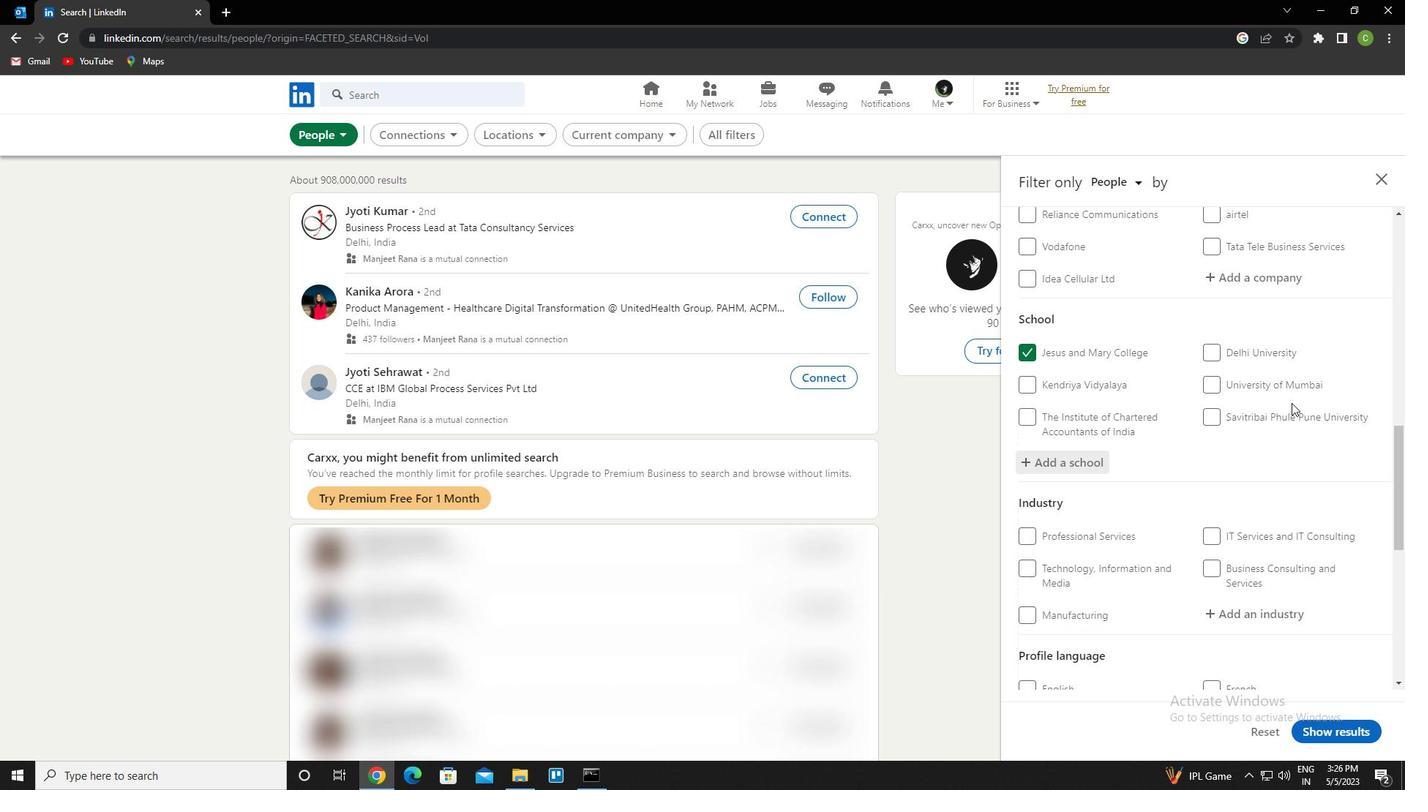 
Action: Mouse moved to (1288, 403)
Screenshot: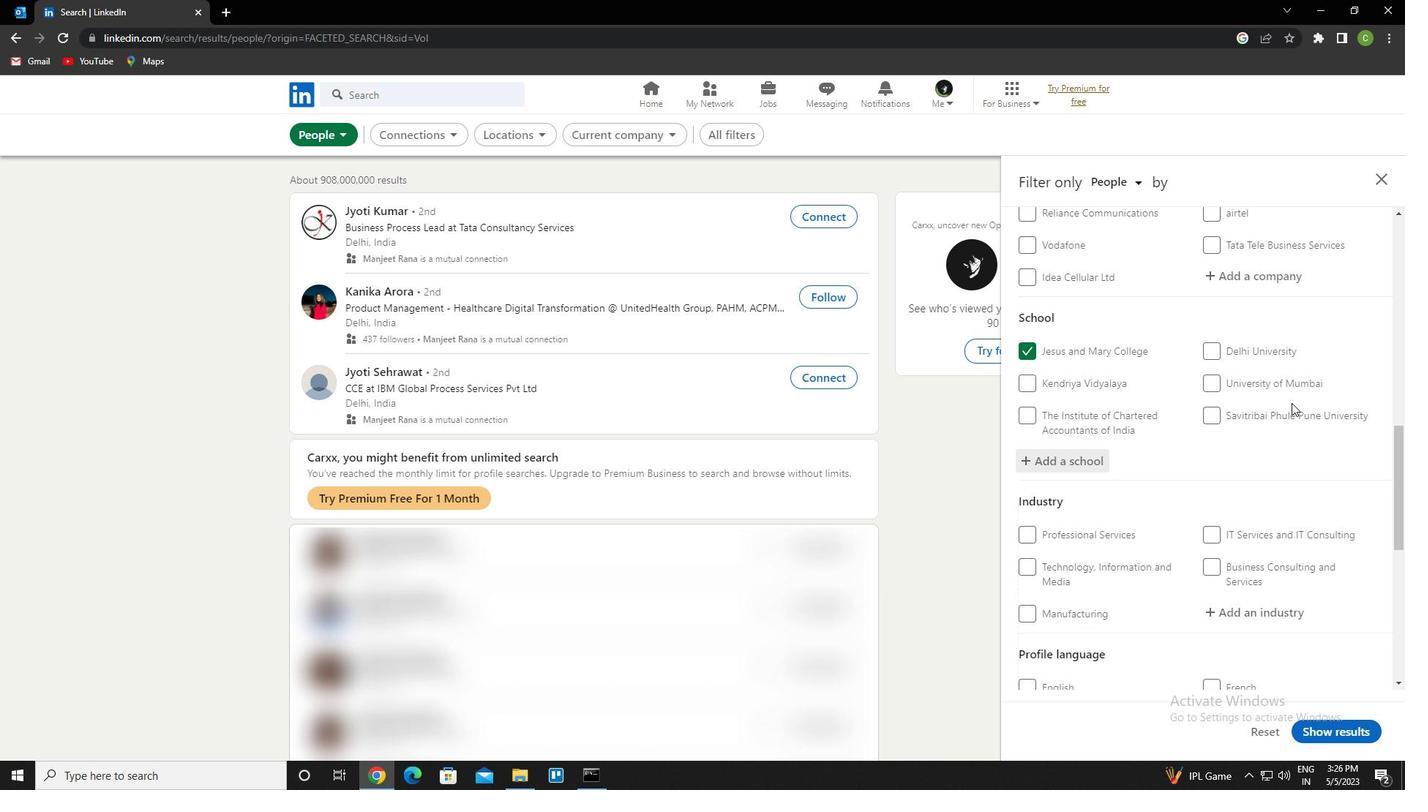 
Action: Mouse scrolled (1288, 403) with delta (0, 0)
Screenshot: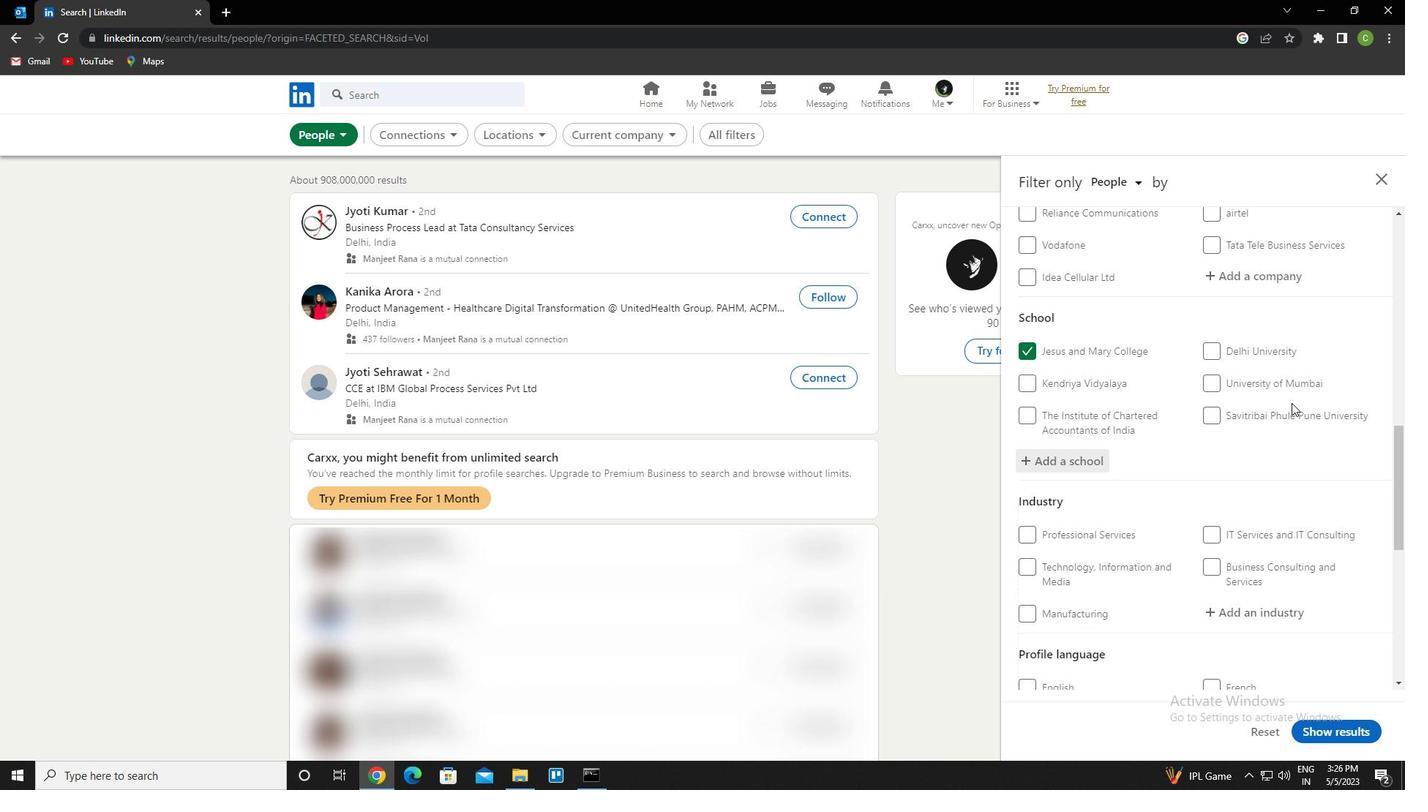 
Action: Mouse moved to (1256, 462)
Screenshot: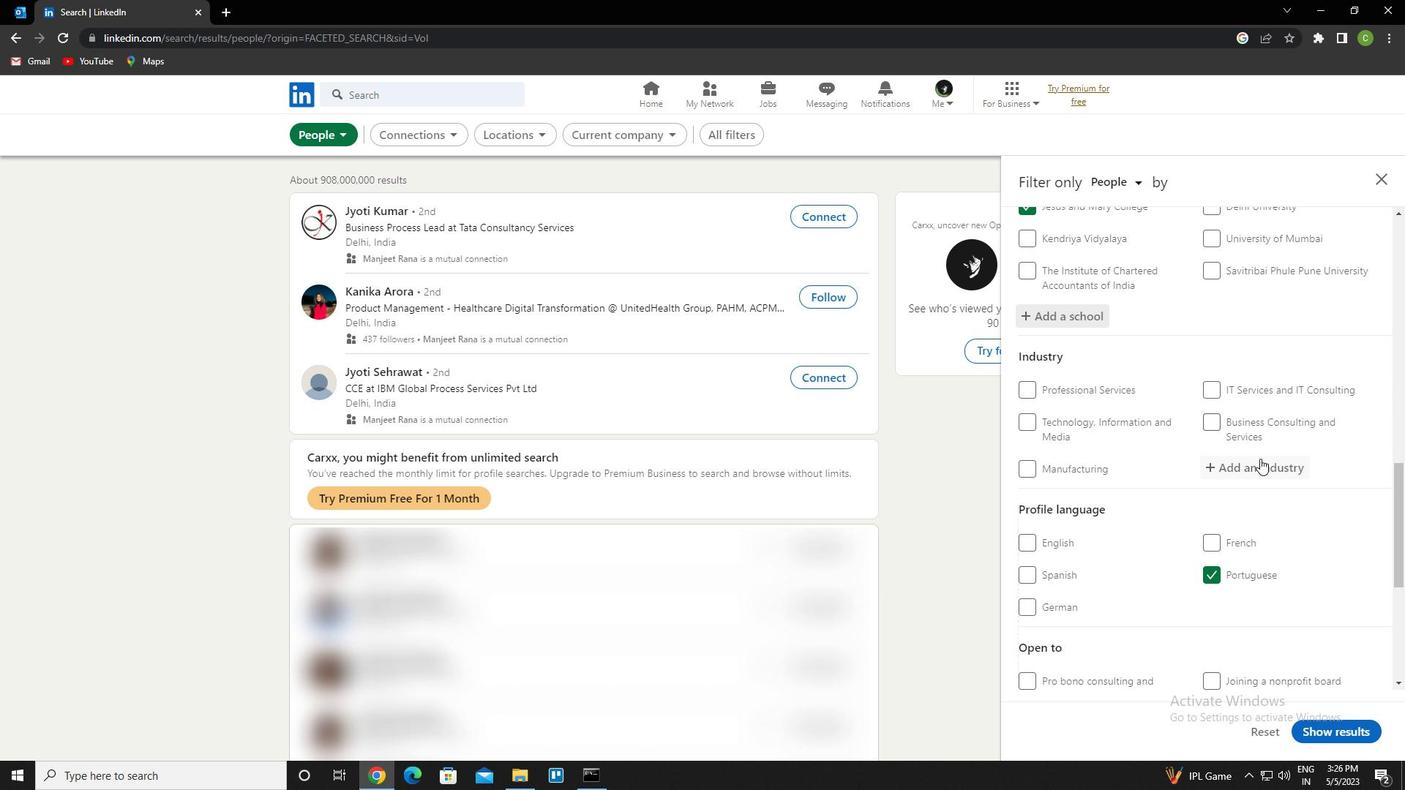 
Action: Mouse pressed left at (1256, 462)
Screenshot: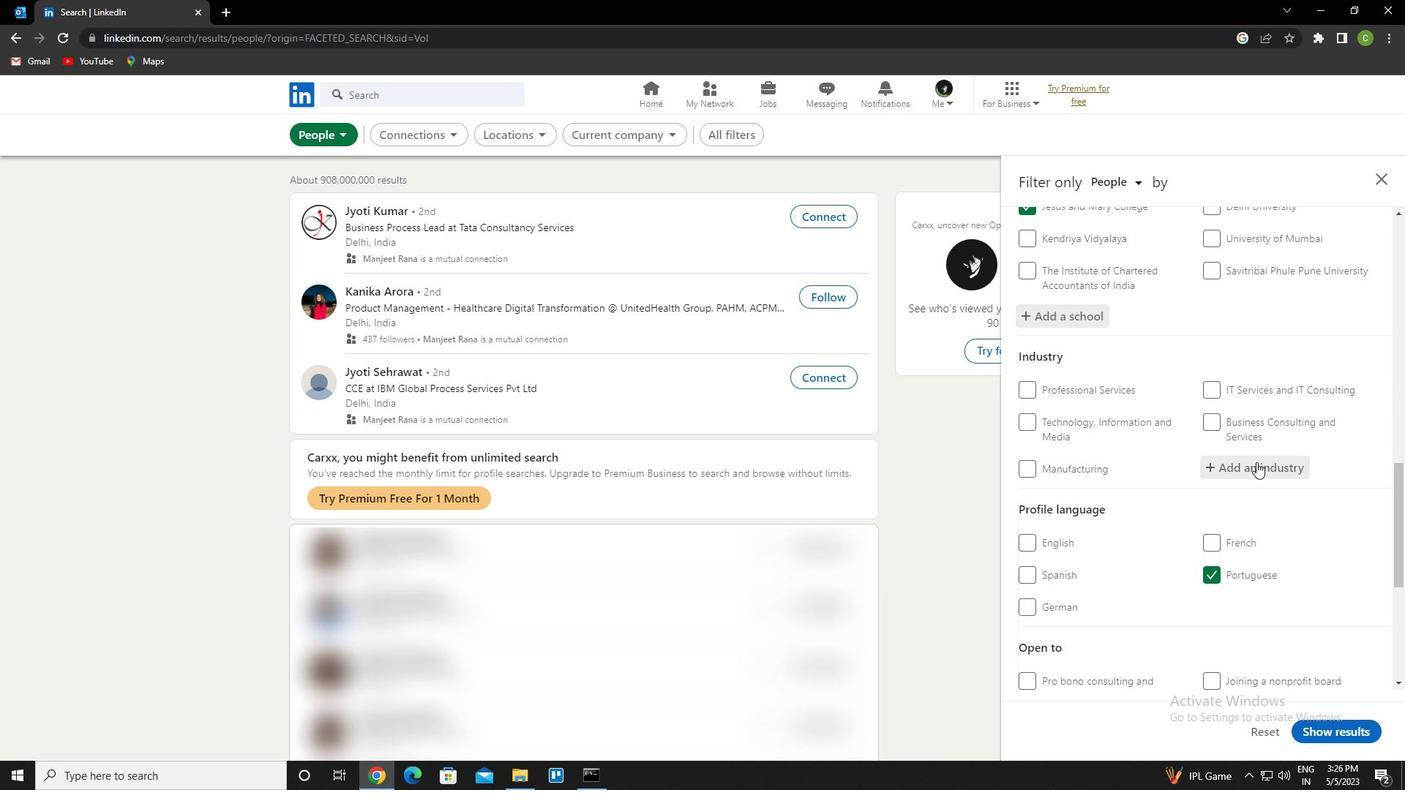 
Action: Key pressed dentists<Key.down><Key.enter>
Screenshot: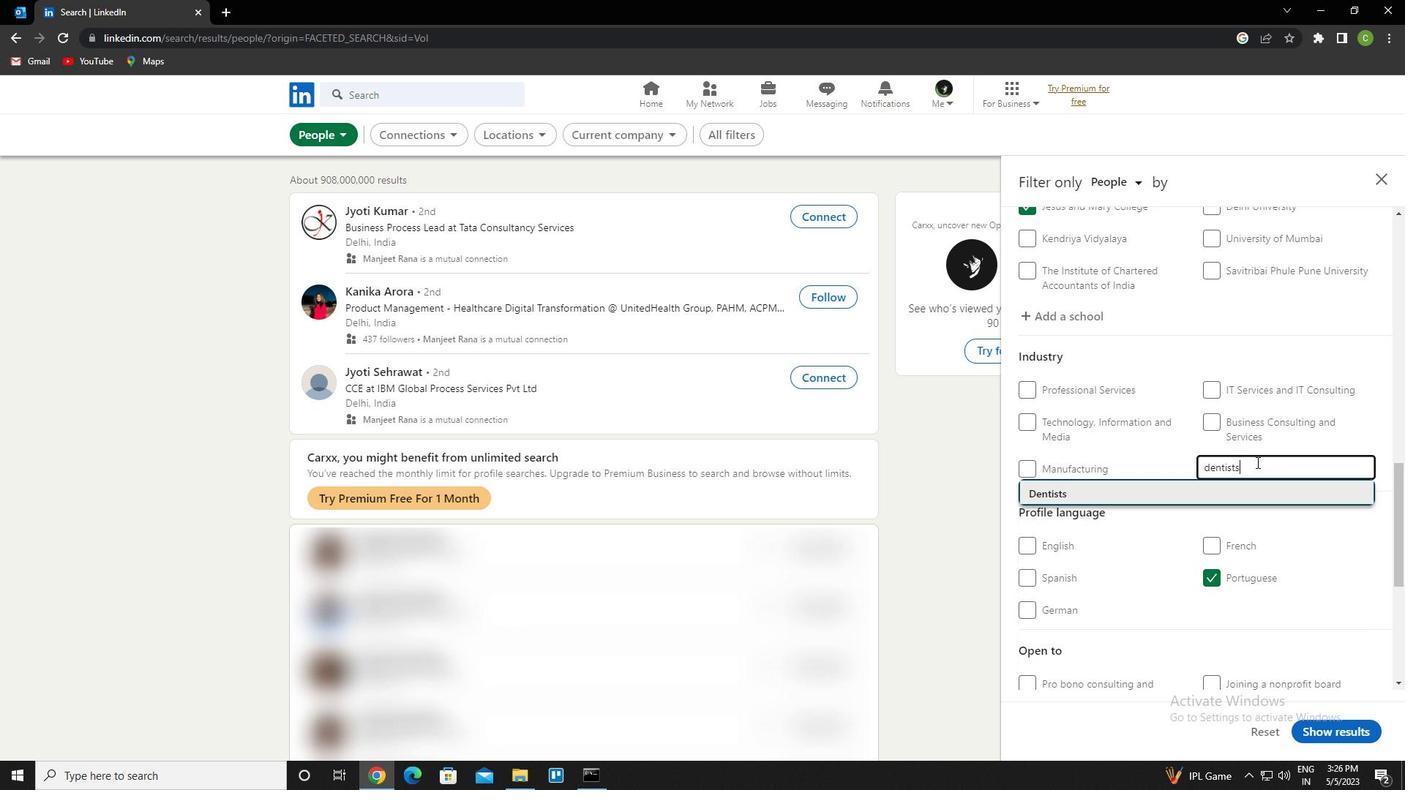 
Action: Mouse scrolled (1256, 461) with delta (0, 0)
Screenshot: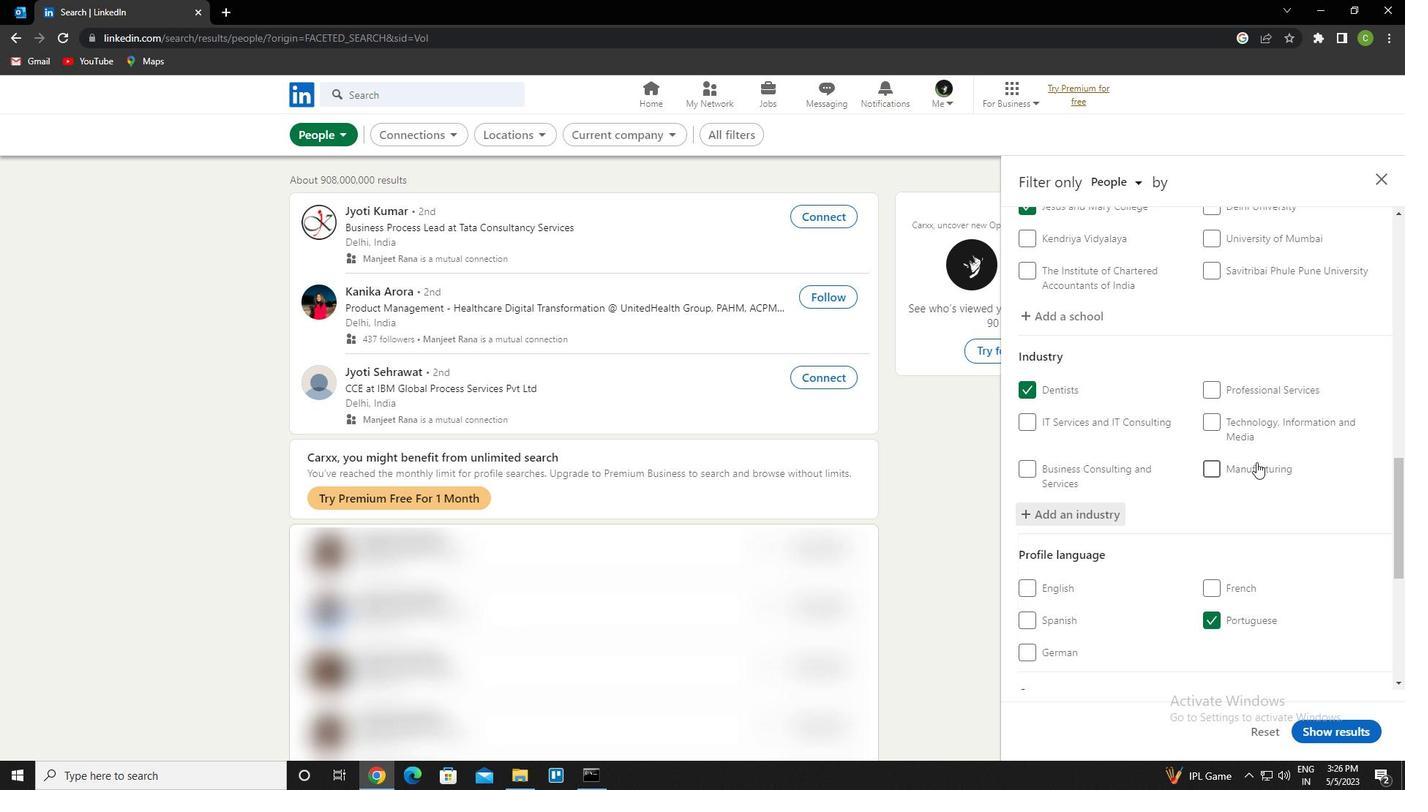 
Action: Mouse moved to (1256, 462)
Screenshot: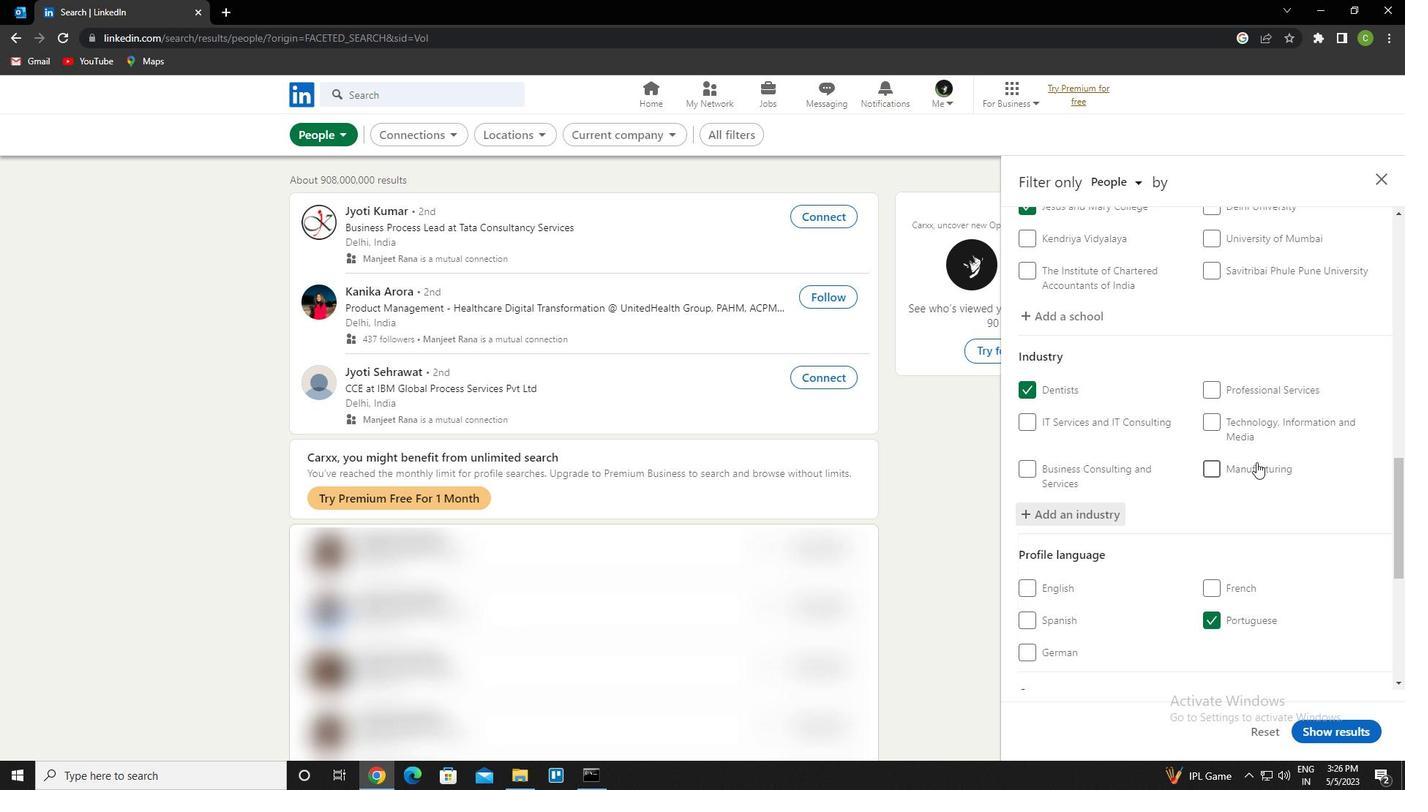 
Action: Mouse scrolled (1256, 461) with delta (0, 0)
Screenshot: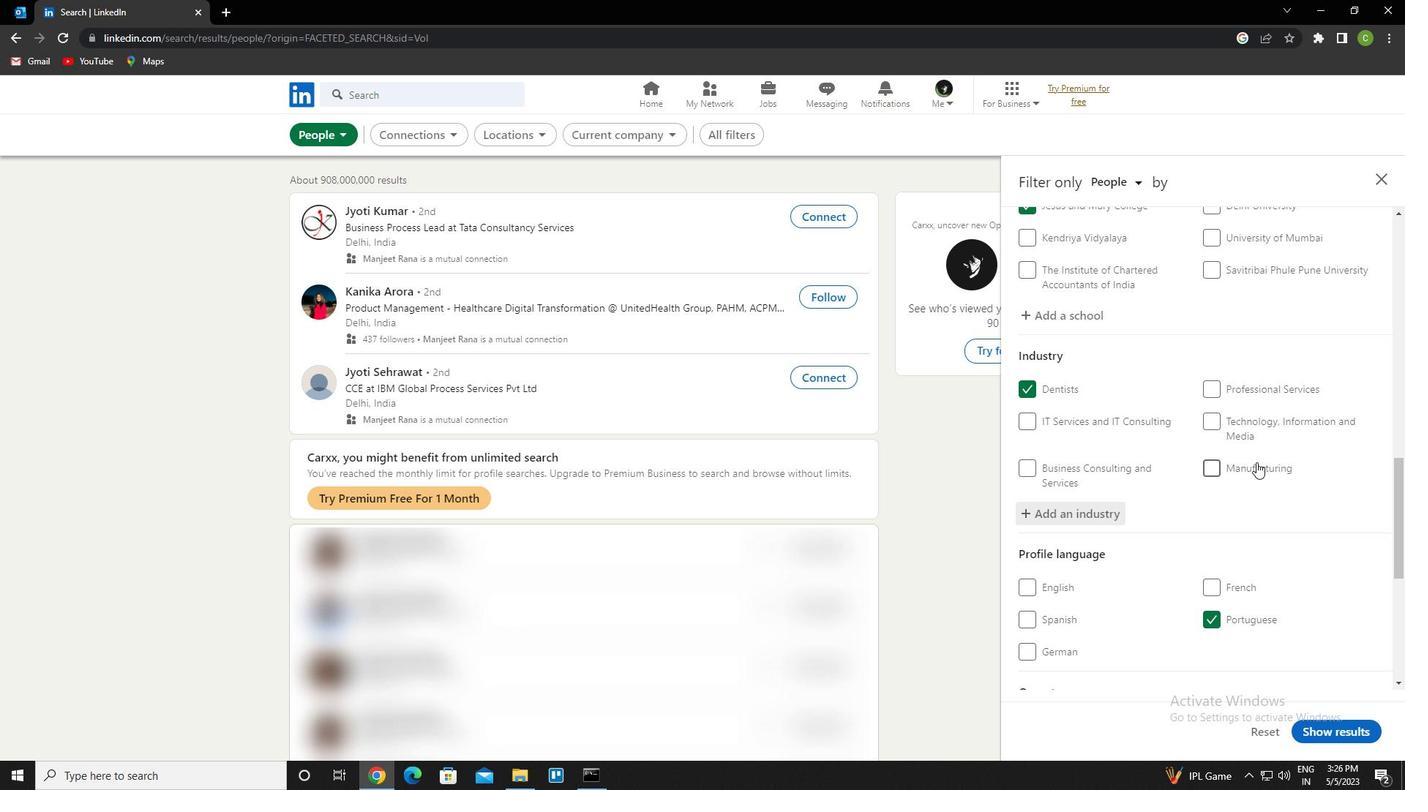 
Action: Mouse moved to (1252, 463)
Screenshot: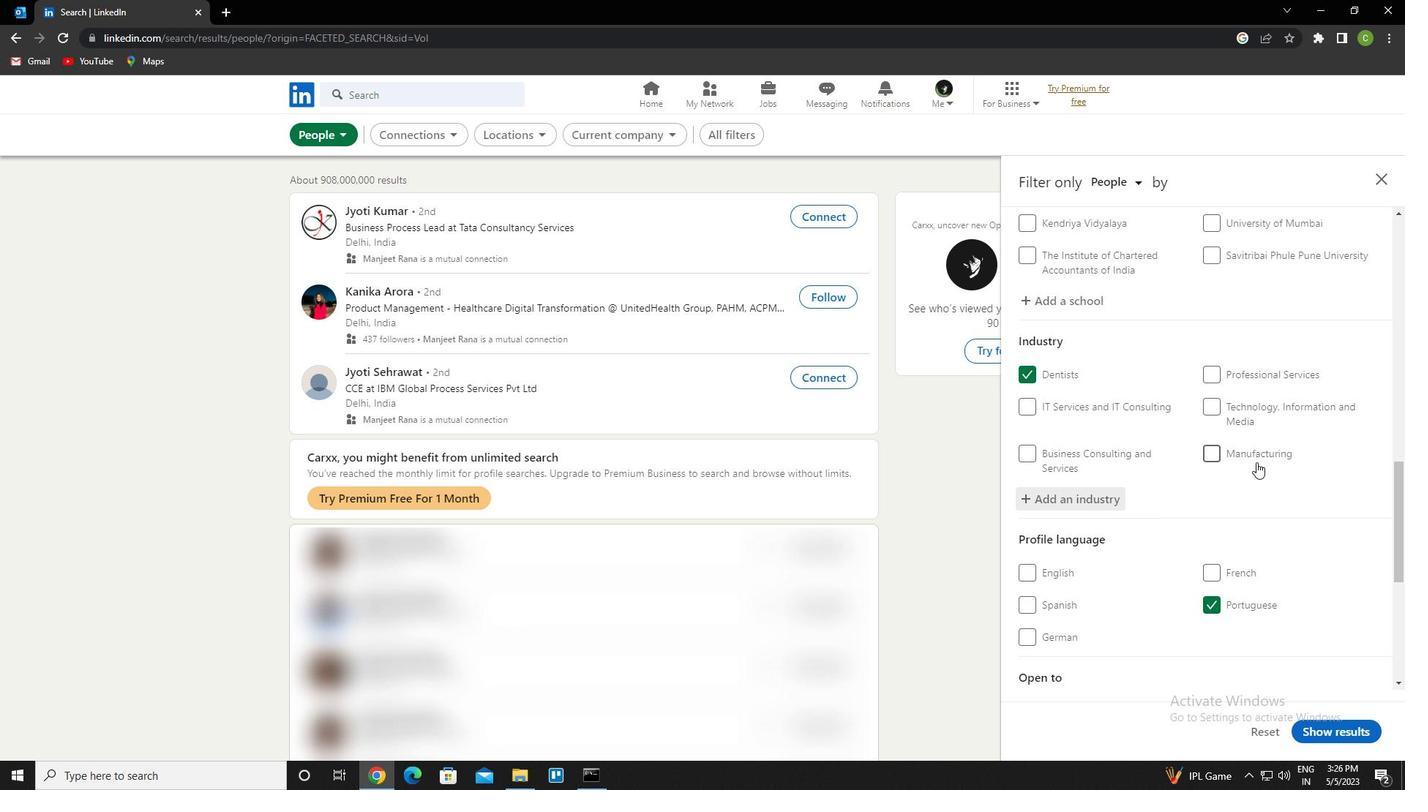 
Action: Mouse scrolled (1252, 462) with delta (0, 0)
Screenshot: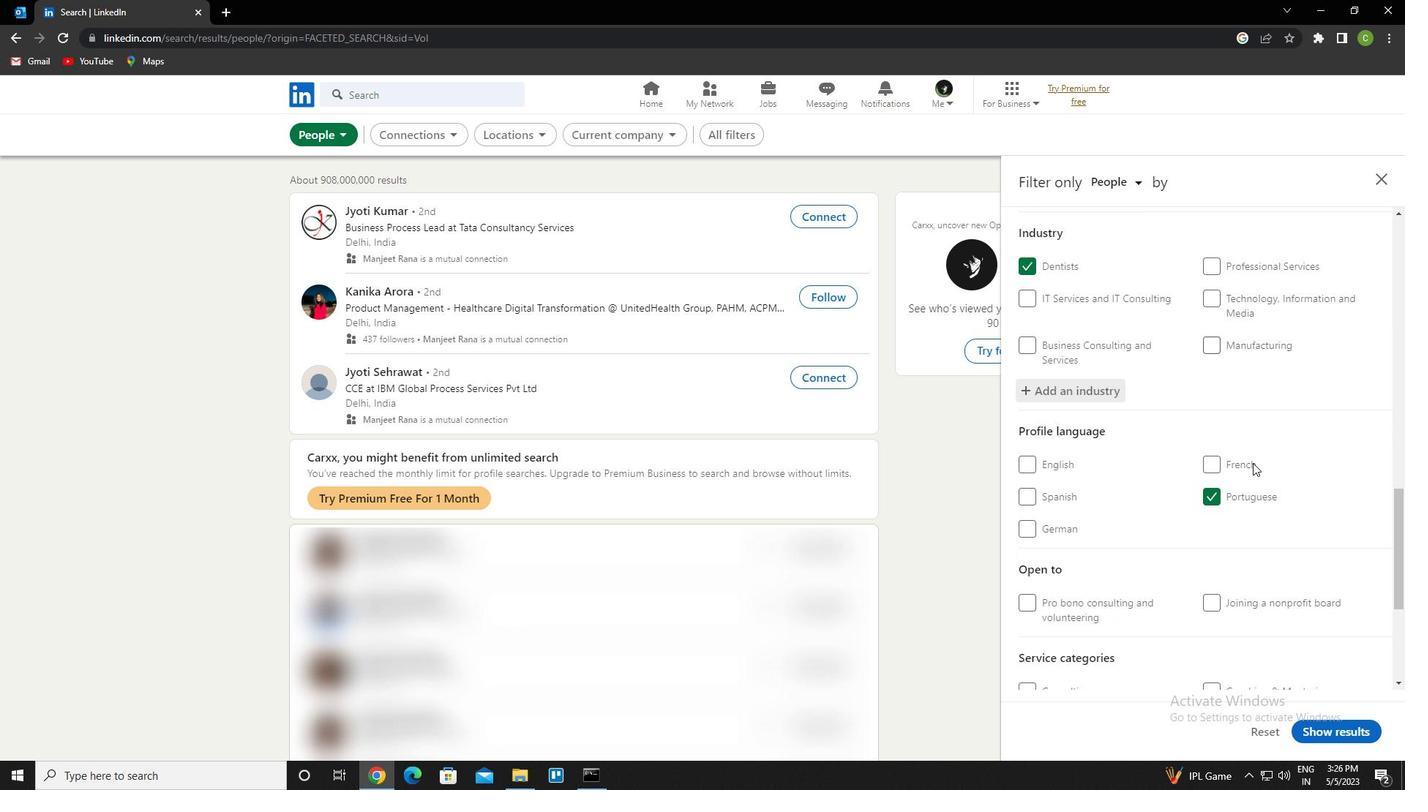 
Action: Mouse scrolled (1252, 462) with delta (0, 0)
Screenshot: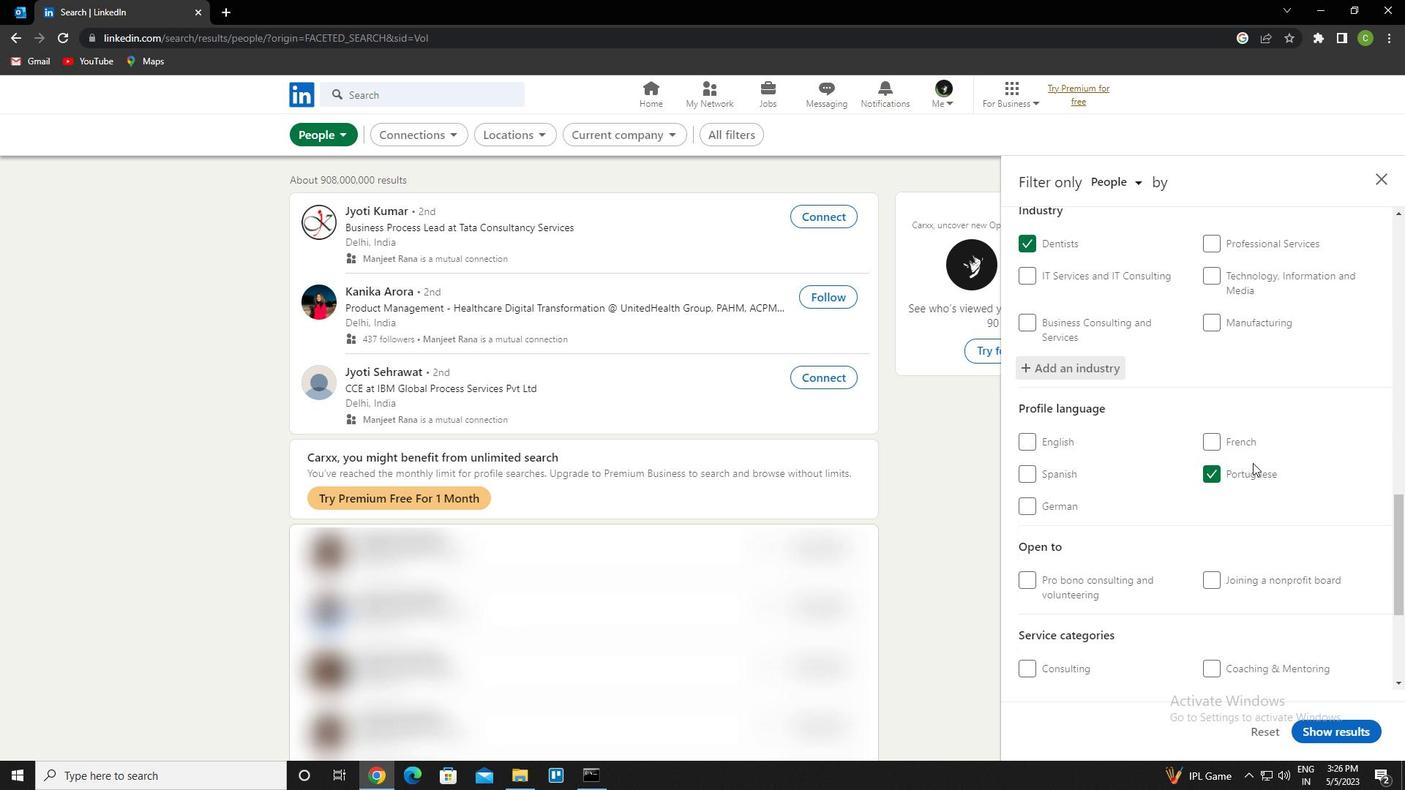 
Action: Mouse moved to (1252, 464)
Screenshot: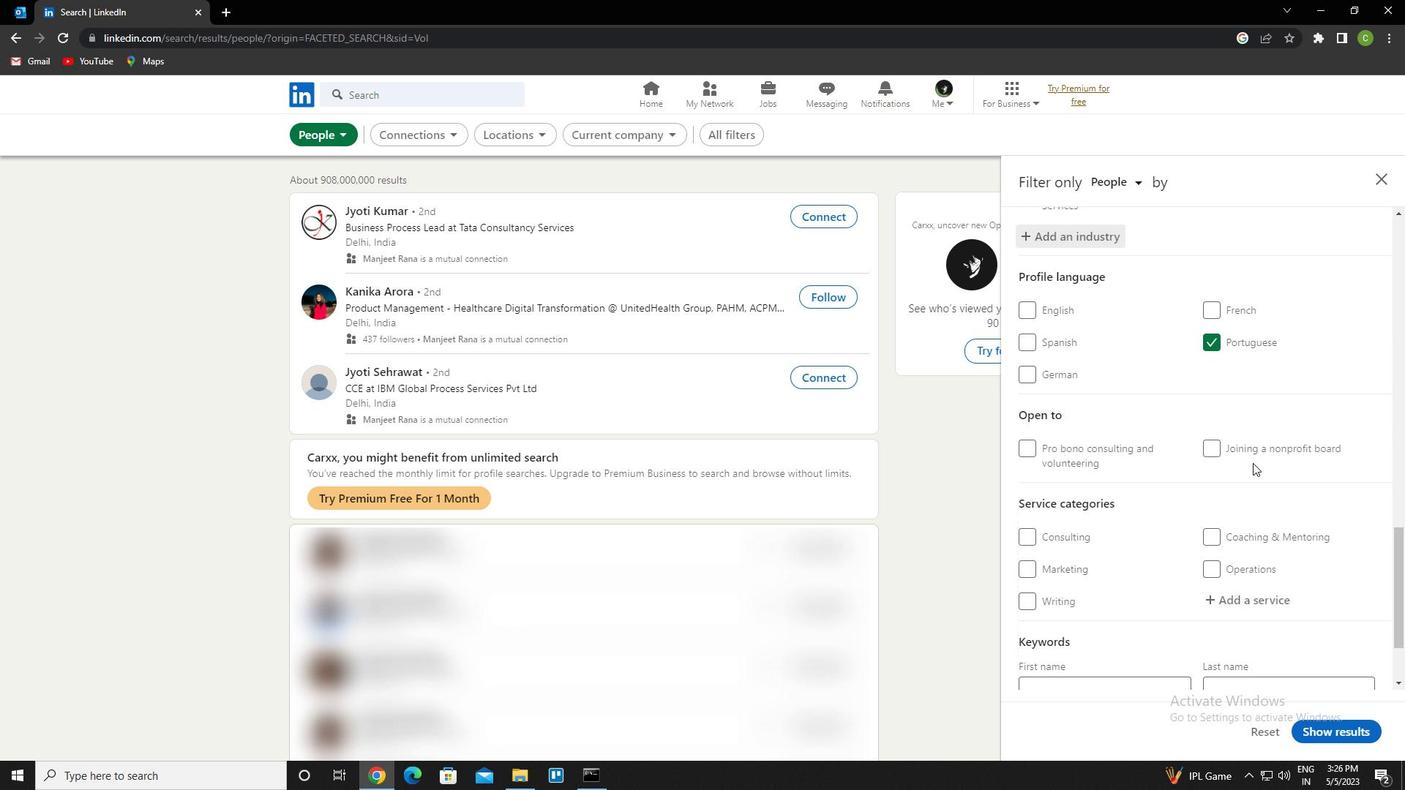 
Action: Mouse scrolled (1252, 463) with delta (0, 0)
Screenshot: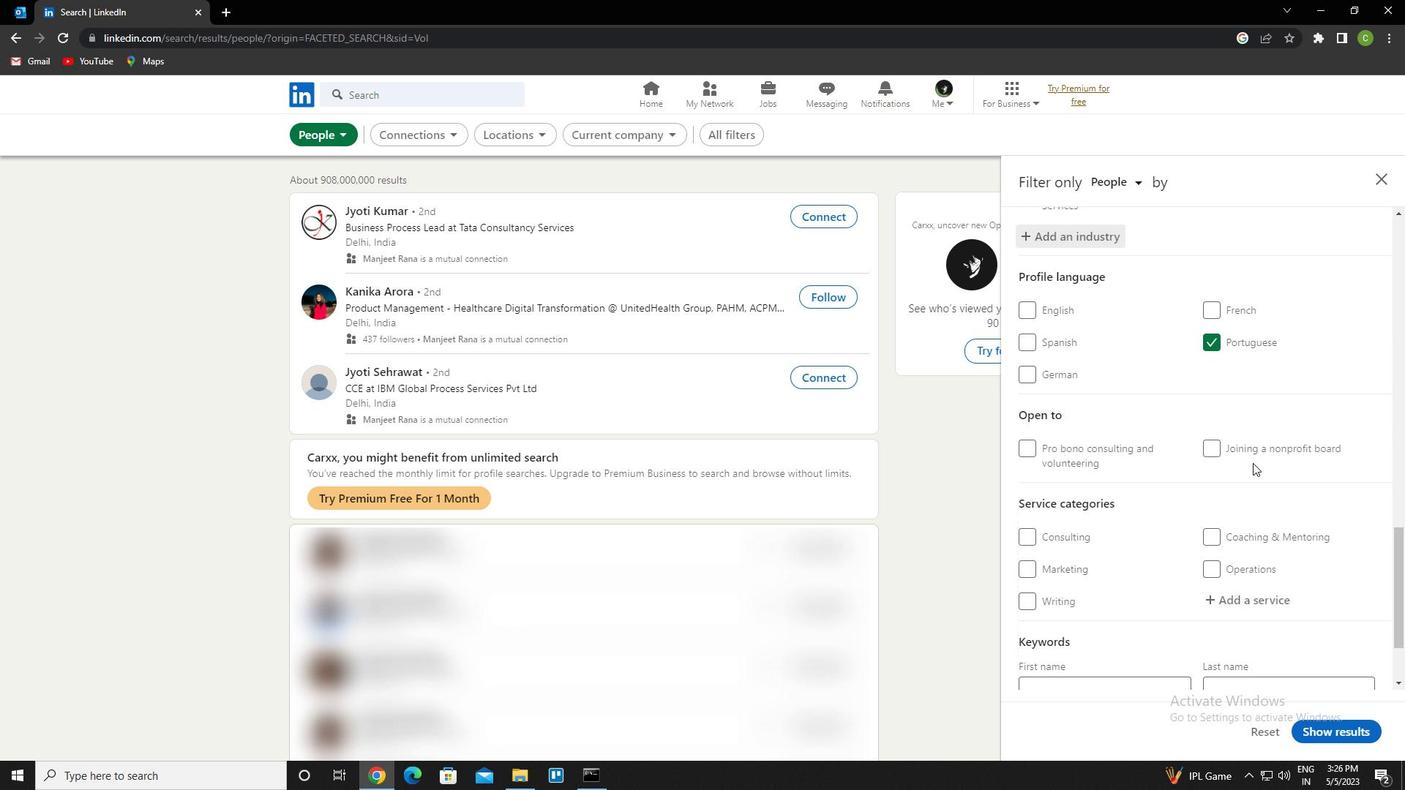 
Action: Mouse moved to (1250, 465)
Screenshot: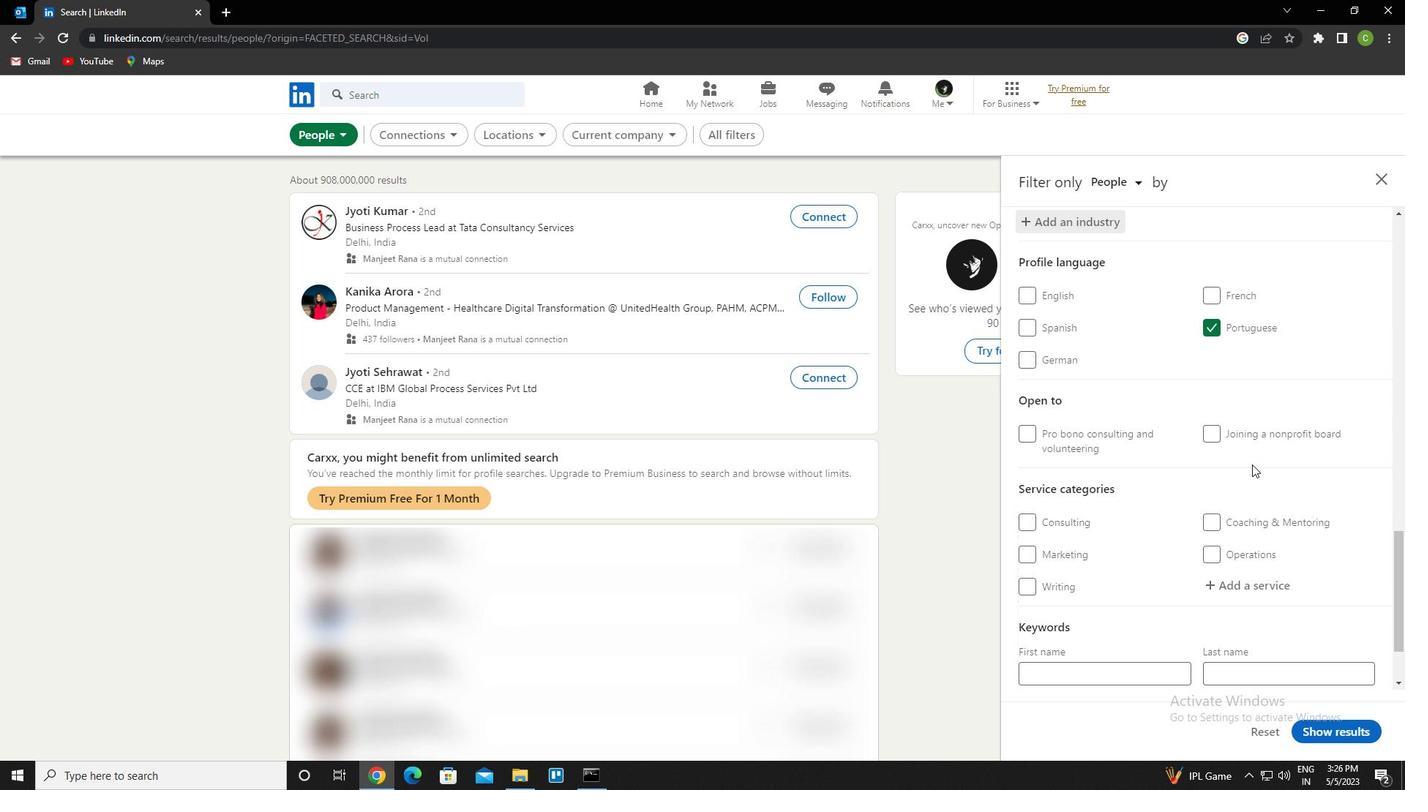 
Action: Mouse scrolled (1250, 464) with delta (0, 0)
Screenshot: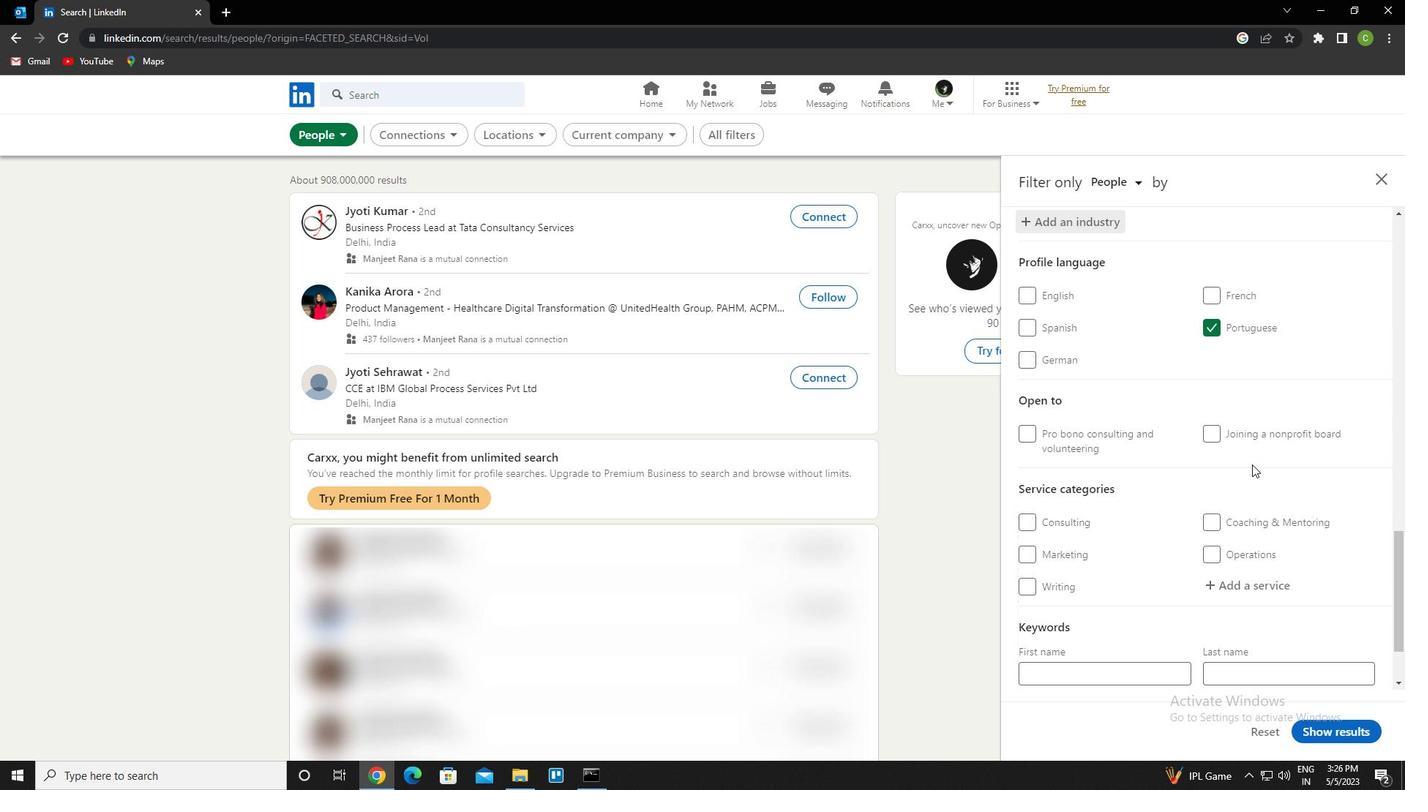 
Action: Mouse moved to (1249, 466)
Screenshot: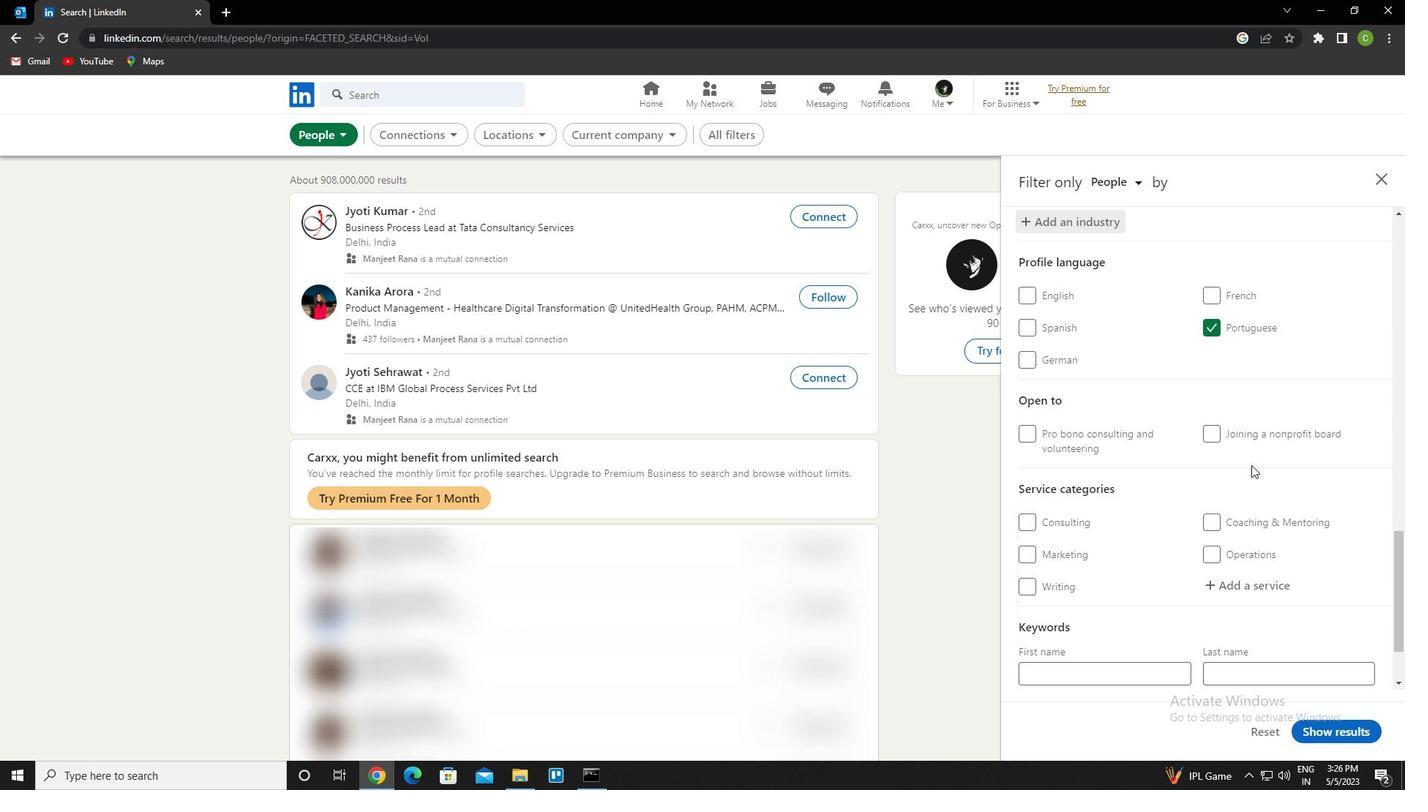 
Action: Mouse scrolled (1249, 465) with delta (0, 0)
Screenshot: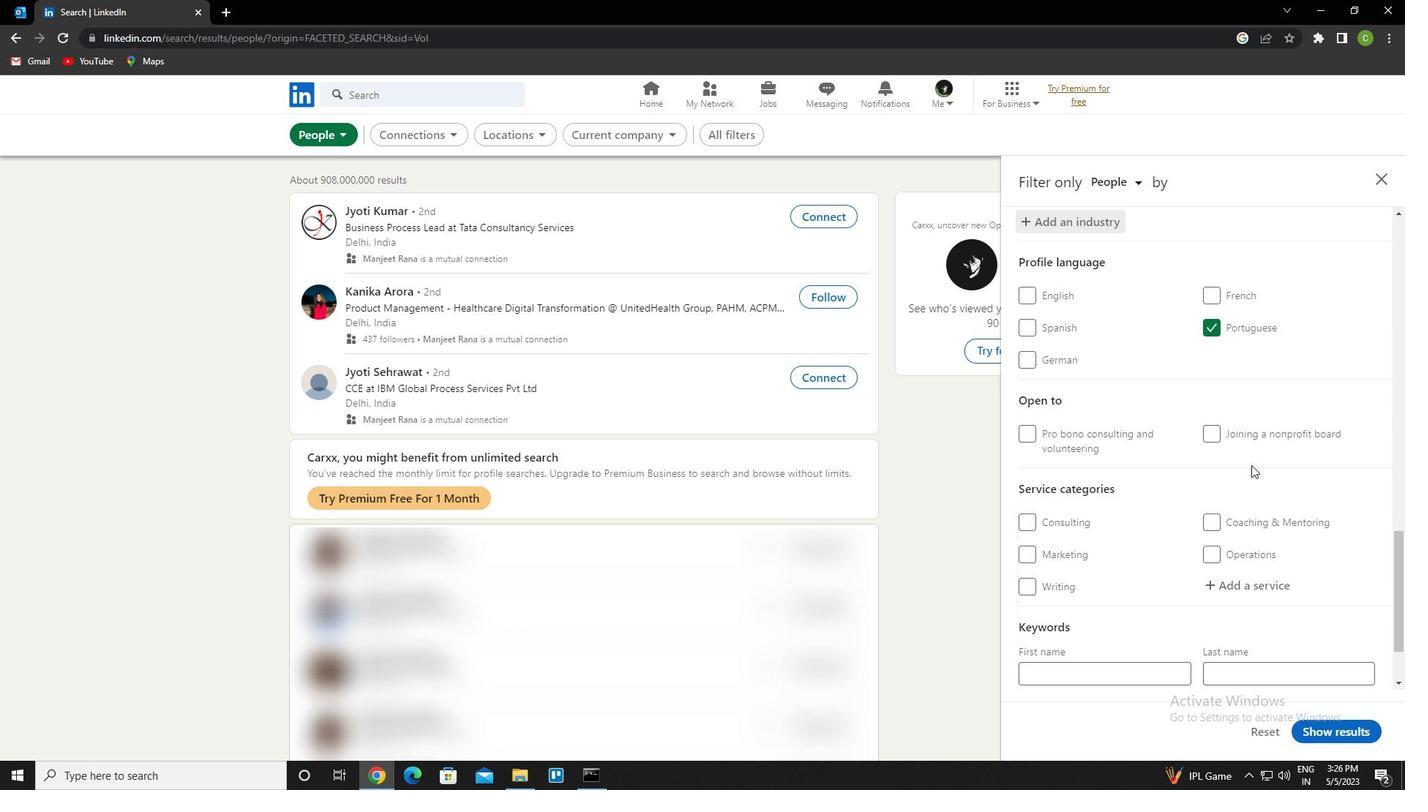 
Action: Mouse moved to (1249, 491)
Screenshot: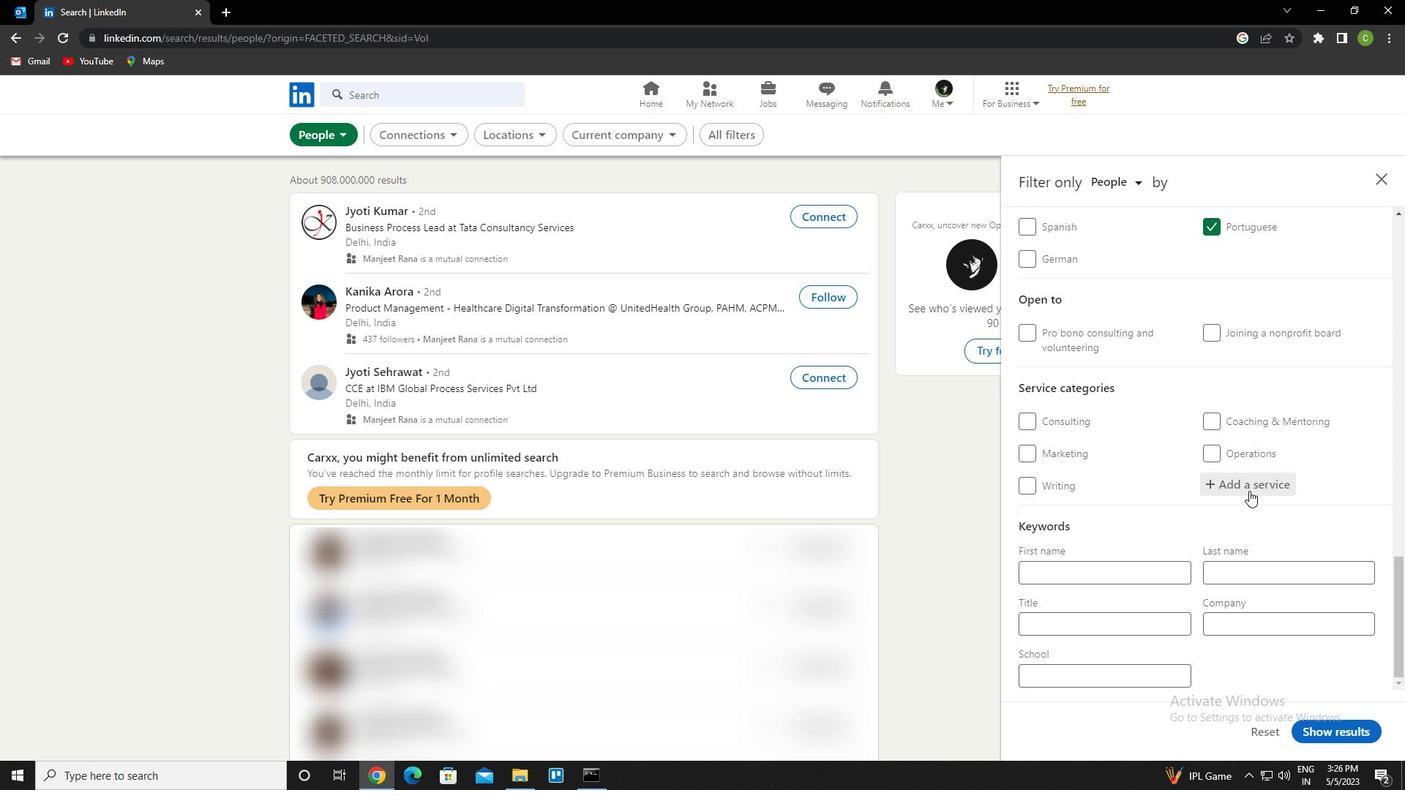 
Action: Mouse pressed left at (1249, 491)
Screenshot: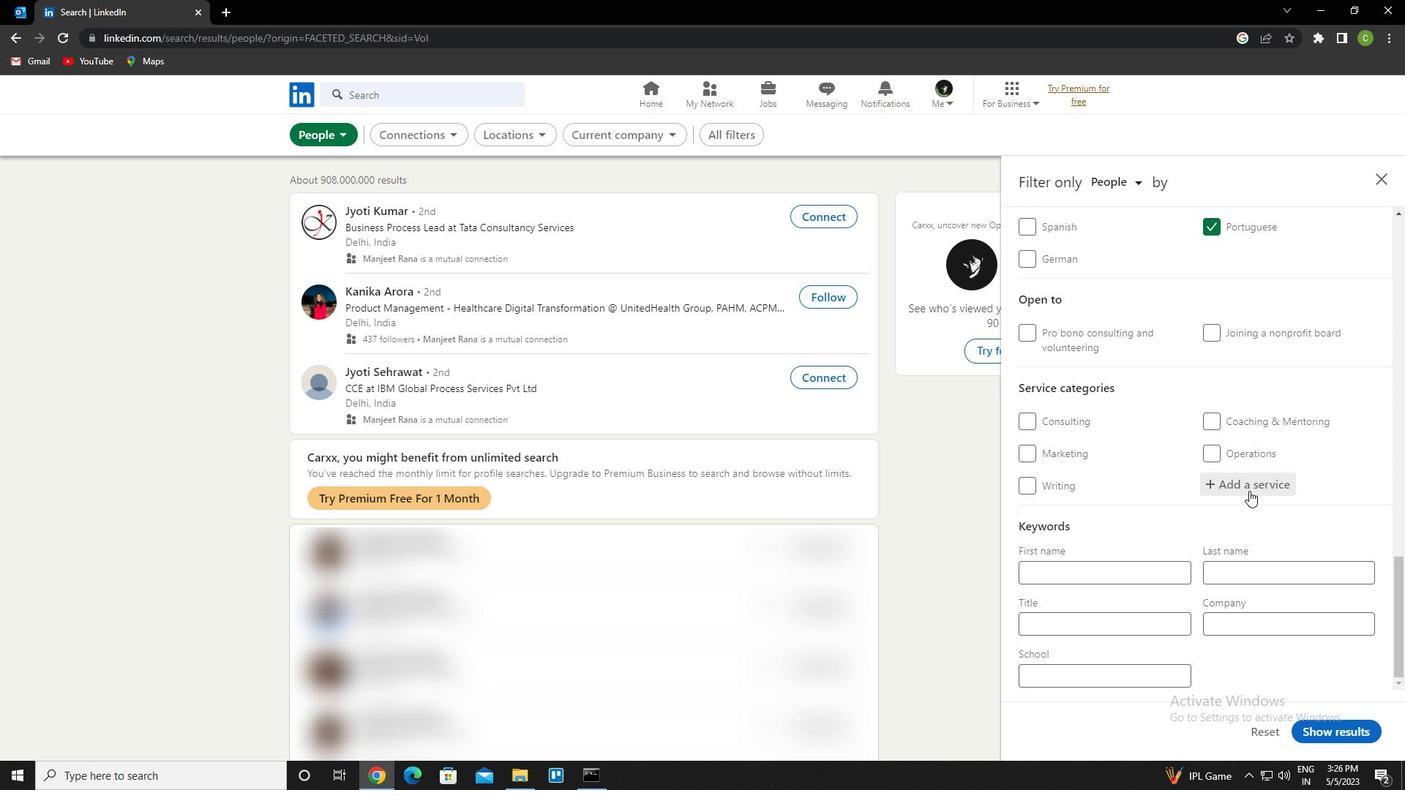 
Action: Key pressed <Key.caps_lock>d<Key.caps_lock>ate<Key.space>entry<Key.down><Key.enter>
Screenshot: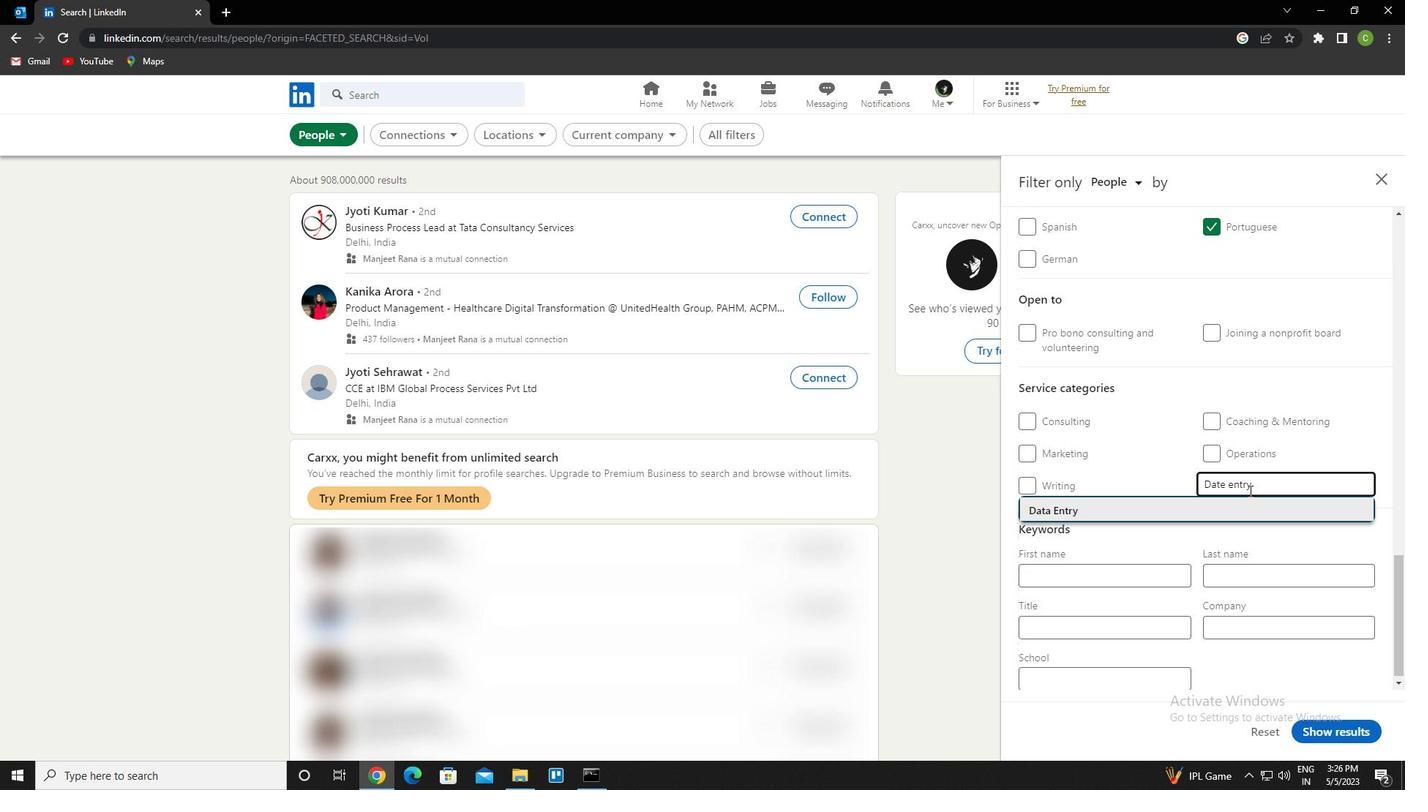 
Action: Mouse moved to (1247, 492)
Screenshot: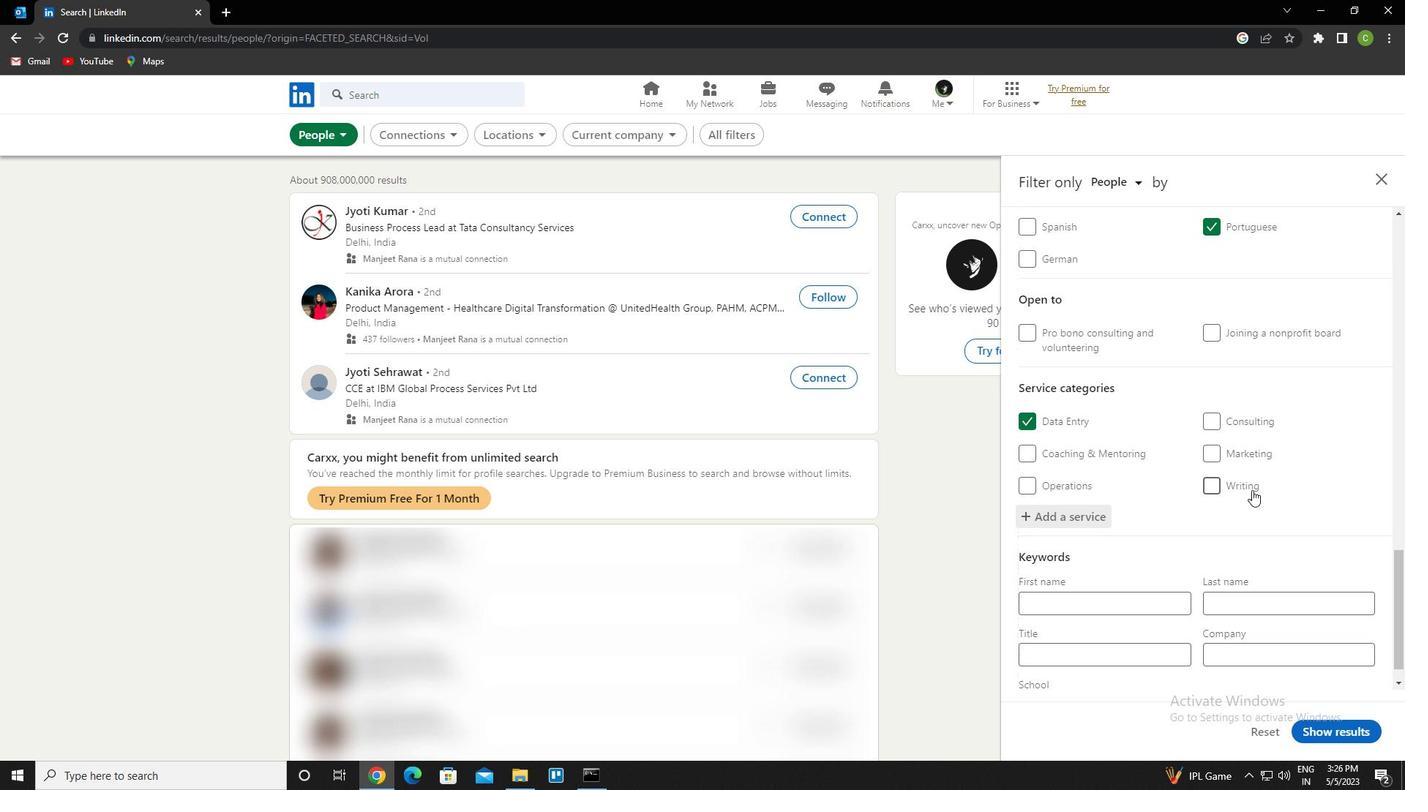 
Action: Mouse scrolled (1247, 491) with delta (0, 0)
Screenshot: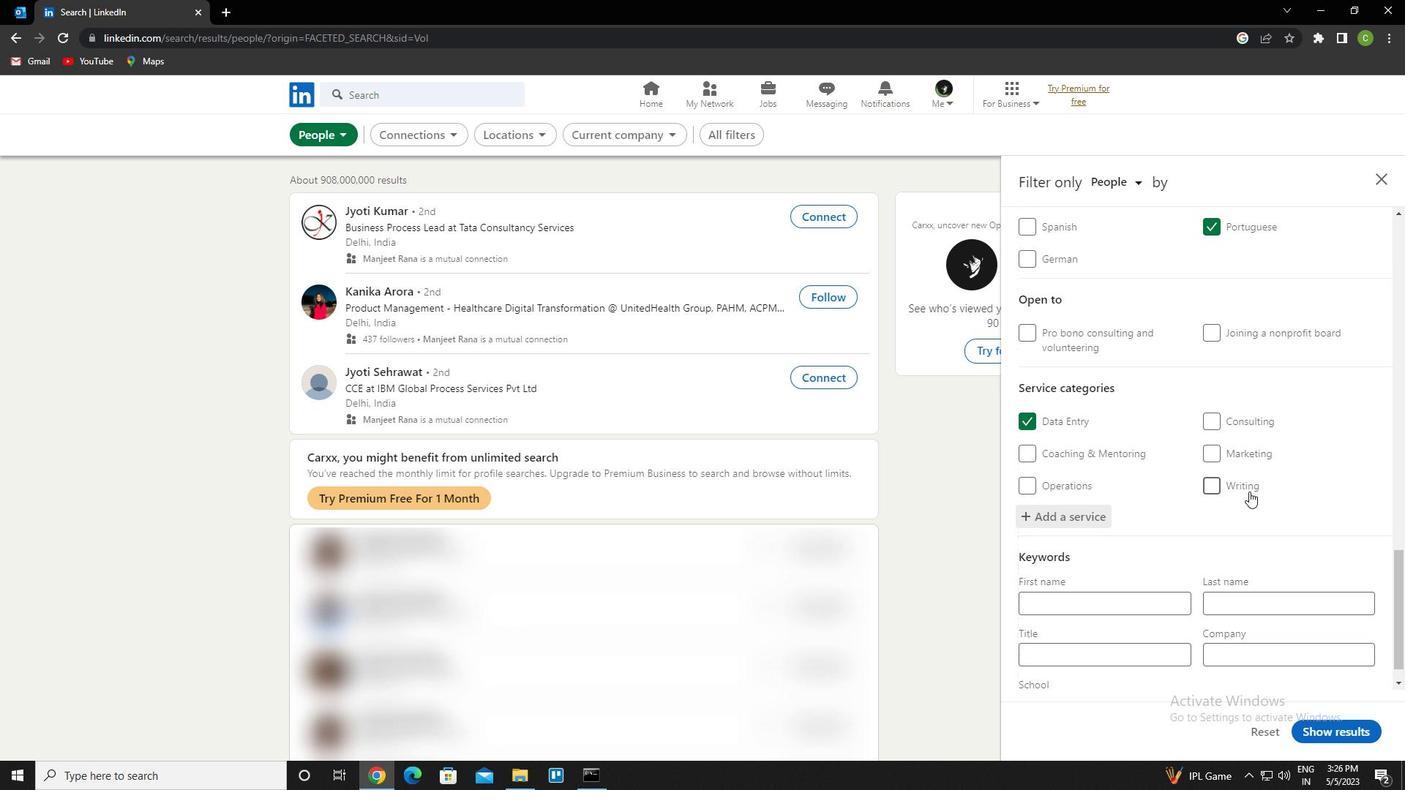 
Action: Mouse moved to (1244, 497)
Screenshot: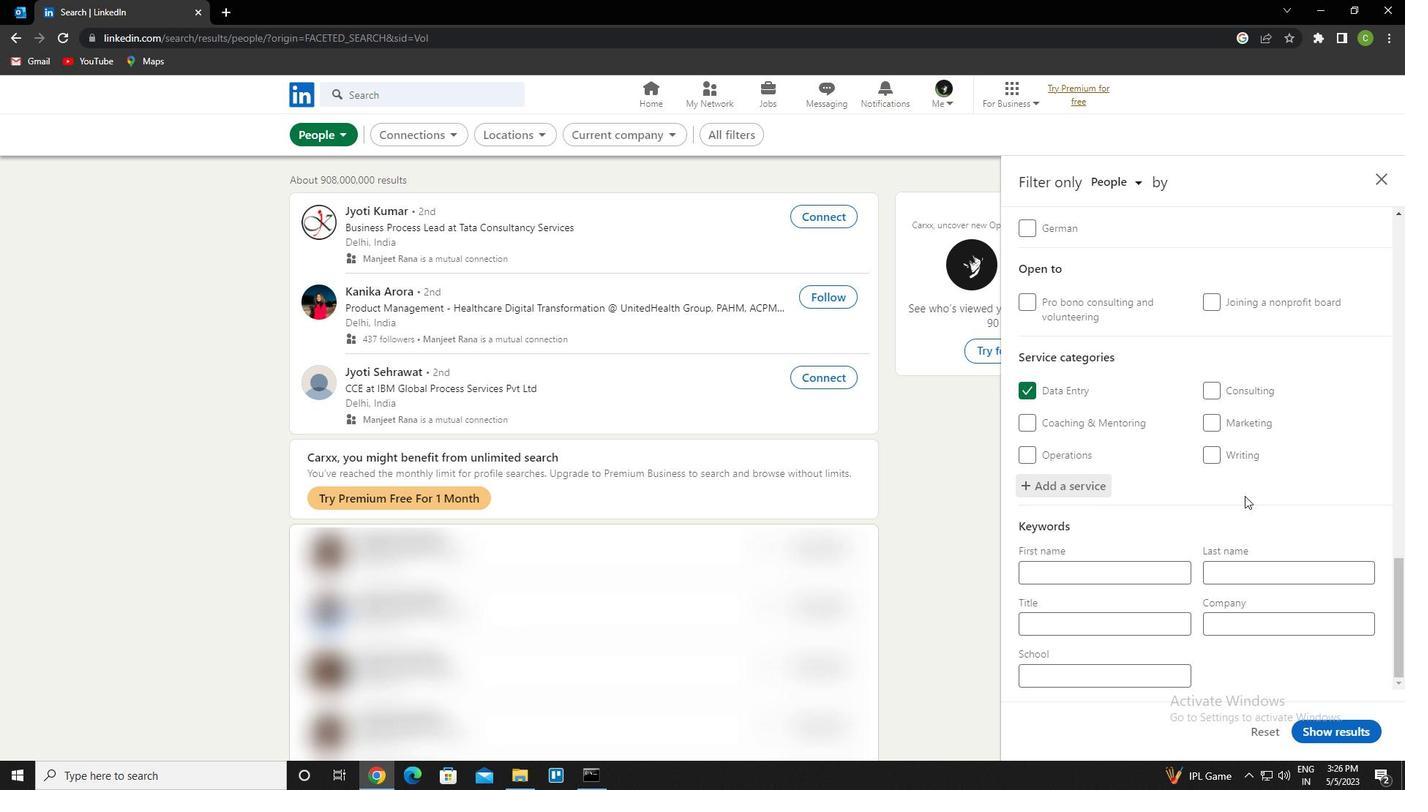 
Action: Mouse scrolled (1244, 496) with delta (0, 0)
Screenshot: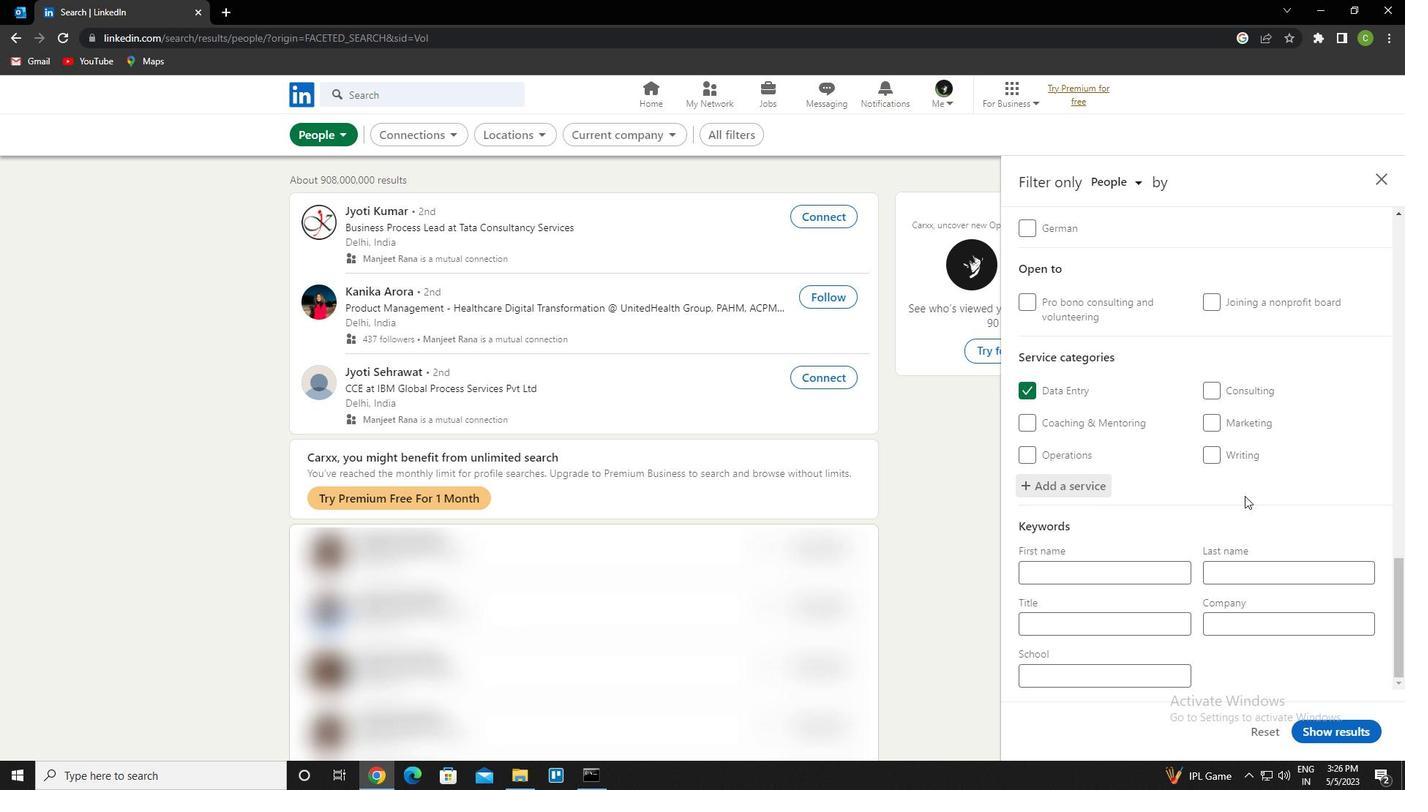 
Action: Mouse moved to (1242, 499)
Screenshot: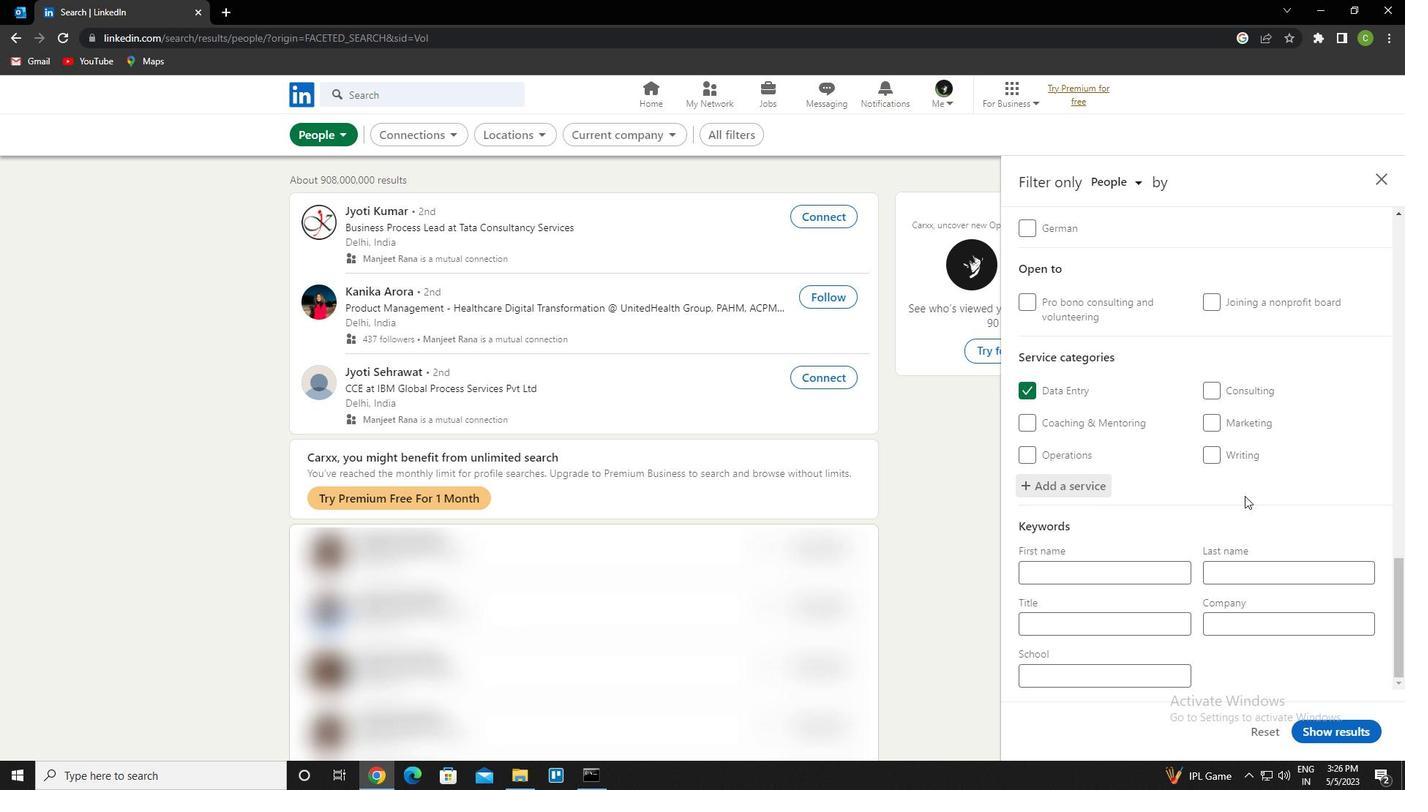
Action: Mouse scrolled (1242, 498) with delta (0, 0)
Screenshot: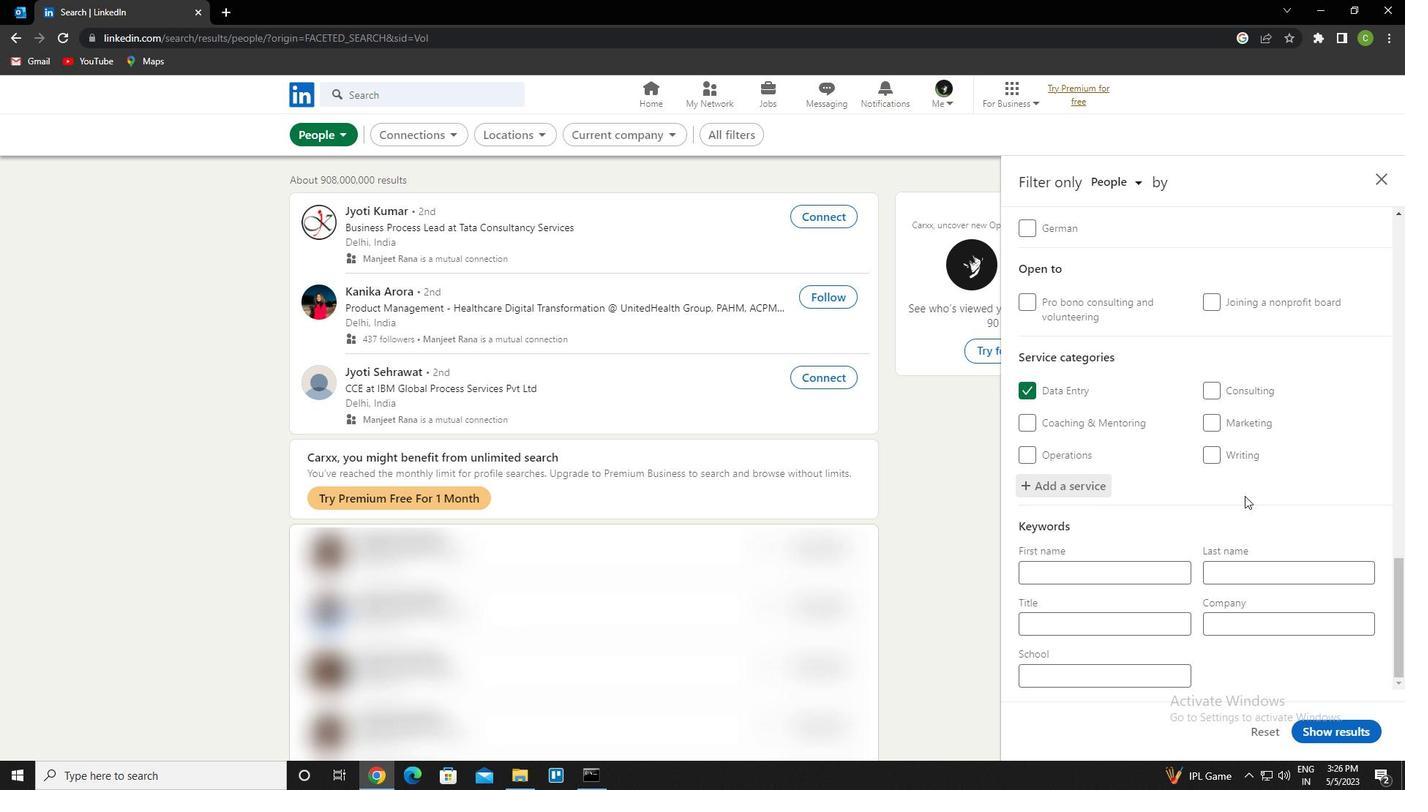 
Action: Mouse moved to (1226, 504)
Screenshot: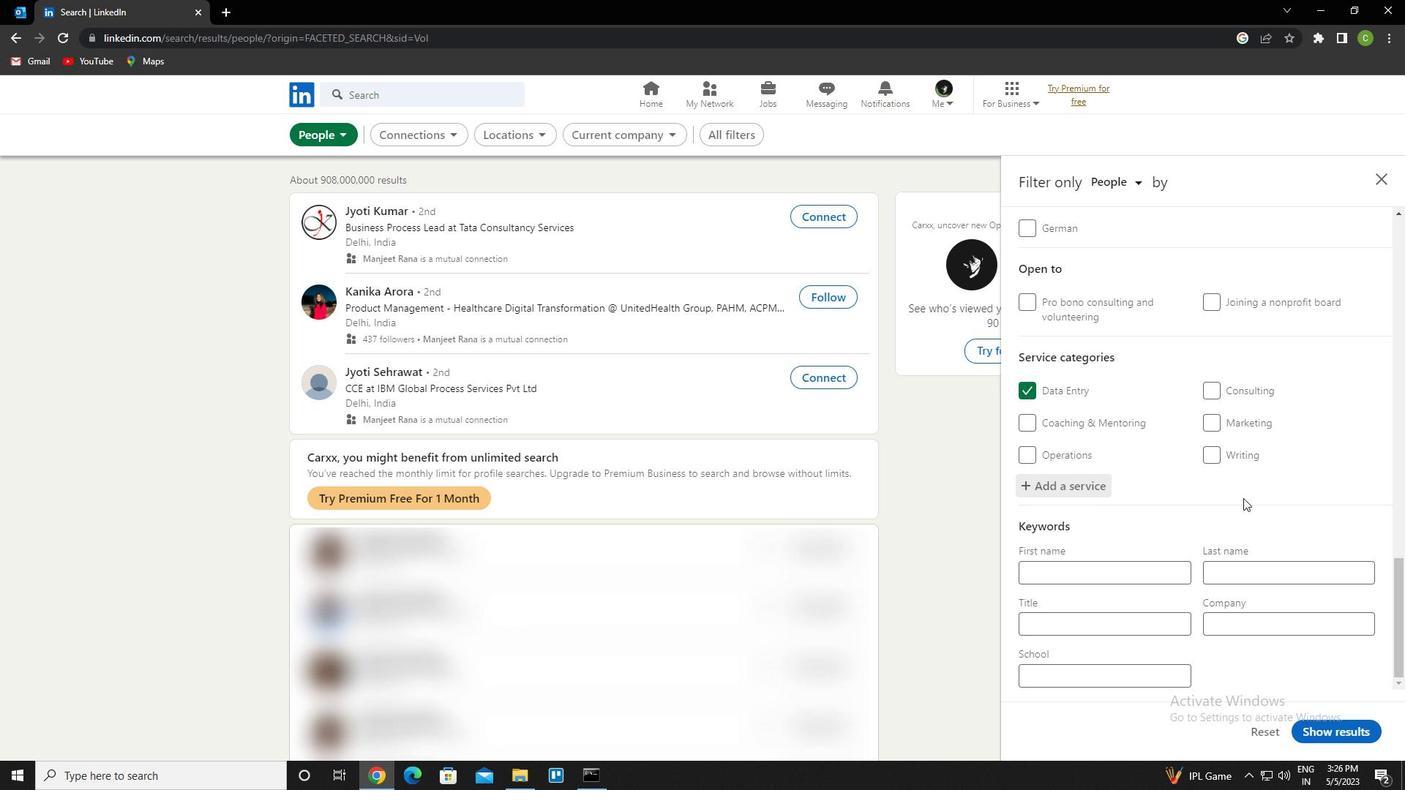 
Action: Mouse scrolled (1226, 504) with delta (0, 0)
Screenshot: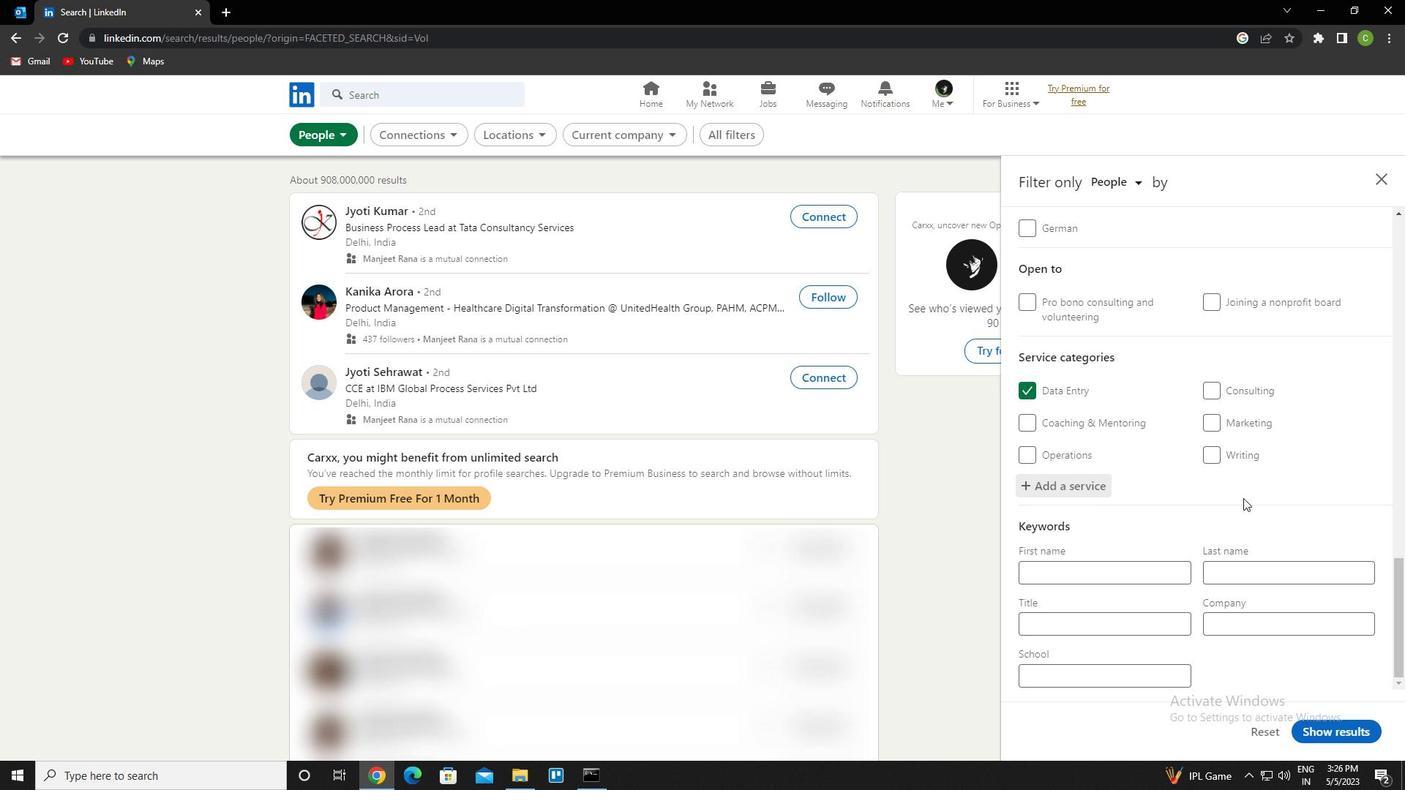
Action: Mouse moved to (1112, 619)
Screenshot: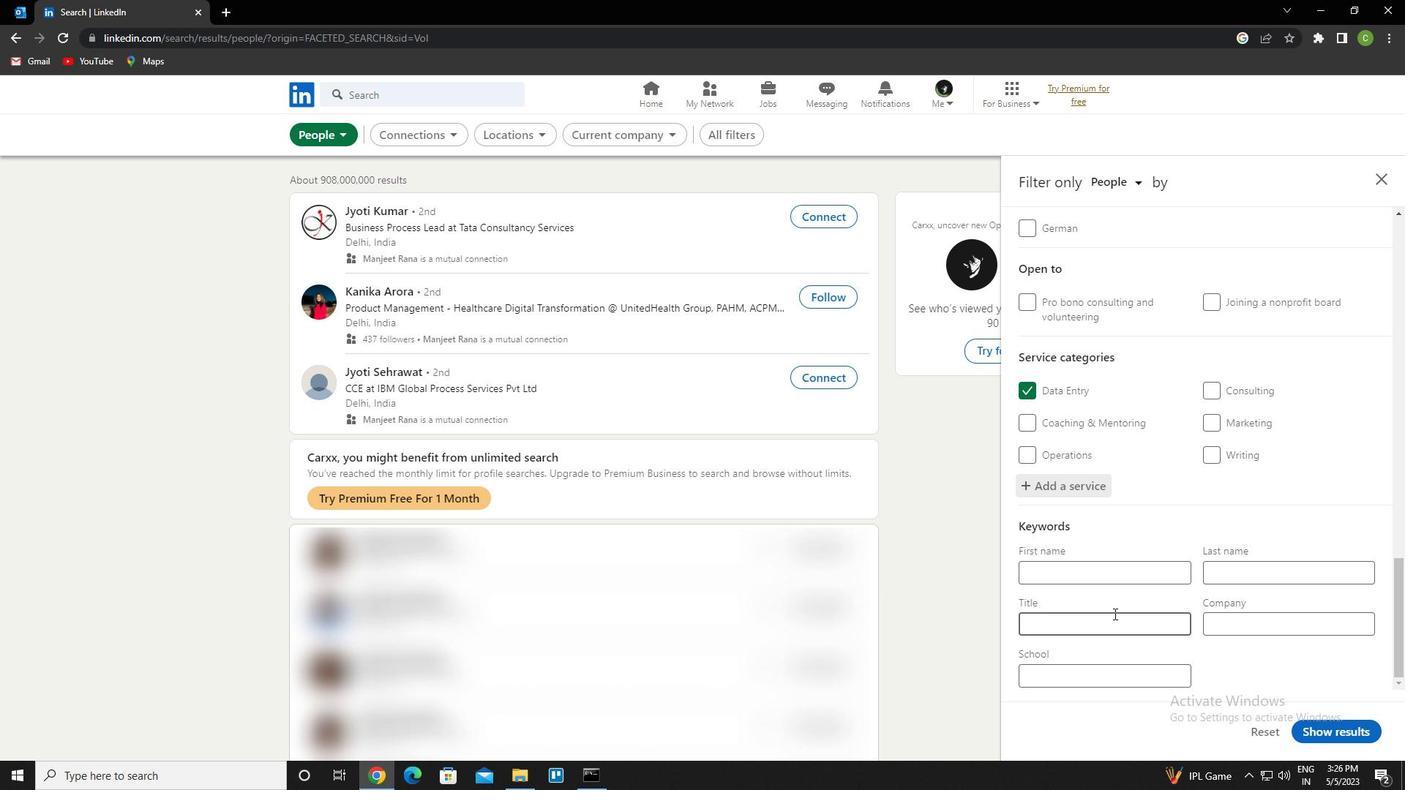 
Action: Mouse pressed left at (1112, 619)
Screenshot: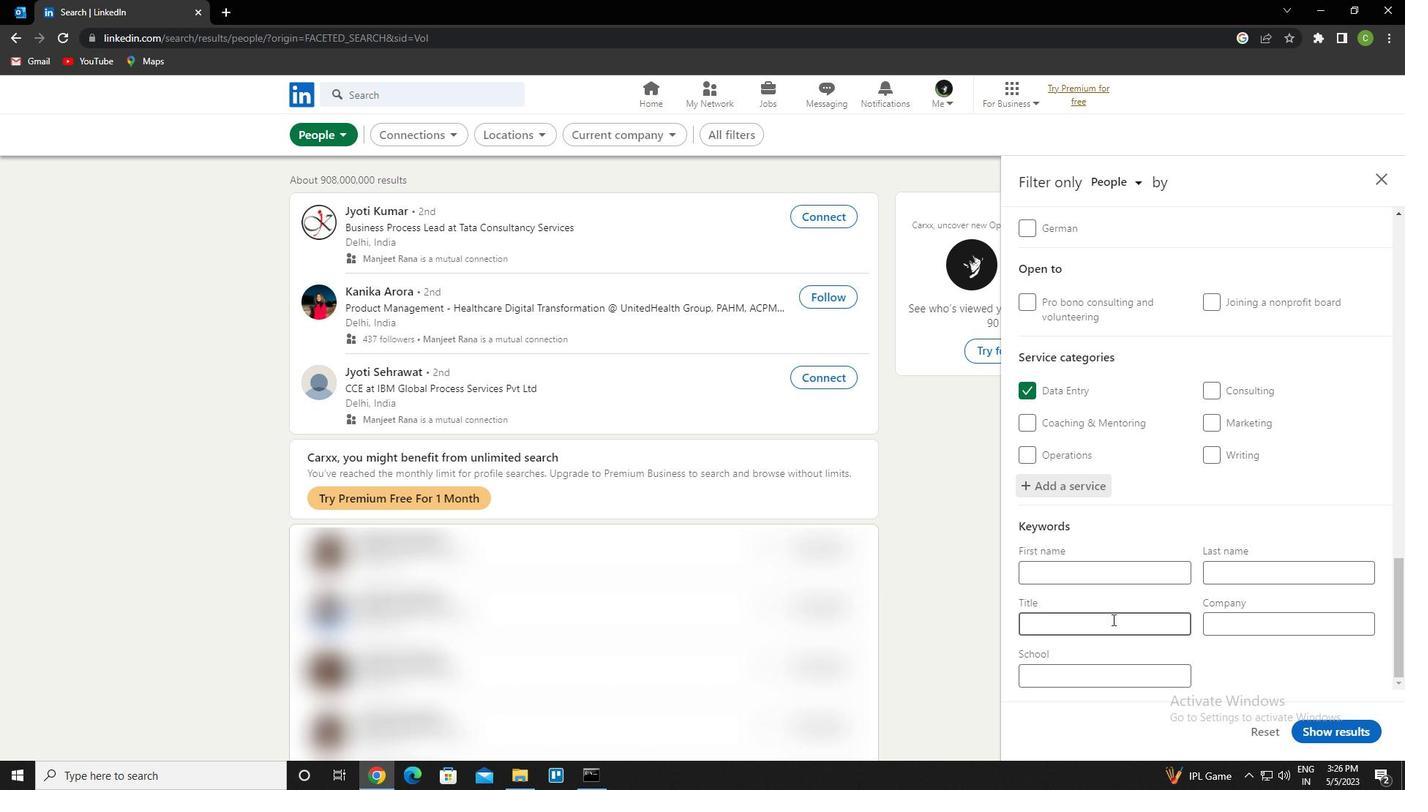 
Action: Key pressed <Key.caps_lock>m<Key.caps_lock>ental<Key.space><Key.caps_lock>h<Key.caps_lock>ealth<Key.space><Key.caps_lock>c<Key.caps_lock>ounselor
Screenshot: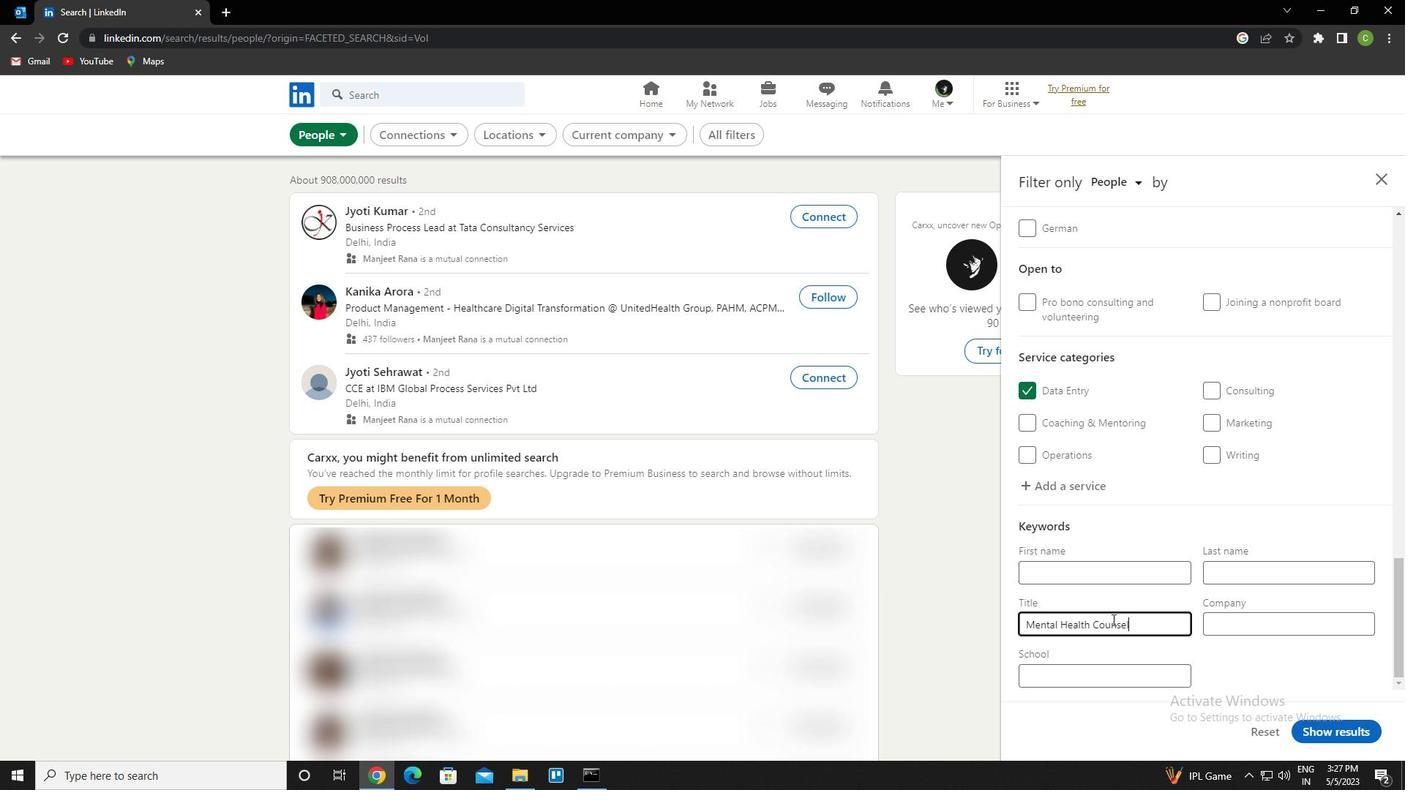 
Action: Mouse moved to (1340, 728)
Screenshot: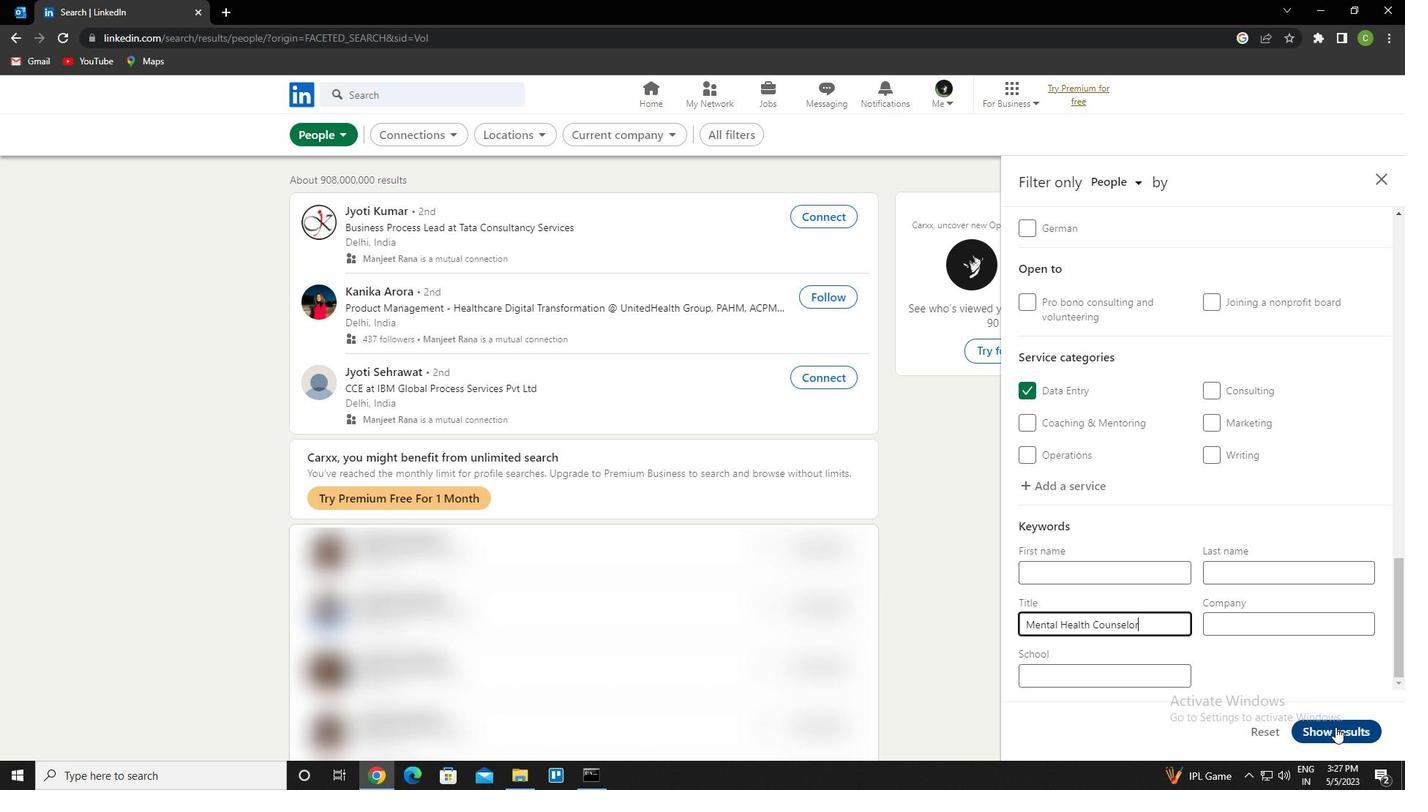 
Action: Mouse pressed left at (1340, 728)
Screenshot: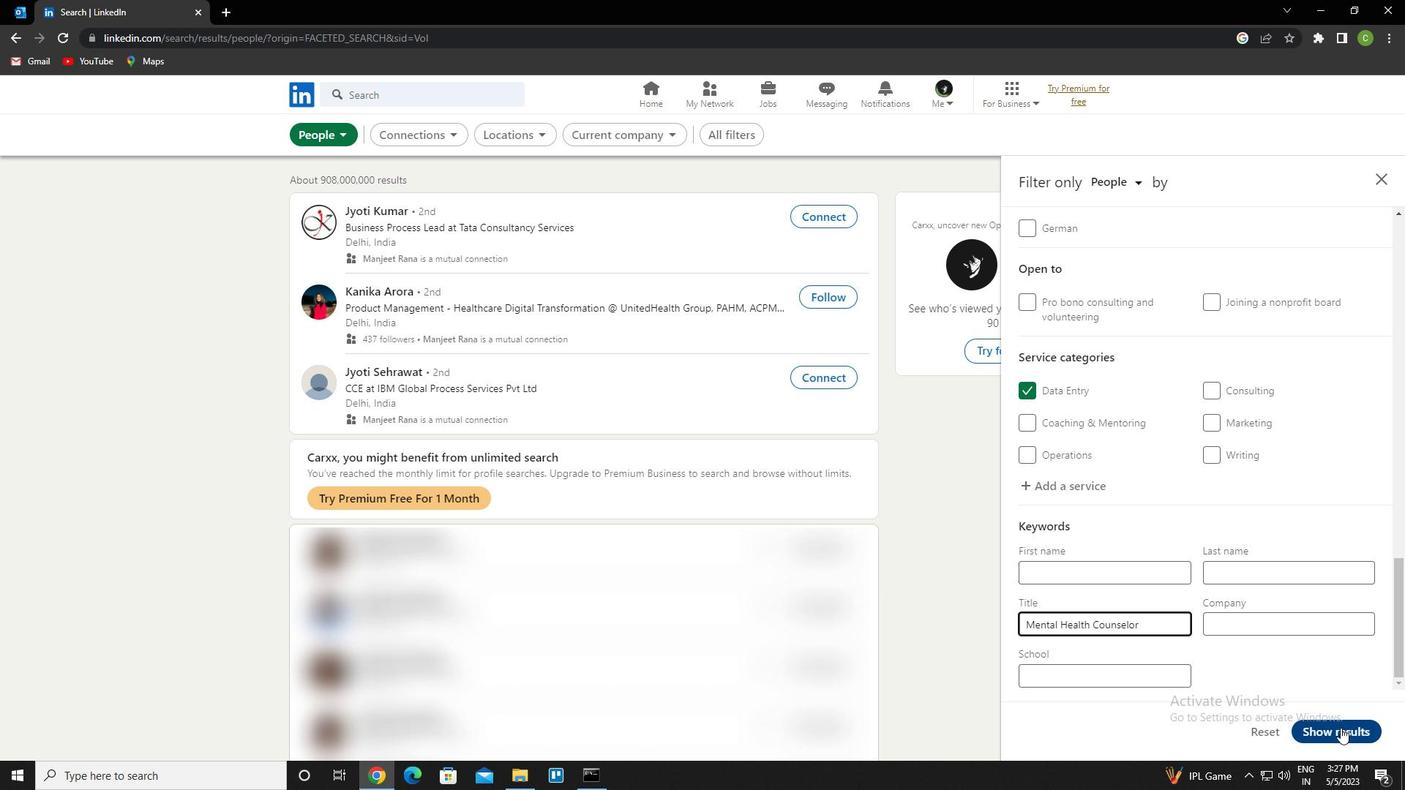 
Action: Mouse moved to (865, 480)
Screenshot: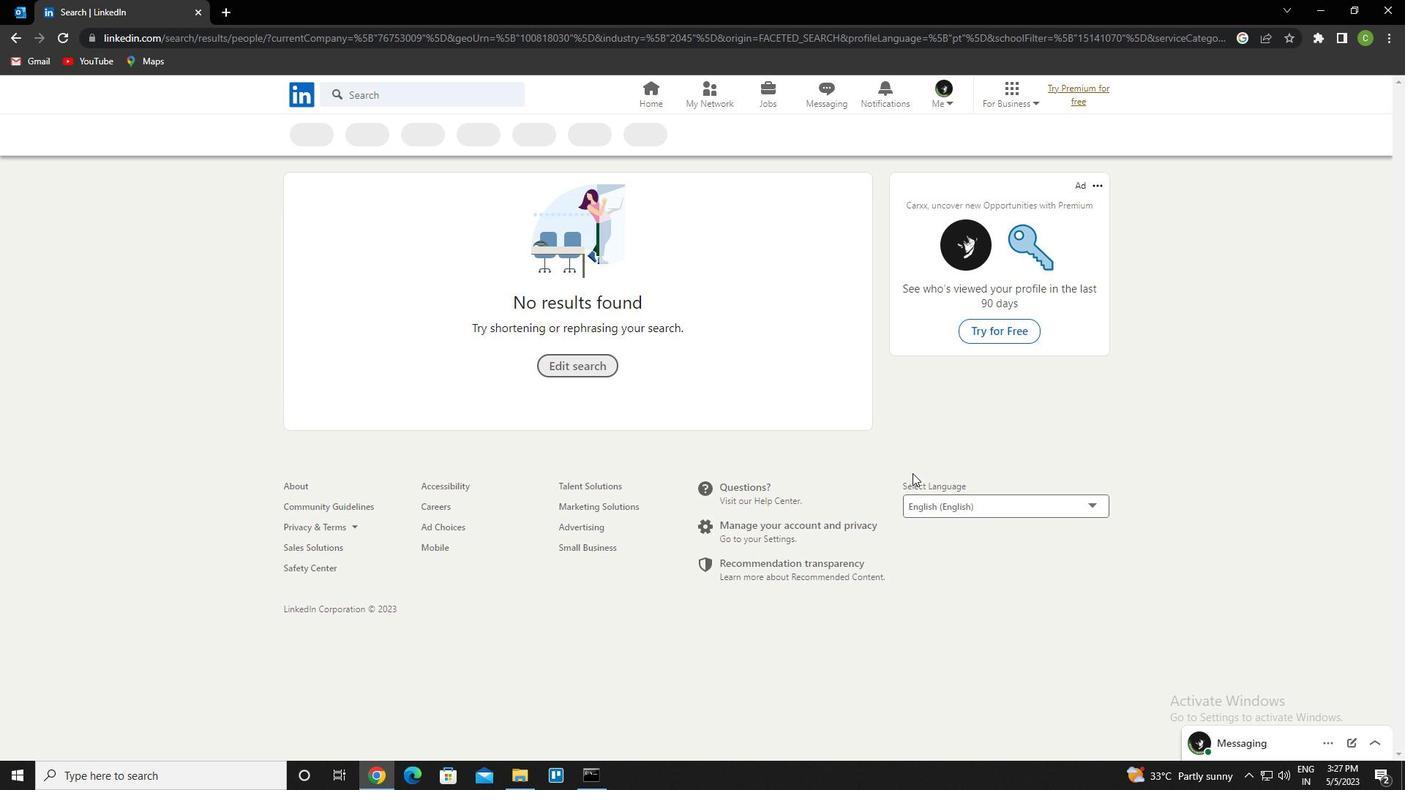 
